 Task: Find connections with filter location Muluppilagadu with filter topic #Entrepreneurshipwith filter profile language German with filter current company CNBC-TV18 with filter school Ramrao Adik Institute of Technology with filter industry Industrial Machinery Manufacturing with filter service category User Experience Writing with filter keywords title Data Analyst
Action: Mouse moved to (615, 71)
Screenshot: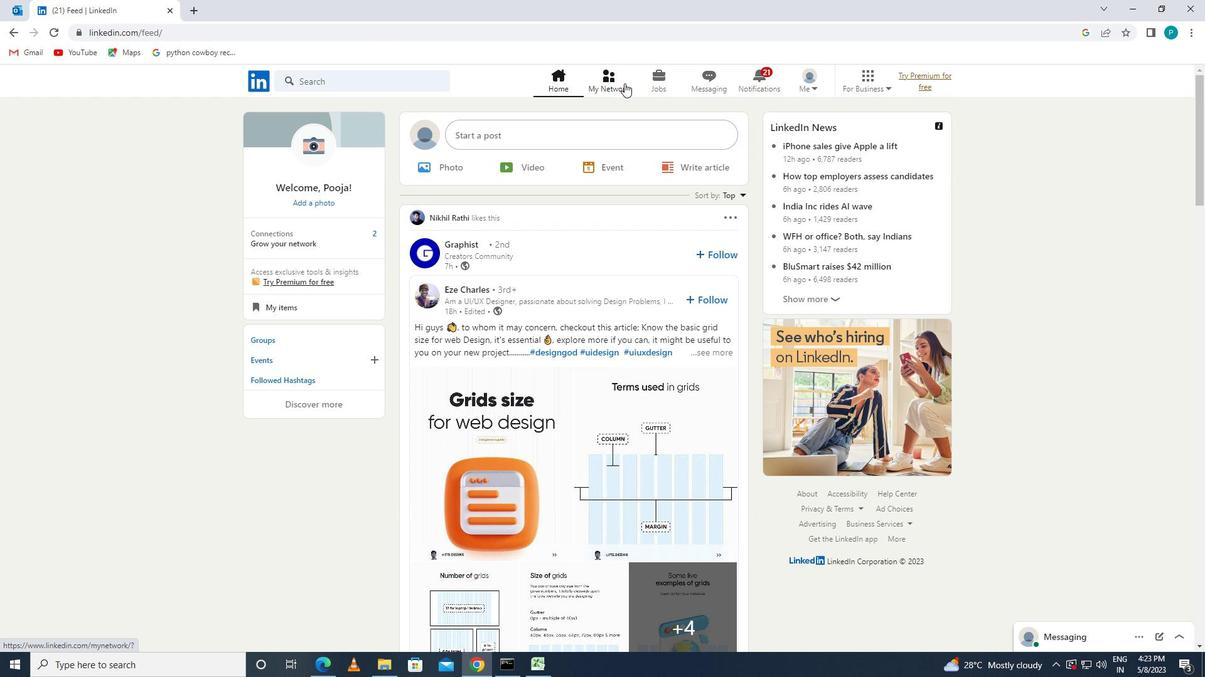 
Action: Mouse pressed left at (615, 71)
Screenshot: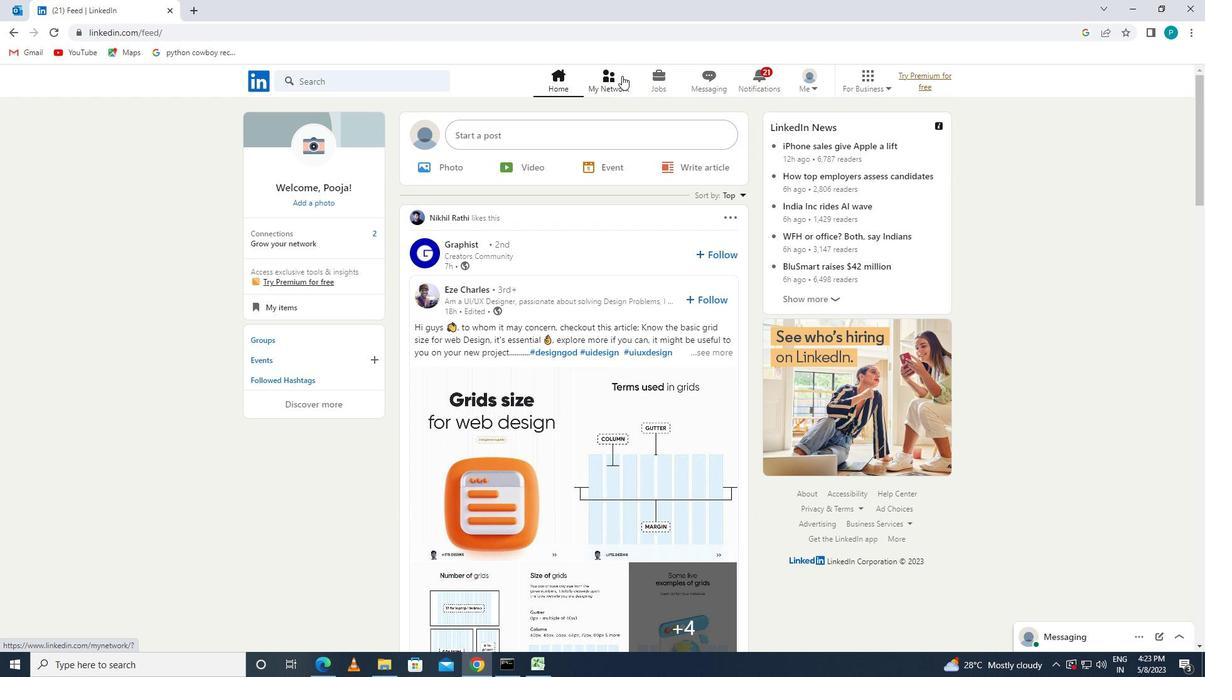 
Action: Mouse moved to (322, 155)
Screenshot: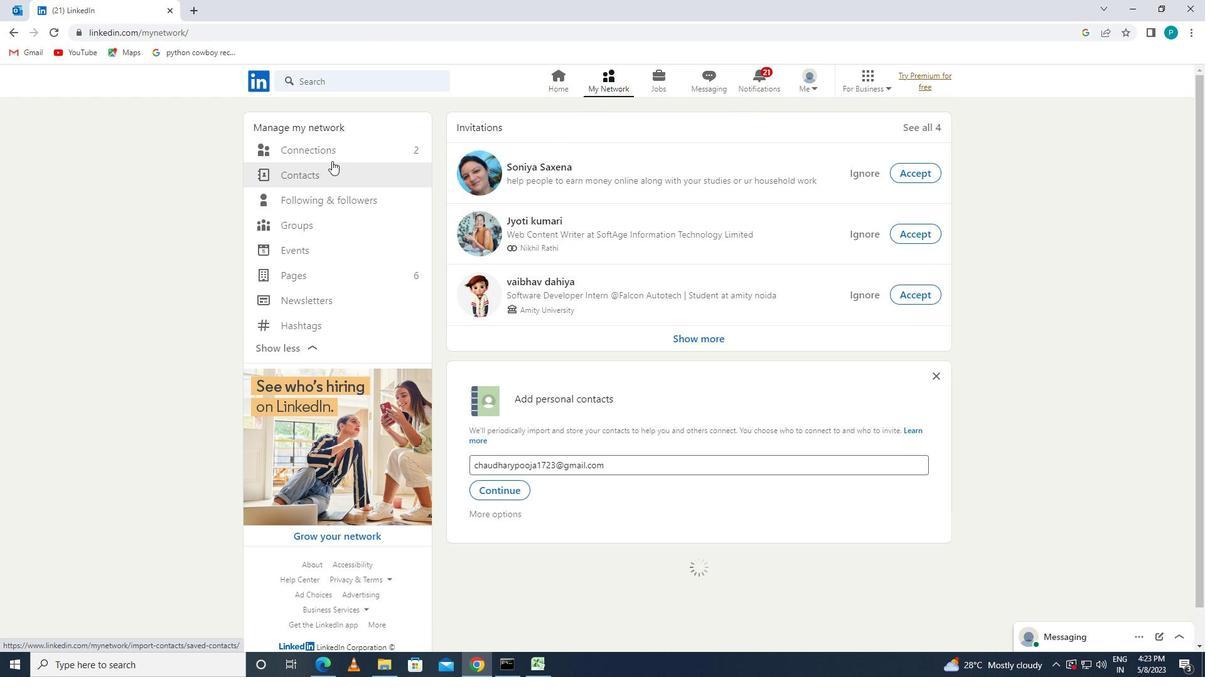 
Action: Mouse pressed left at (322, 155)
Screenshot: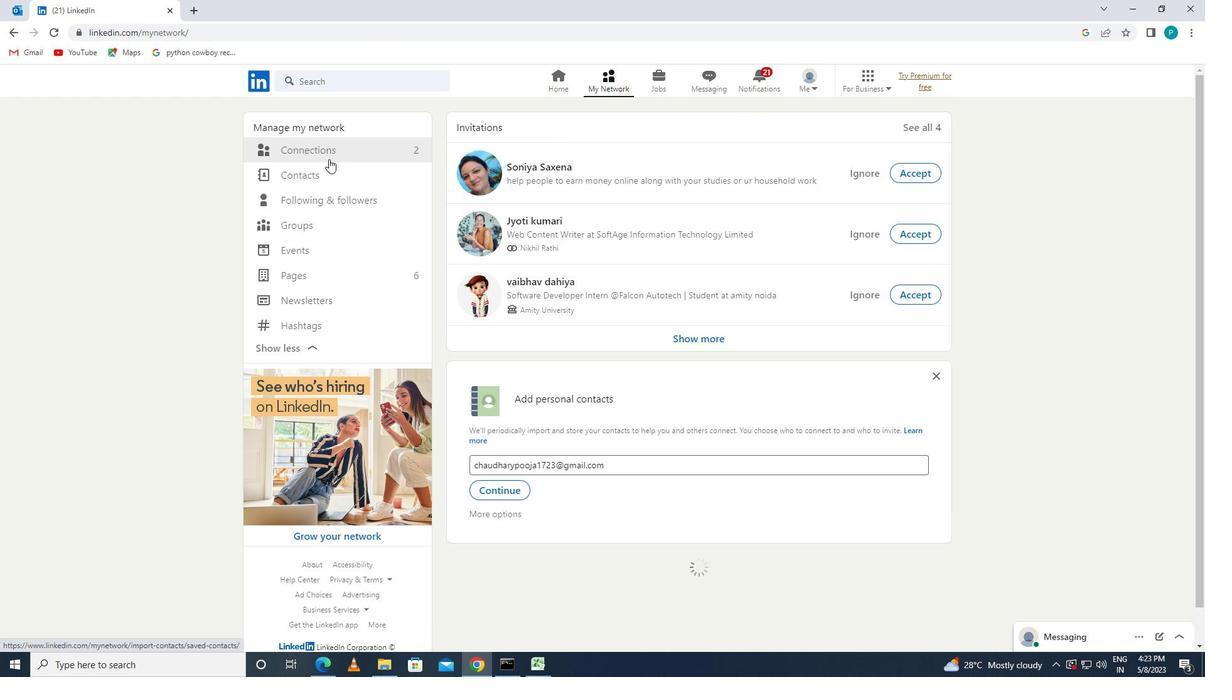 
Action: Mouse moved to (672, 153)
Screenshot: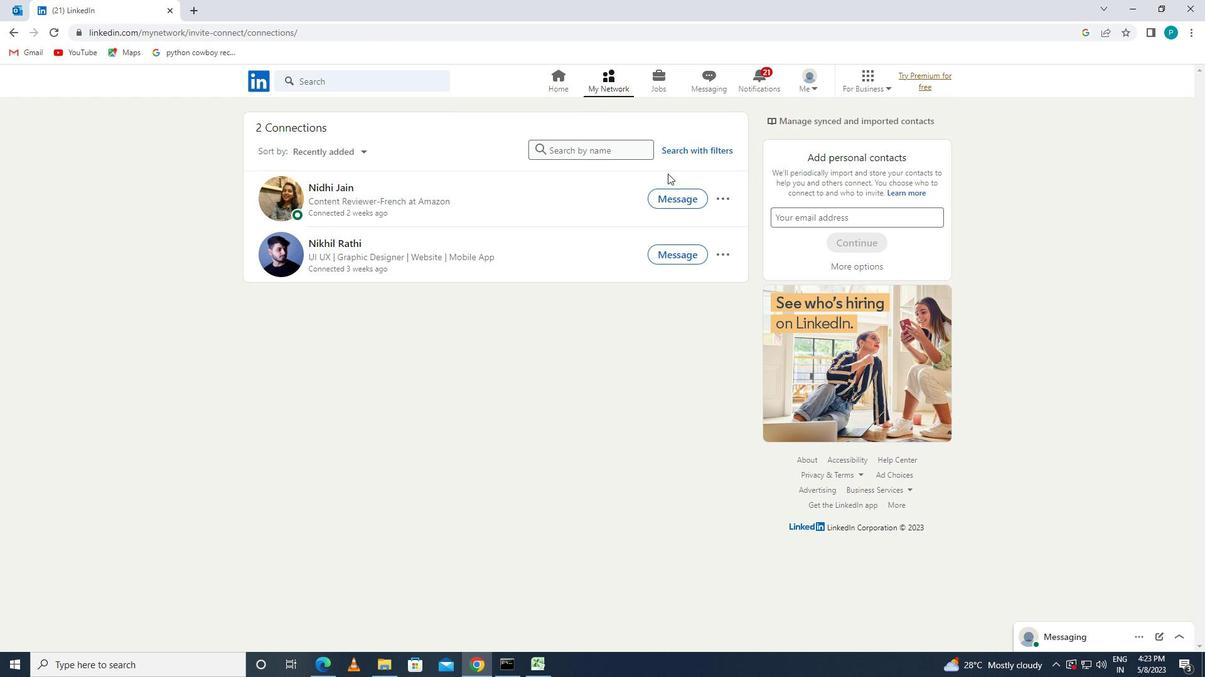 
Action: Mouse pressed left at (672, 153)
Screenshot: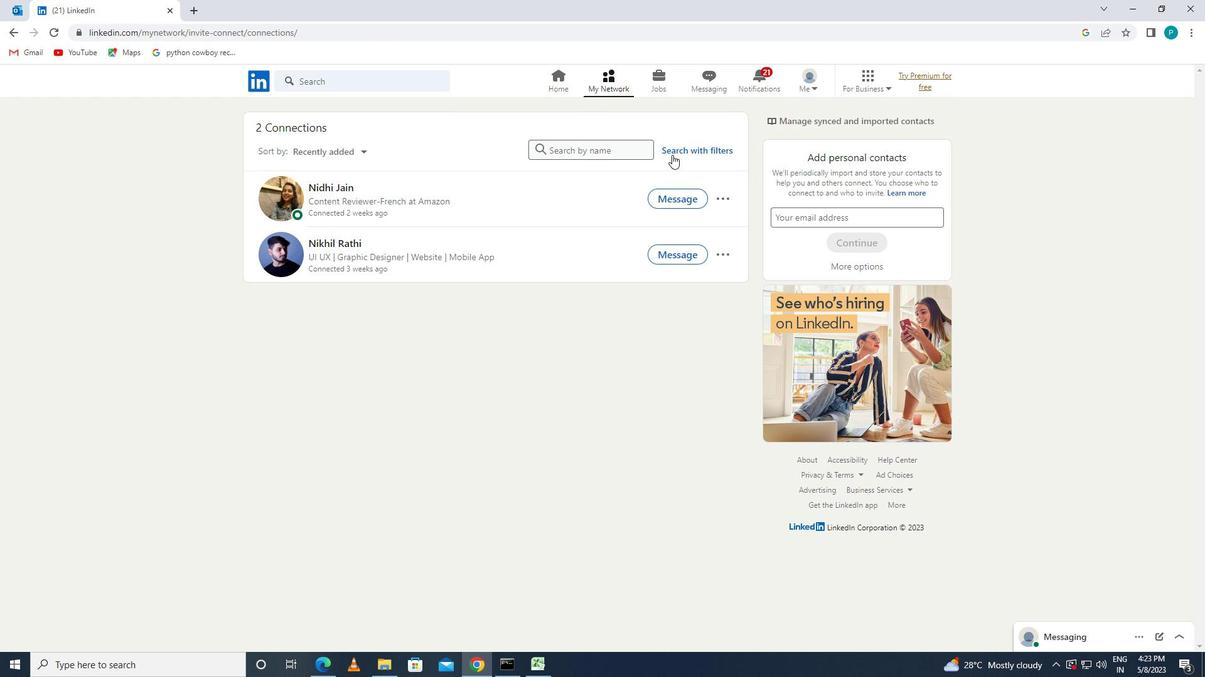 
Action: Mouse moved to (642, 115)
Screenshot: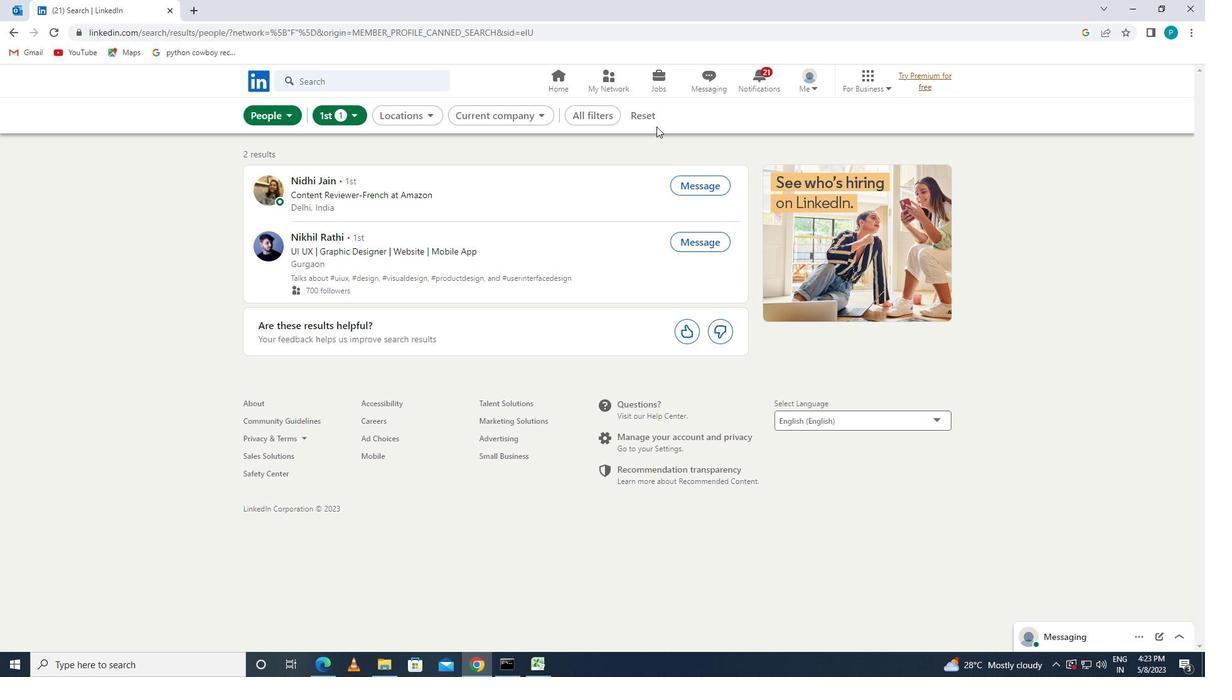 
Action: Mouse pressed left at (642, 115)
Screenshot: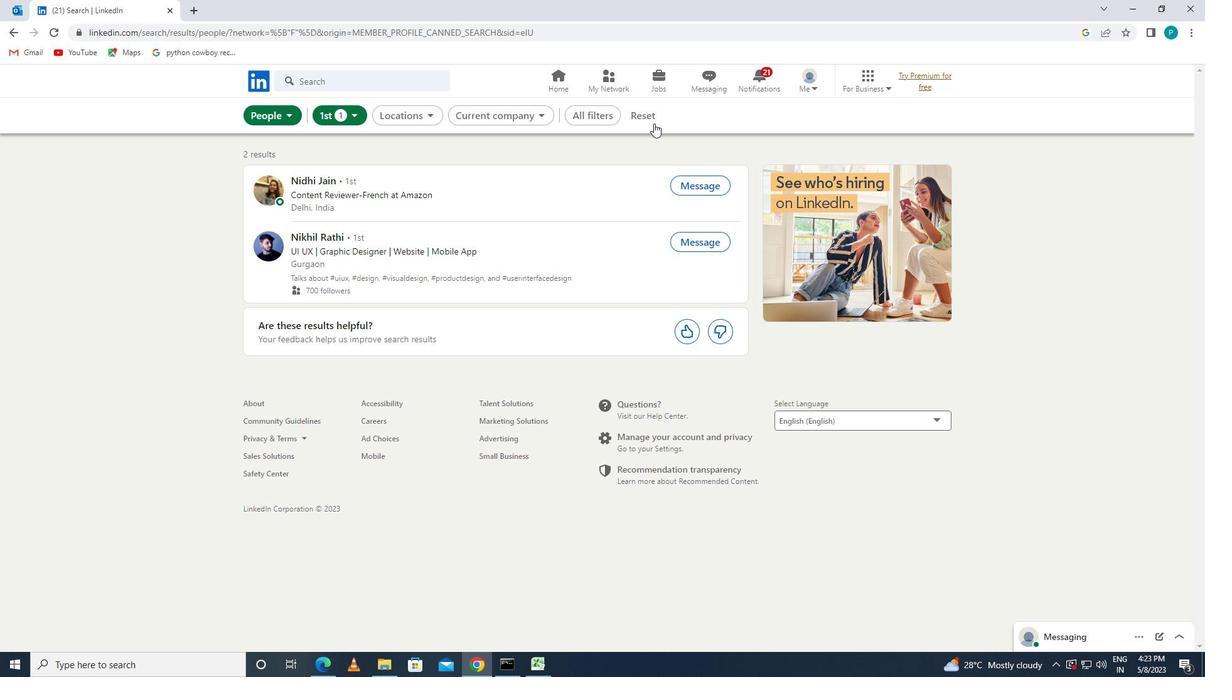 
Action: Mouse moved to (632, 115)
Screenshot: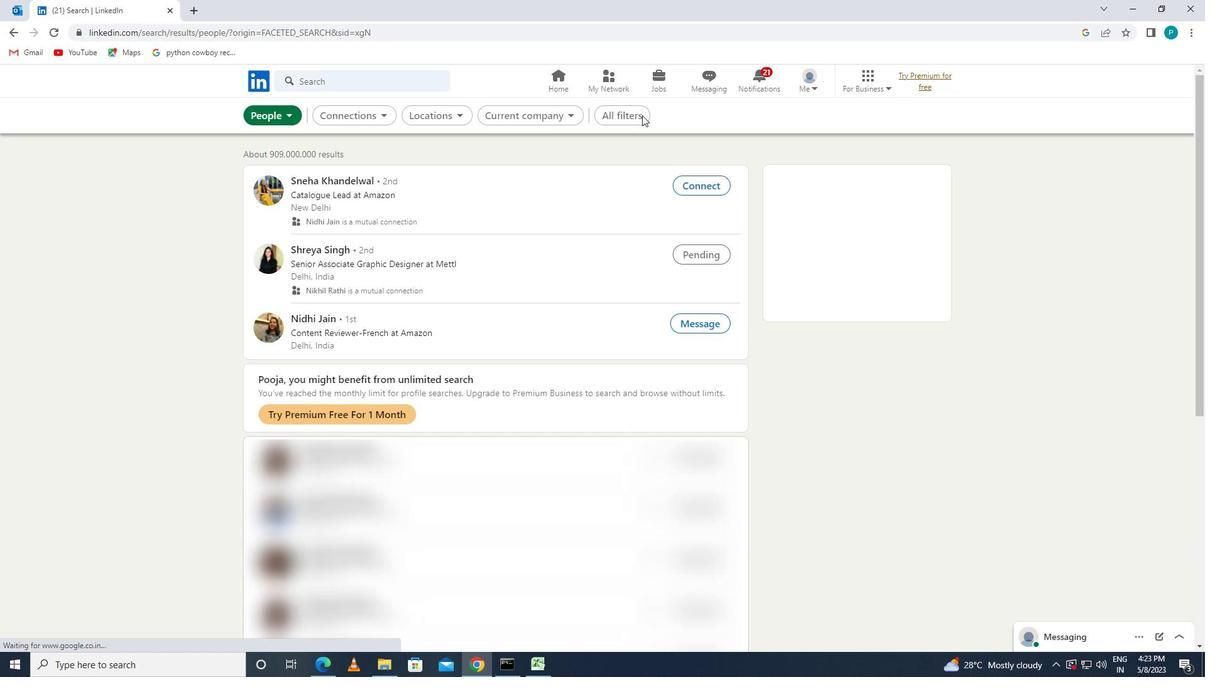 
Action: Mouse pressed left at (632, 115)
Screenshot: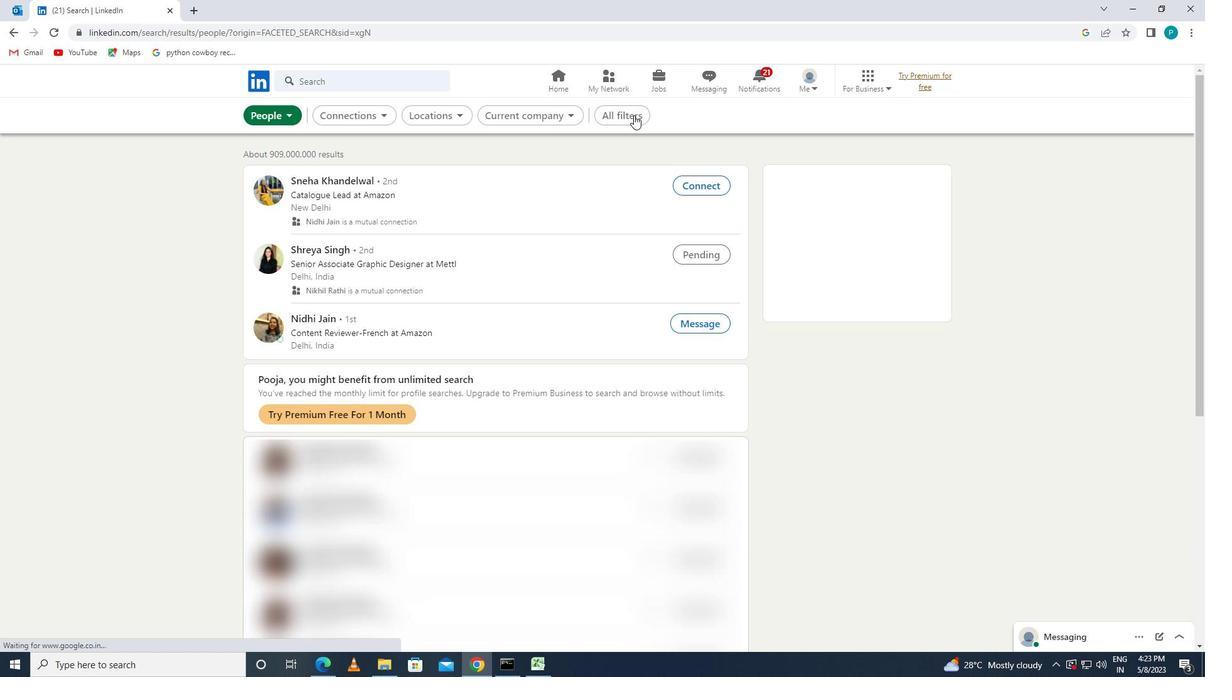
Action: Mouse moved to (1204, 456)
Screenshot: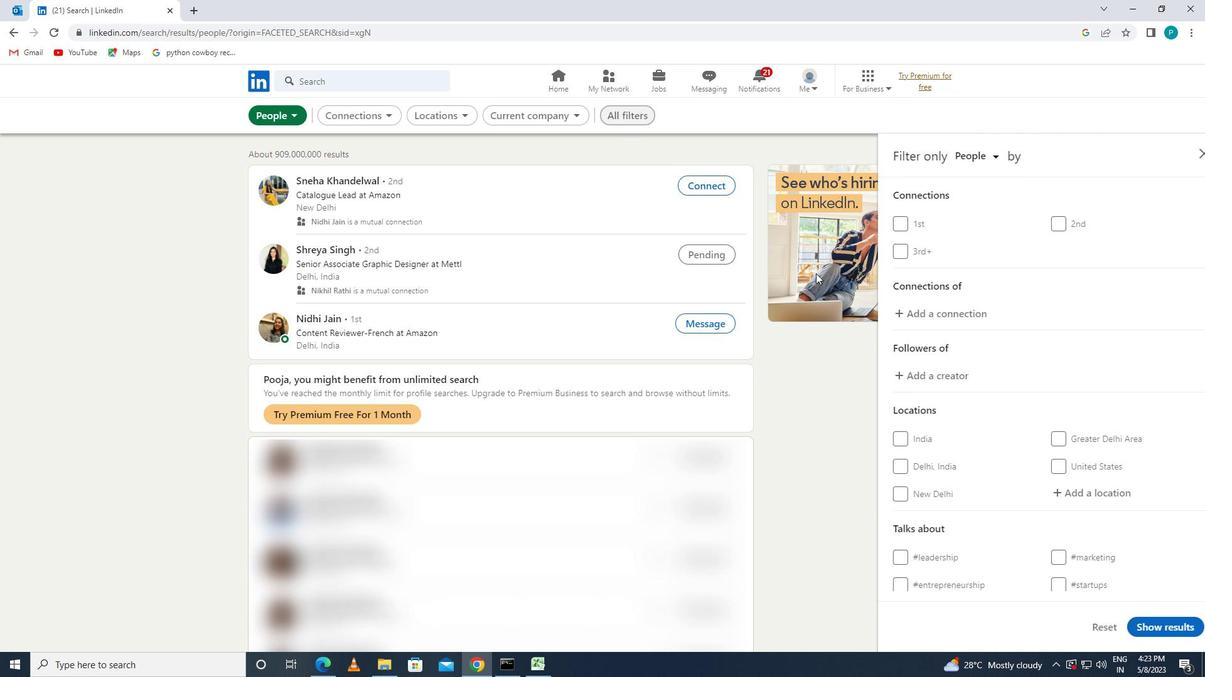 
Action: Mouse scrolled (1204, 455) with delta (0, 0)
Screenshot: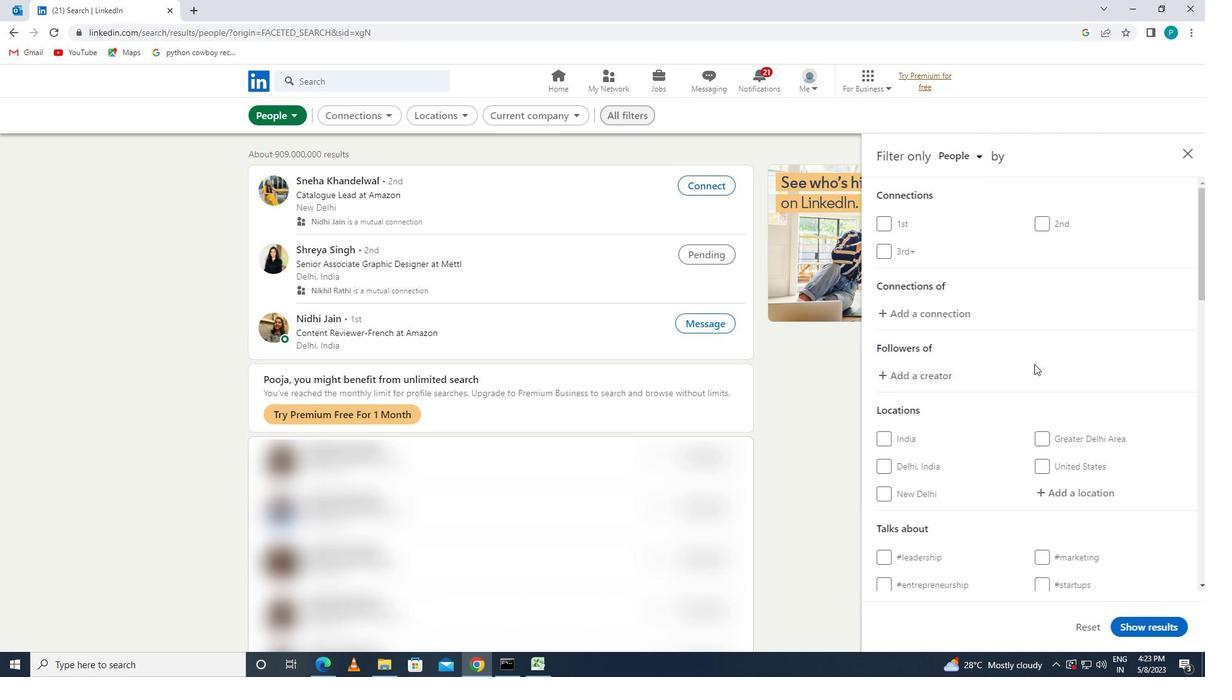 
Action: Mouse scrolled (1204, 455) with delta (0, 0)
Screenshot: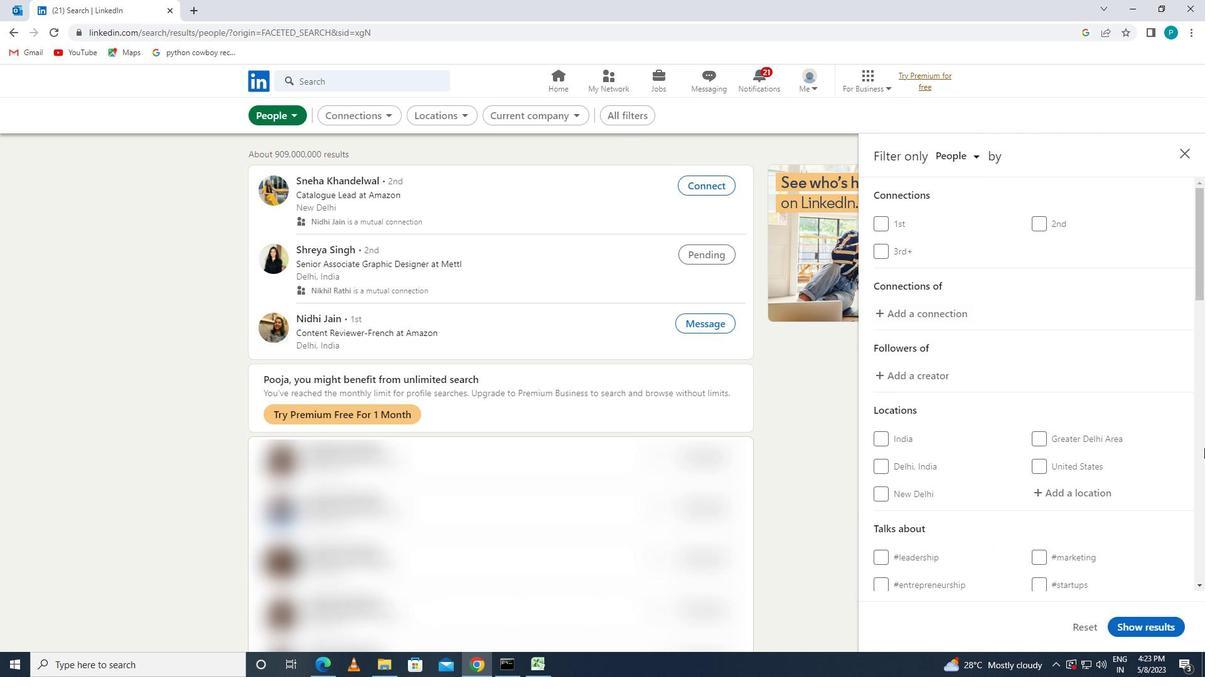 
Action: Mouse moved to (1204, 456)
Screenshot: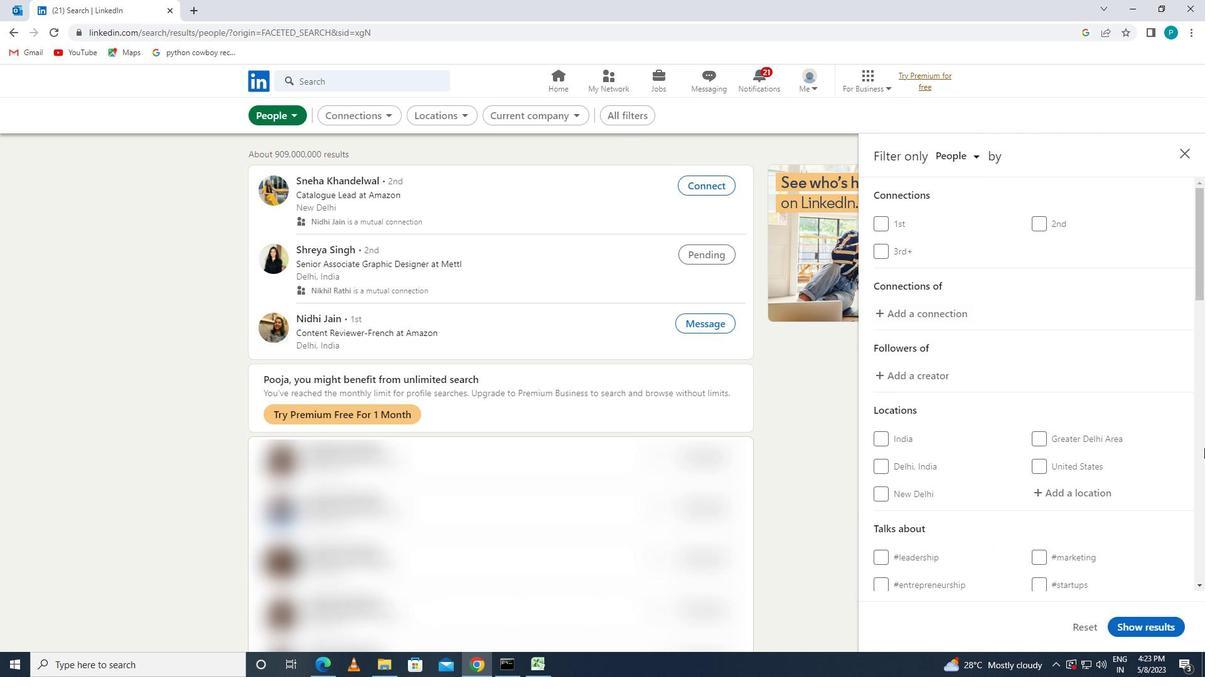
Action: Mouse scrolled (1204, 456) with delta (0, 0)
Screenshot: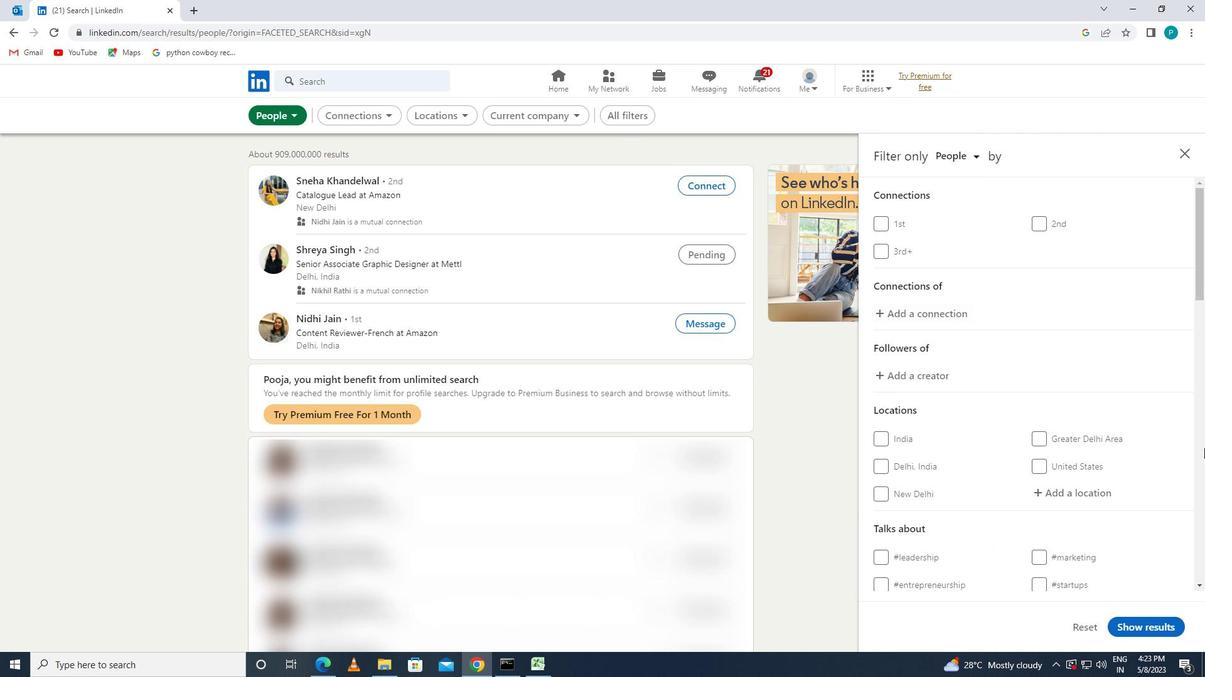 
Action: Mouse moved to (1036, 311)
Screenshot: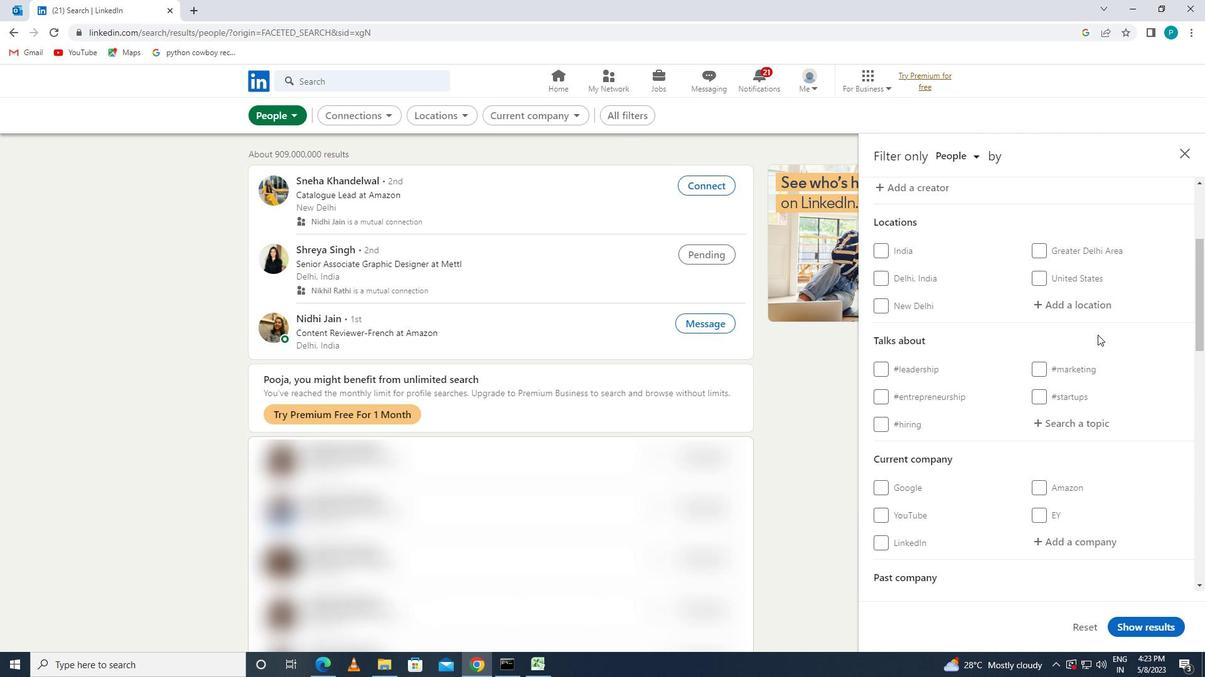 
Action: Mouse pressed left at (1036, 311)
Screenshot: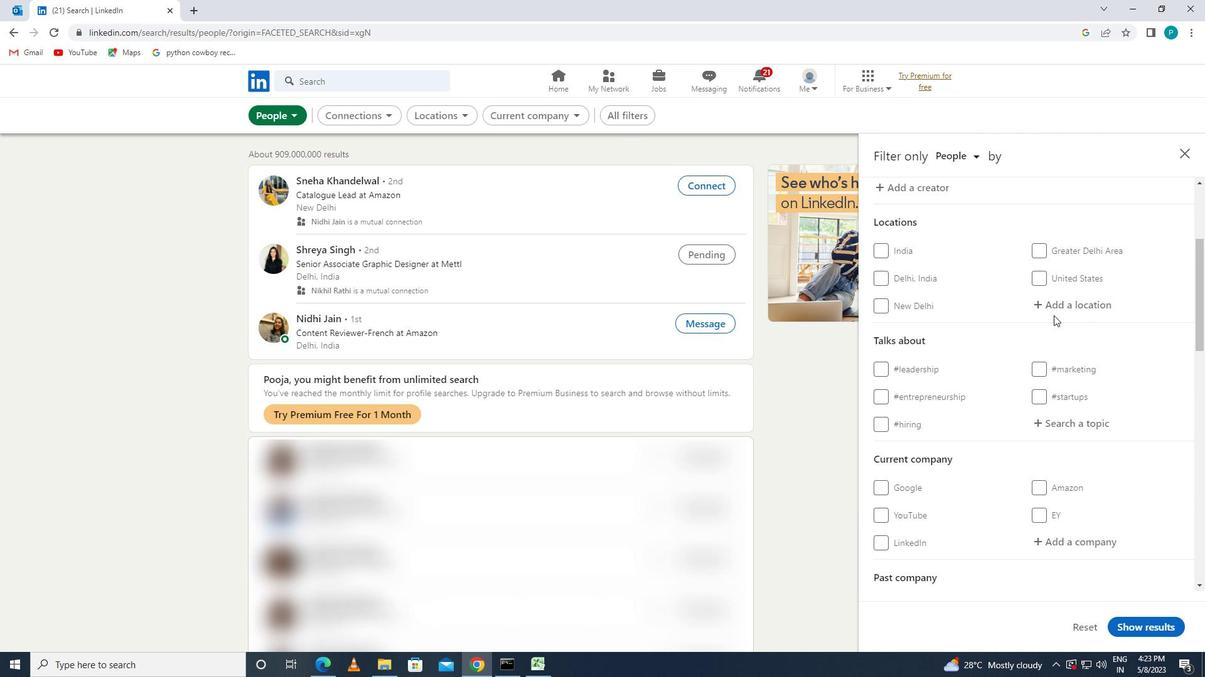 
Action: Key pressed <Key.caps_lock>m<Key.caps_lock>uluppilagadu
Screenshot: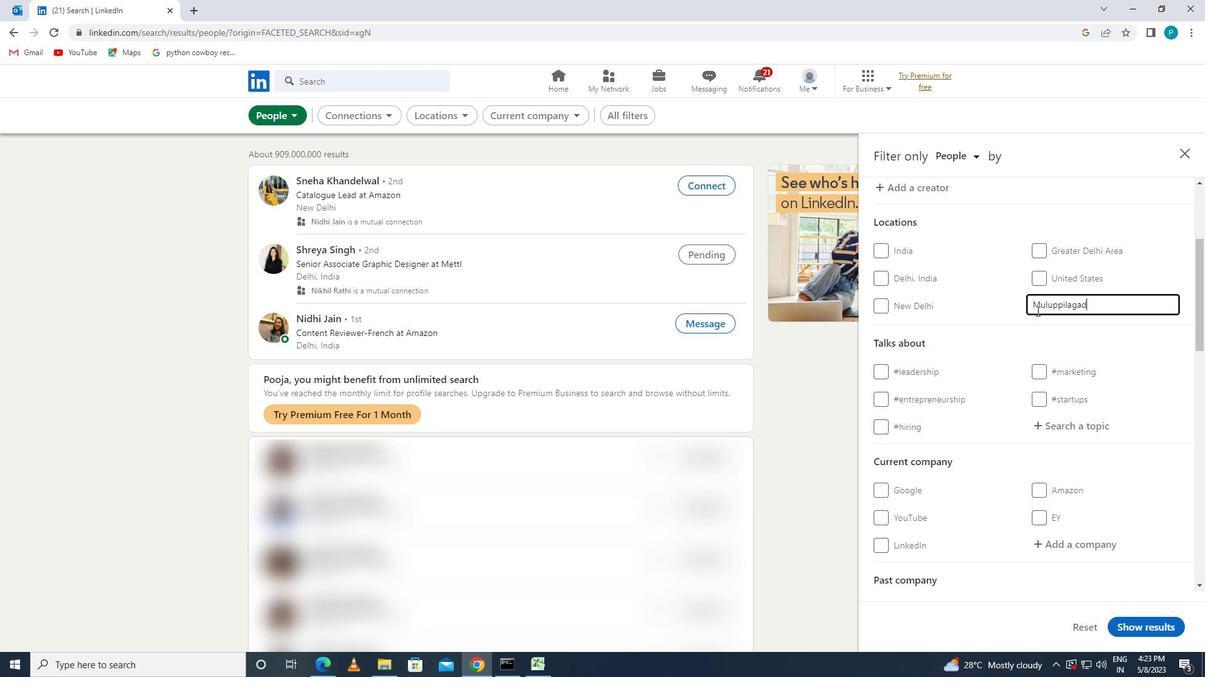 
Action: Mouse moved to (1104, 382)
Screenshot: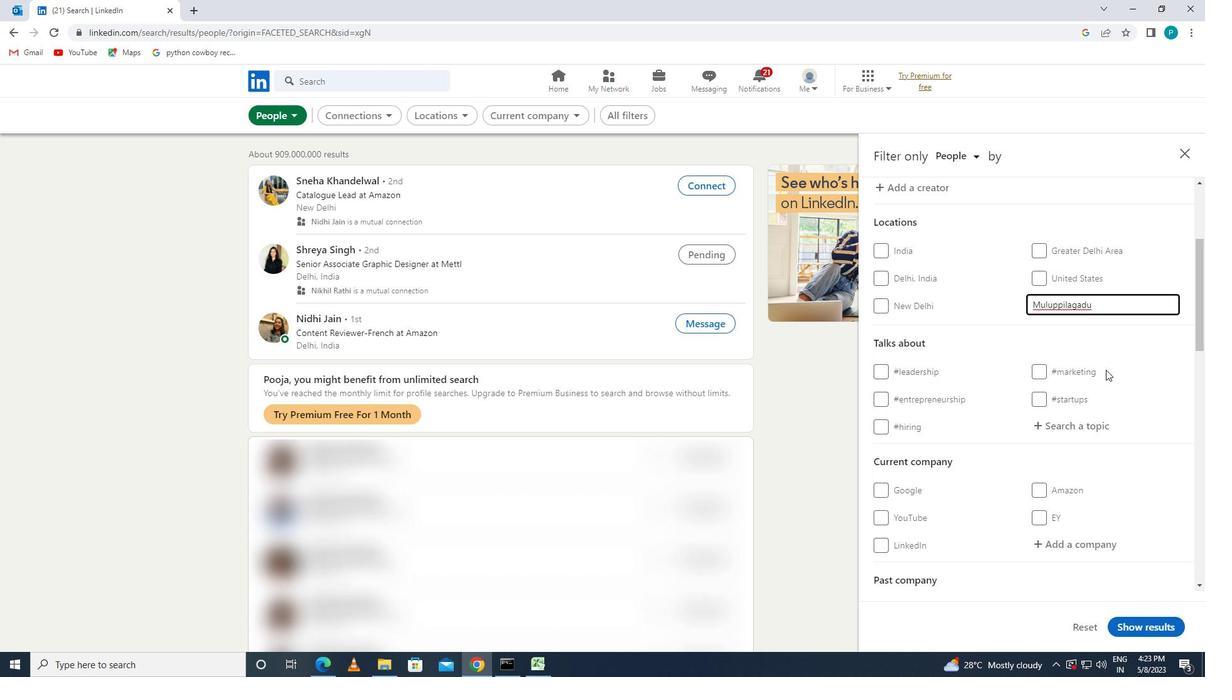 
Action: Mouse scrolled (1104, 381) with delta (0, 0)
Screenshot: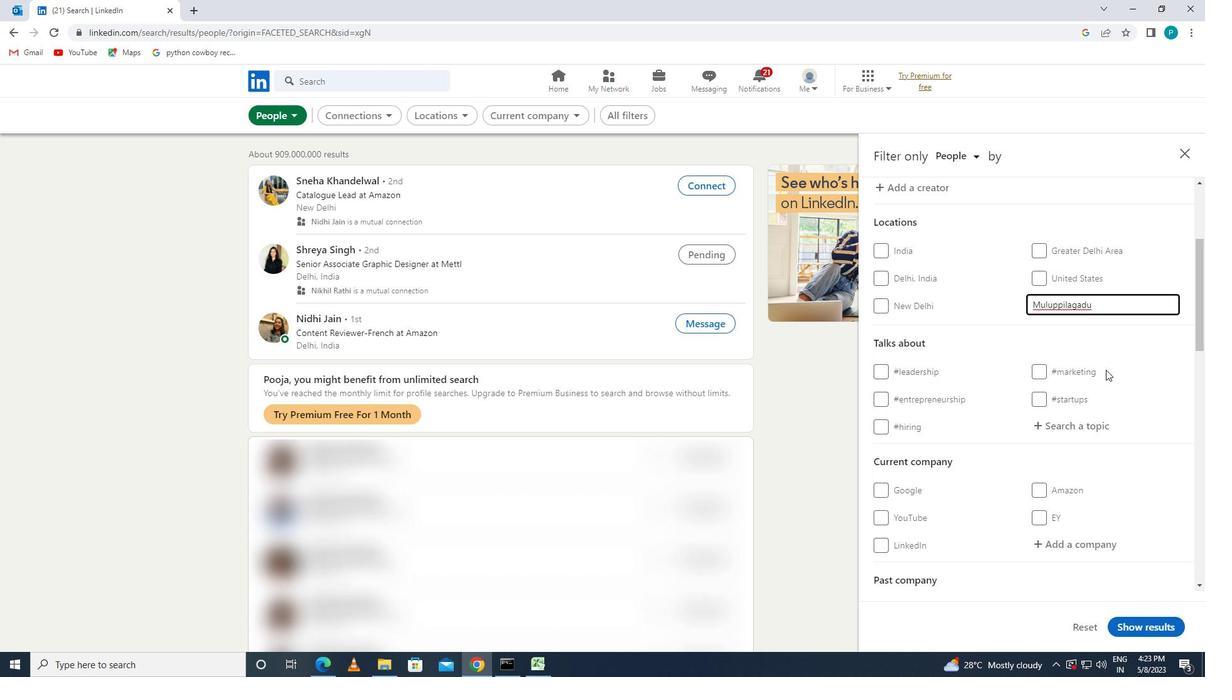 
Action: Mouse moved to (1084, 360)
Screenshot: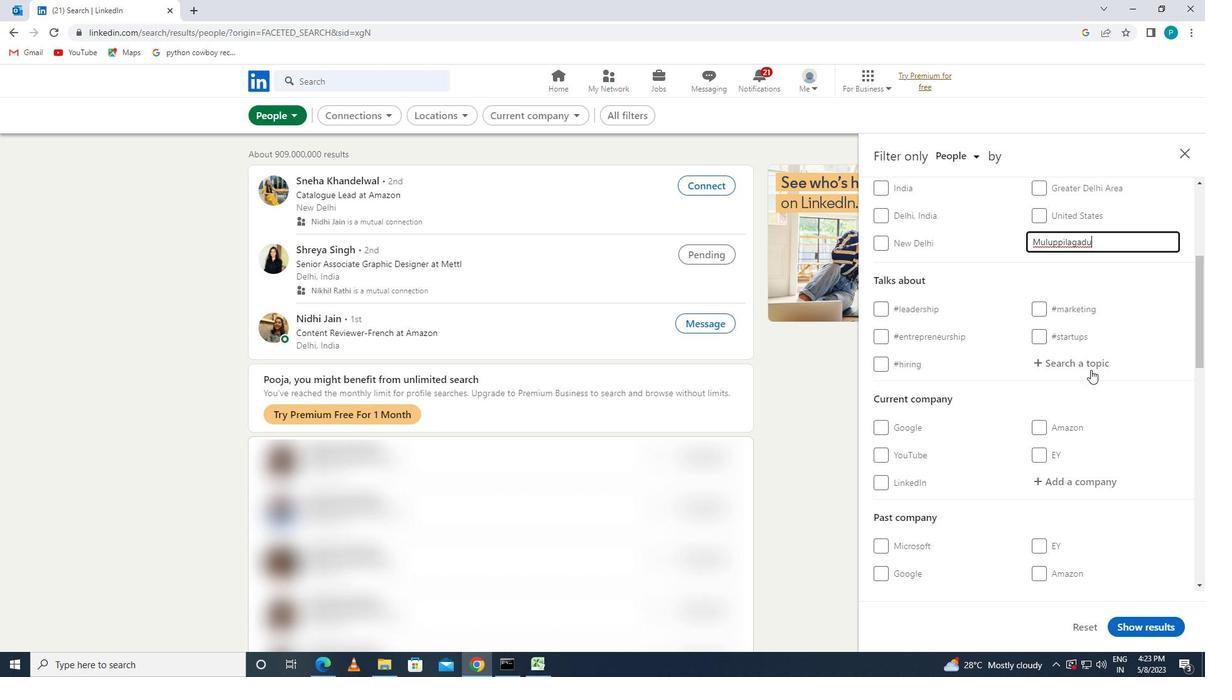 
Action: Mouse pressed left at (1084, 360)
Screenshot: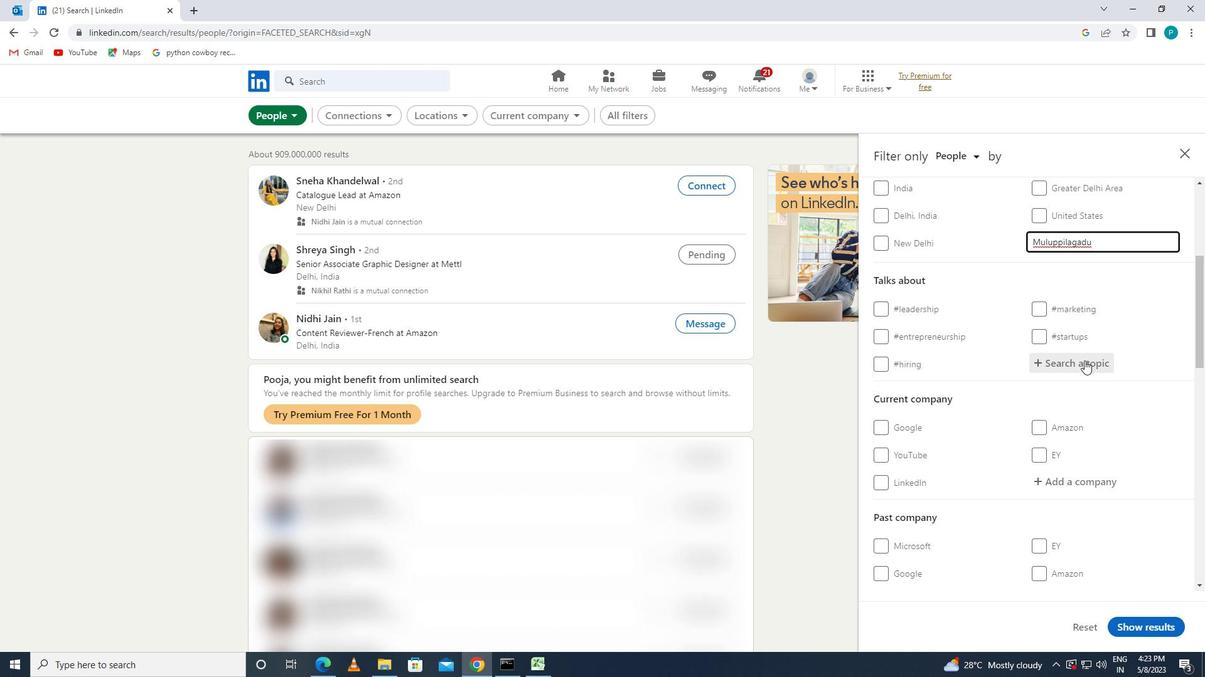 
Action: Key pressed <Key.shift>#<Key.caps_lock>E<Key.caps_lock>NTREPRENEURSHIP
Screenshot: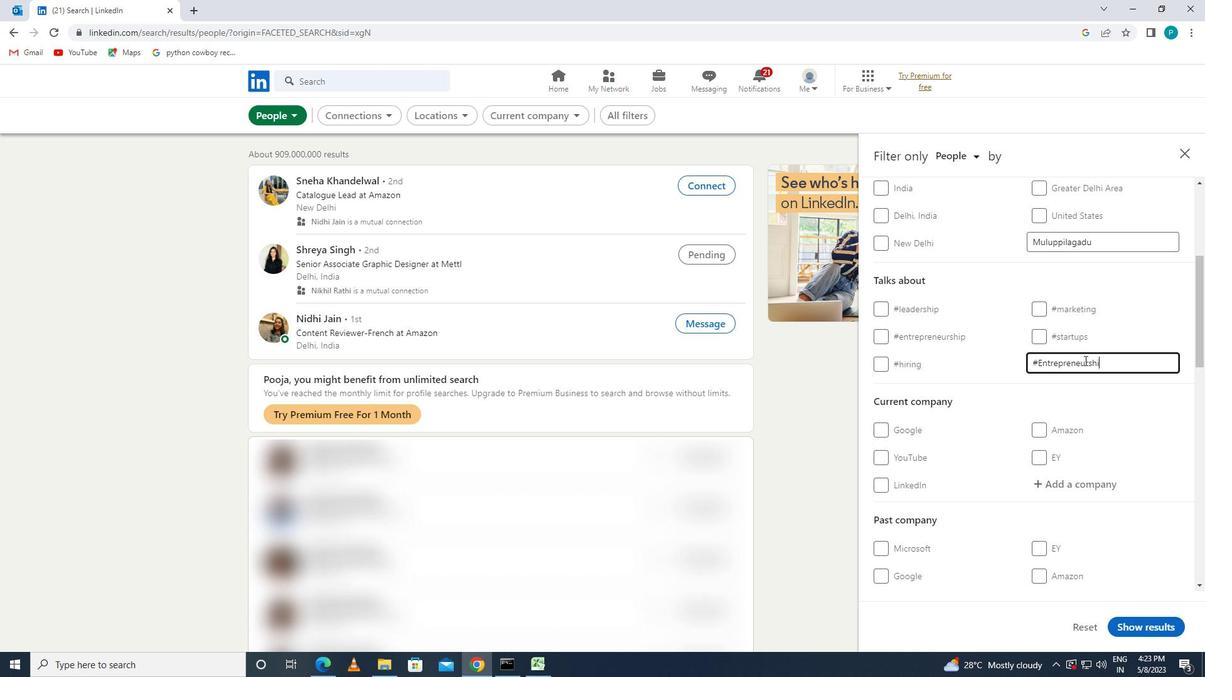 
Action: Mouse moved to (1083, 360)
Screenshot: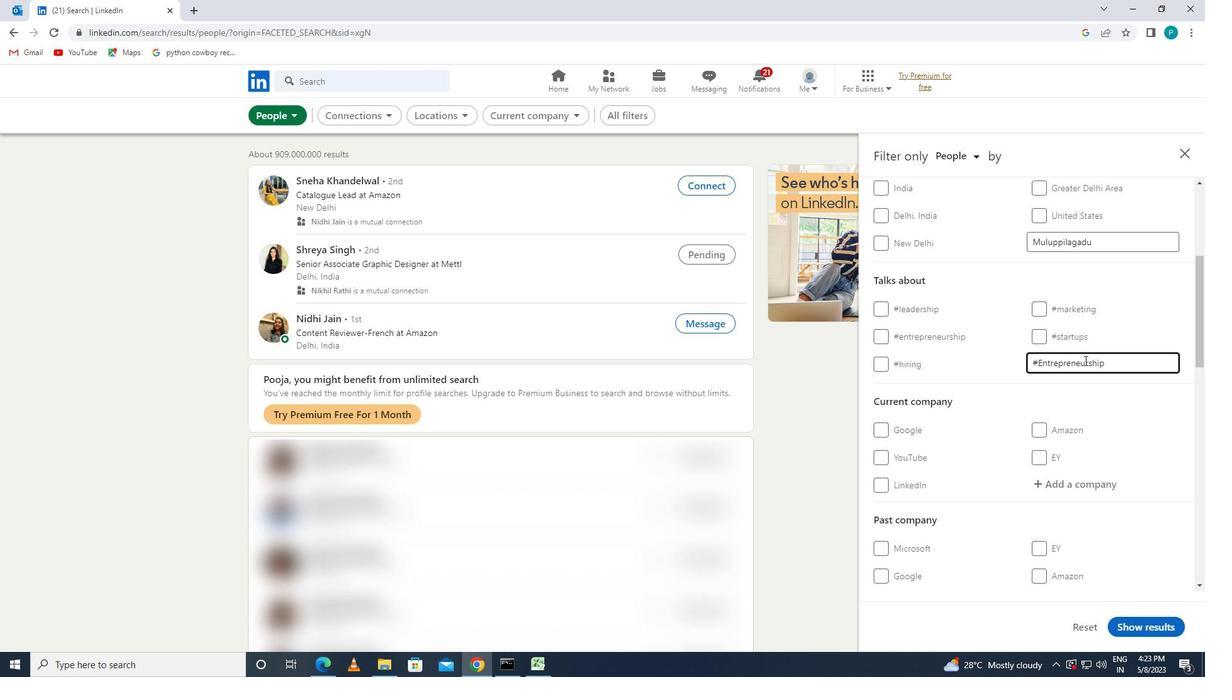 
Action: Mouse scrolled (1083, 359) with delta (0, 0)
Screenshot: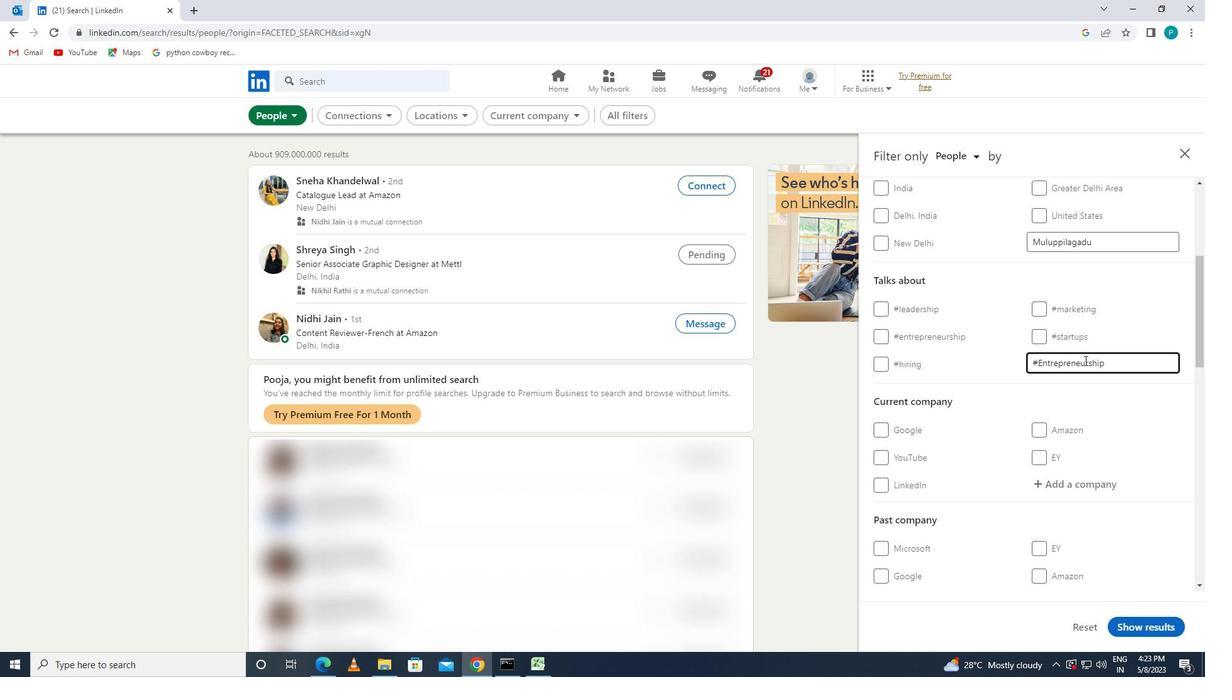 
Action: Mouse moved to (1083, 362)
Screenshot: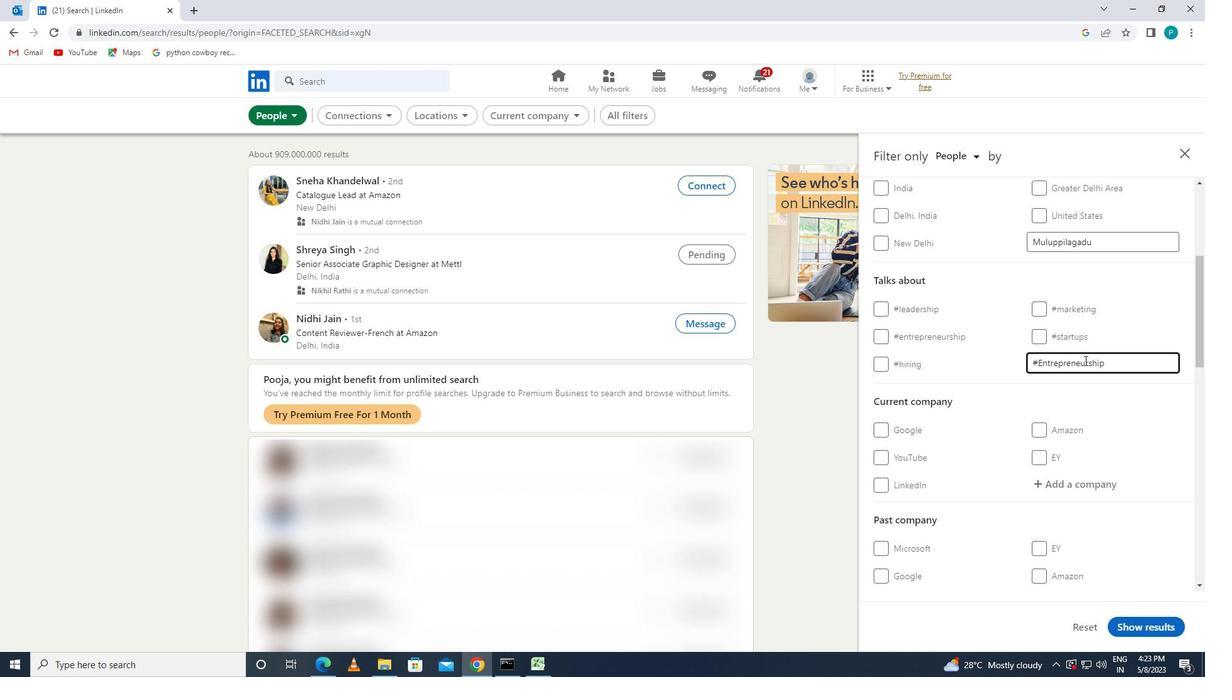 
Action: Mouse scrolled (1083, 362) with delta (0, 0)
Screenshot: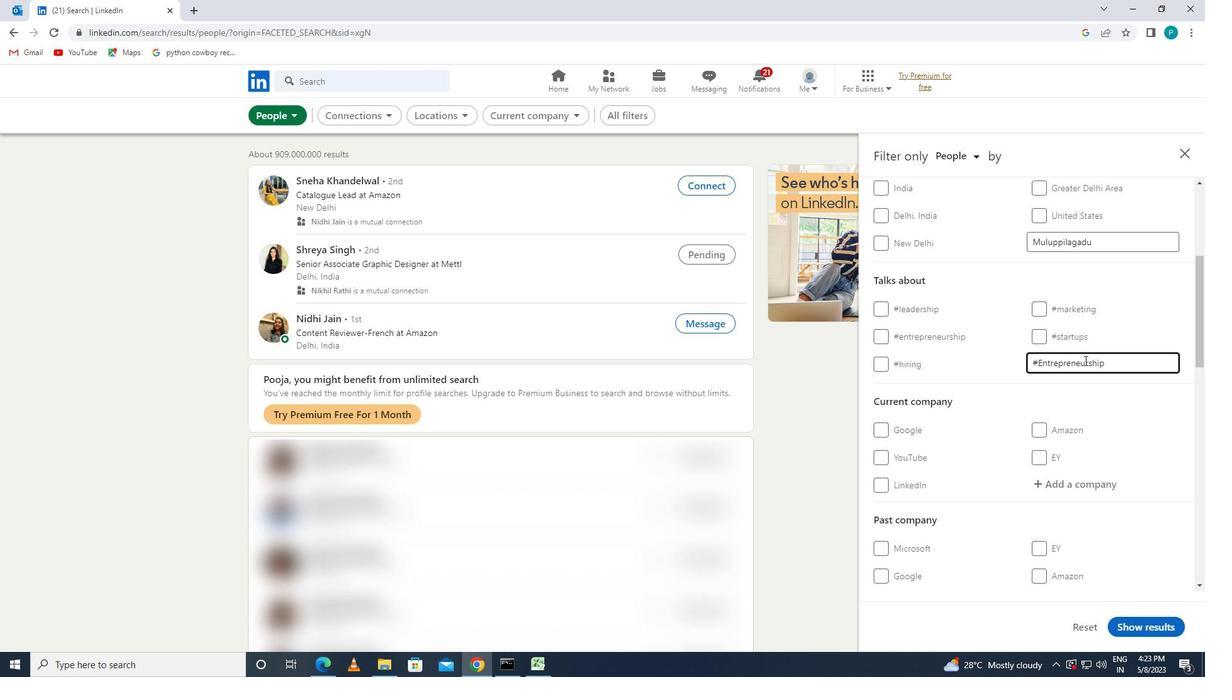 
Action: Mouse moved to (1083, 362)
Screenshot: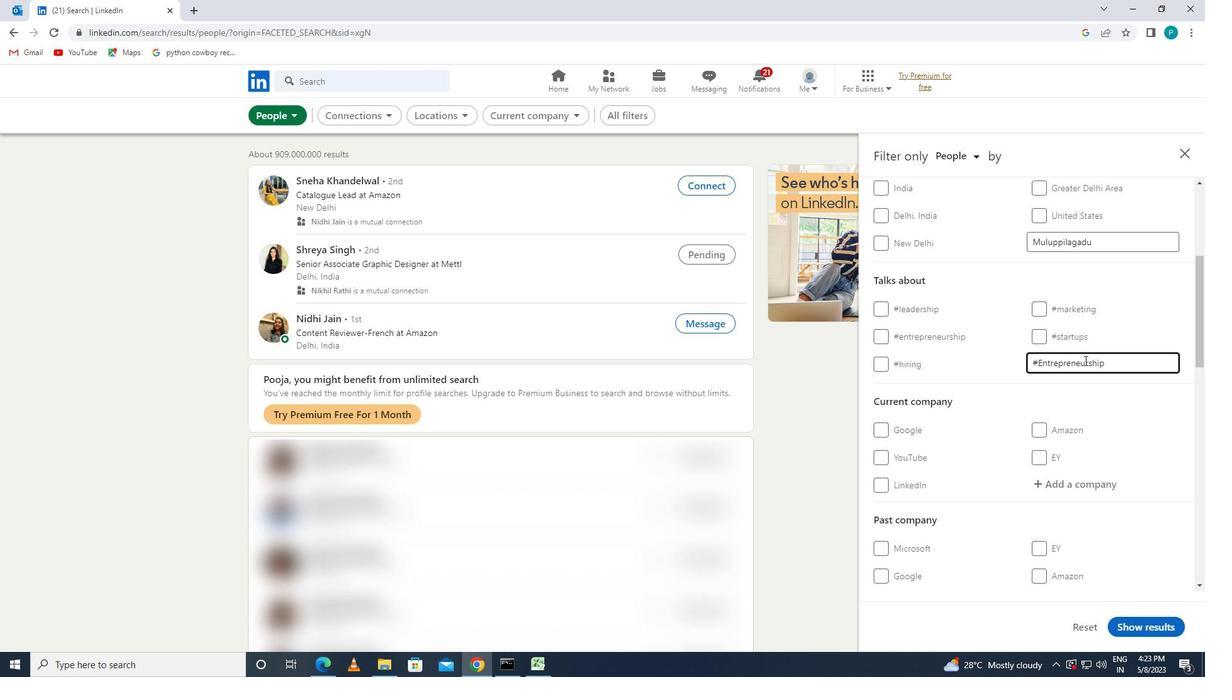 
Action: Mouse scrolled (1083, 362) with delta (0, 0)
Screenshot: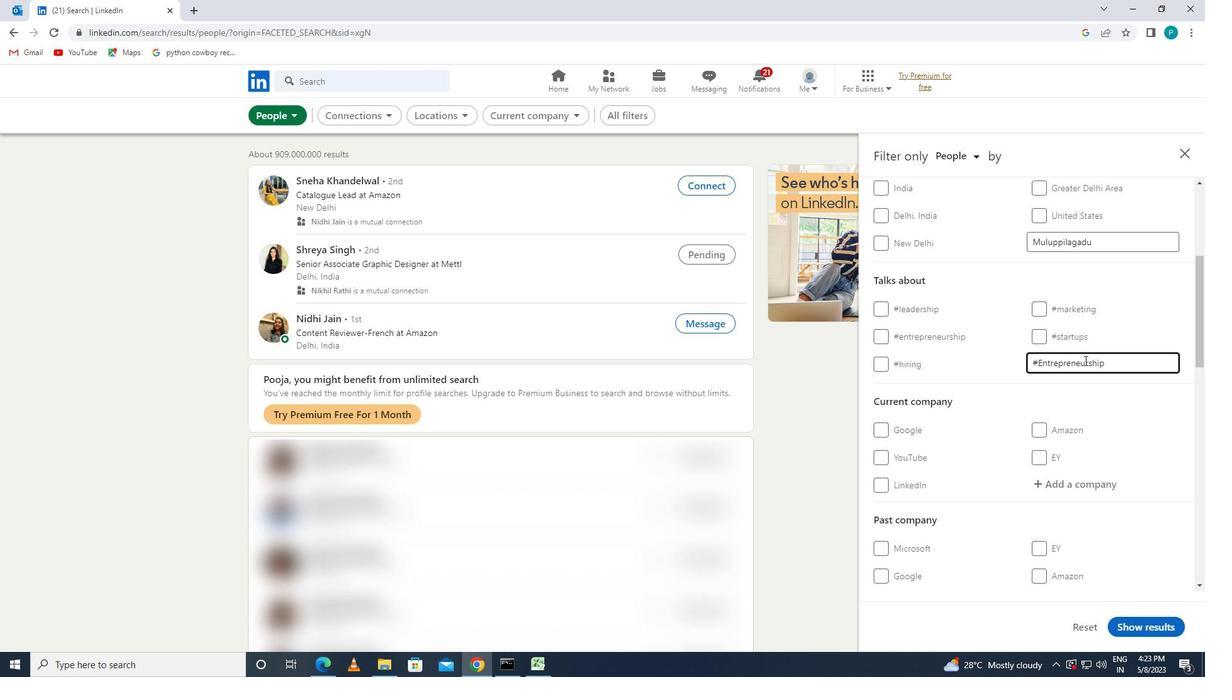 
Action: Mouse scrolled (1083, 362) with delta (0, 0)
Screenshot: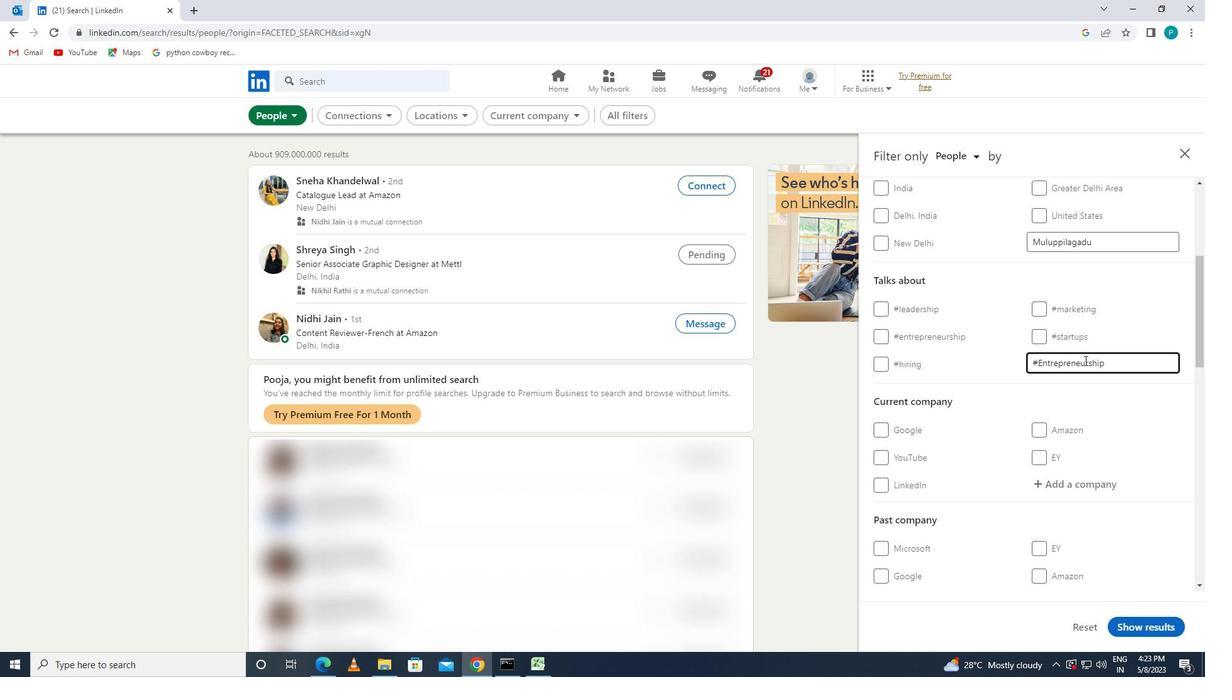 
Action: Mouse moved to (1054, 362)
Screenshot: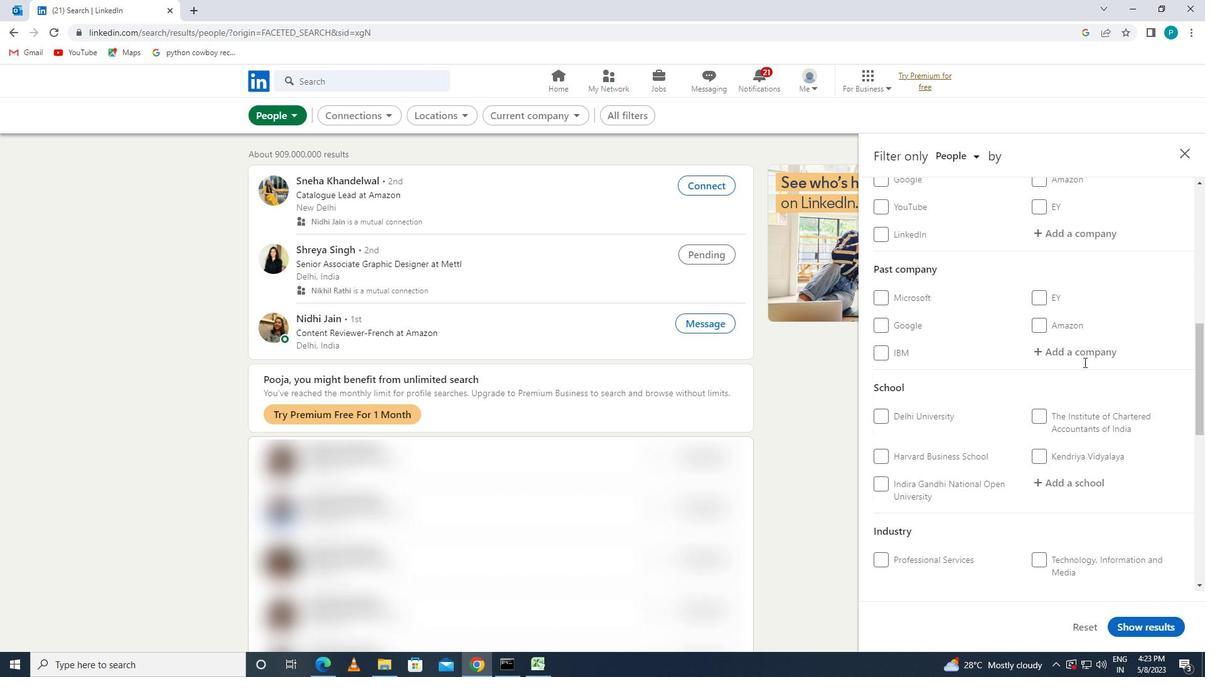 
Action: Mouse scrolled (1054, 361) with delta (0, 0)
Screenshot: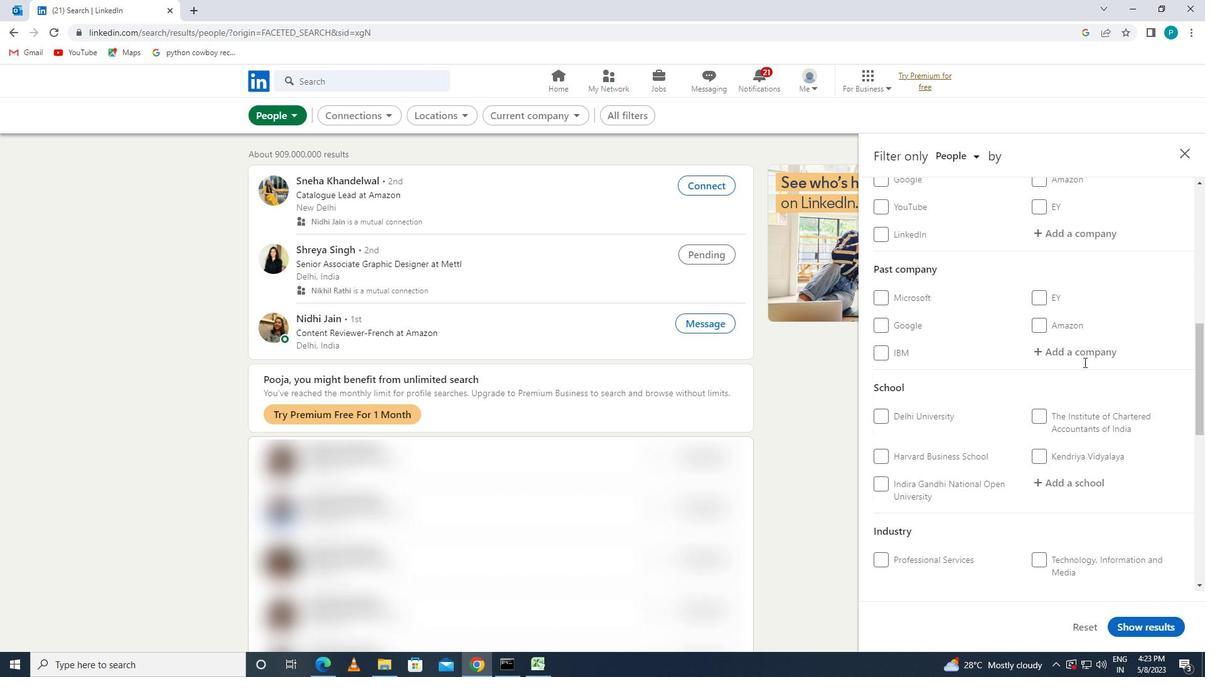 
Action: Mouse moved to (1040, 360)
Screenshot: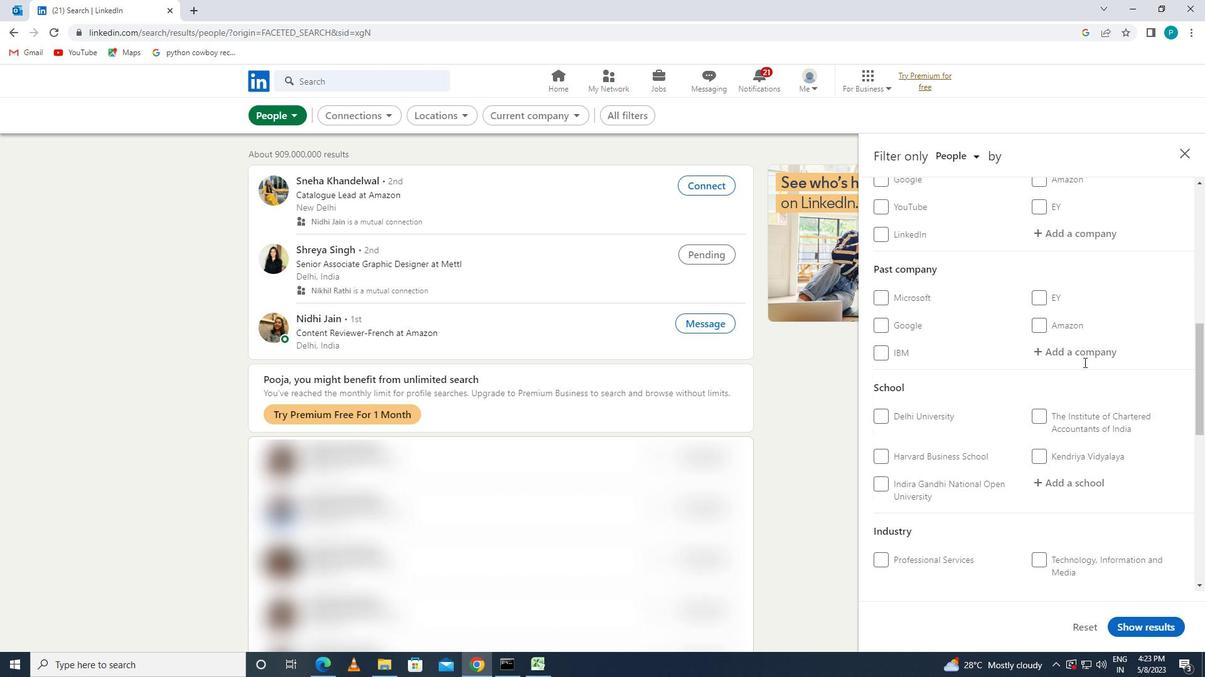 
Action: Mouse scrolled (1040, 359) with delta (0, 0)
Screenshot: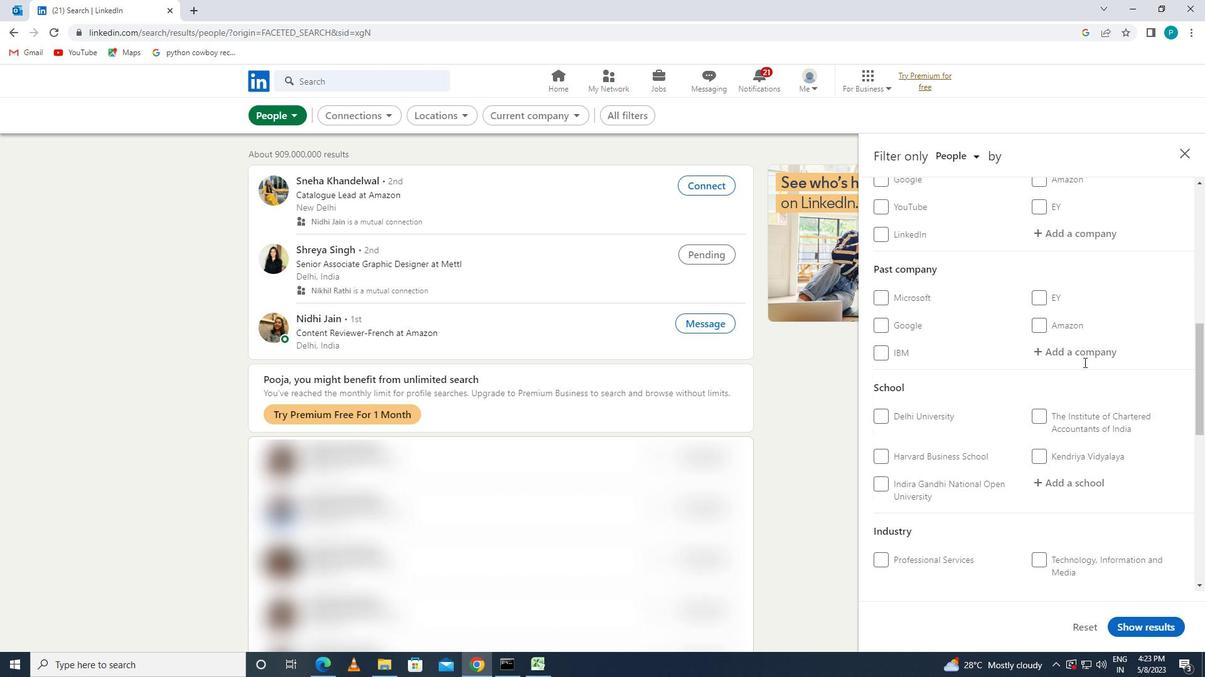 
Action: Mouse moved to (1024, 360)
Screenshot: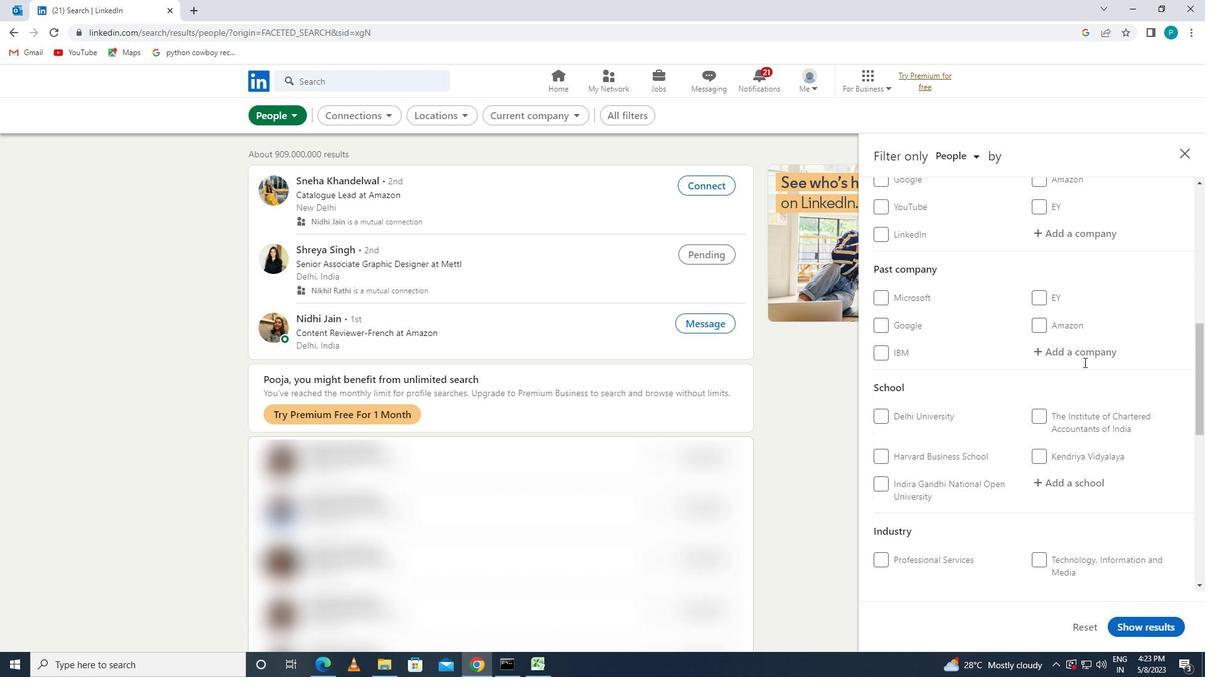 
Action: Mouse scrolled (1024, 359) with delta (0, 0)
Screenshot: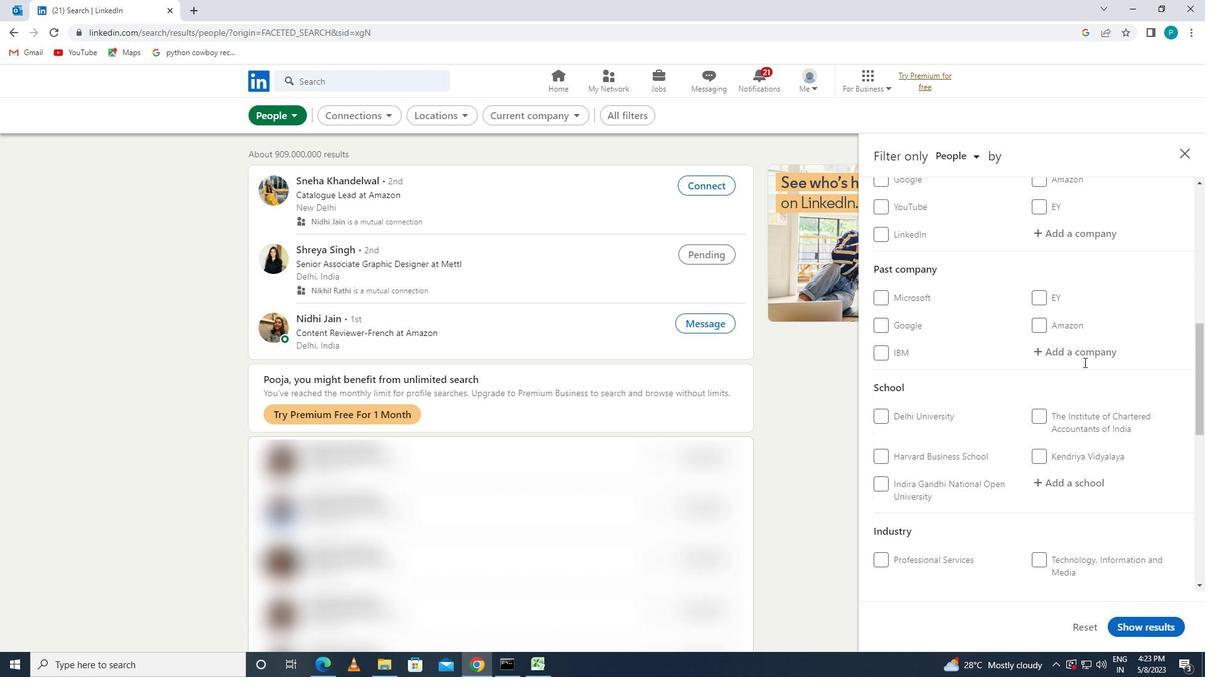 
Action: Mouse moved to (959, 426)
Screenshot: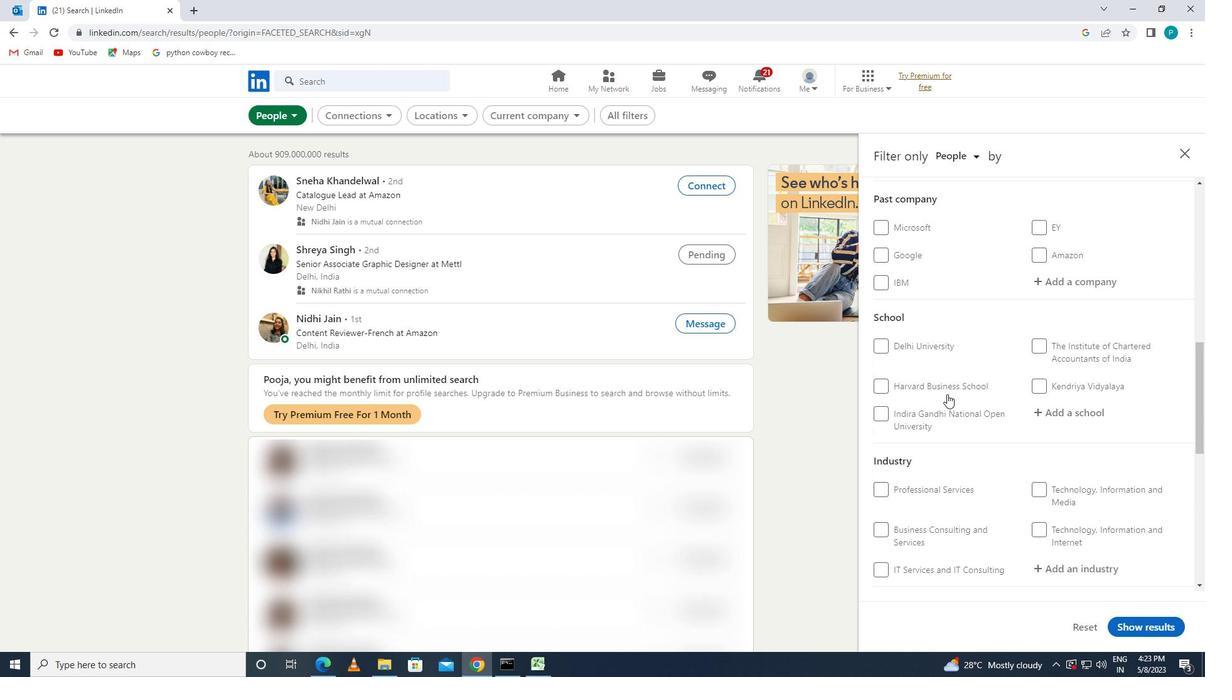 
Action: Mouse scrolled (959, 425) with delta (0, 0)
Screenshot: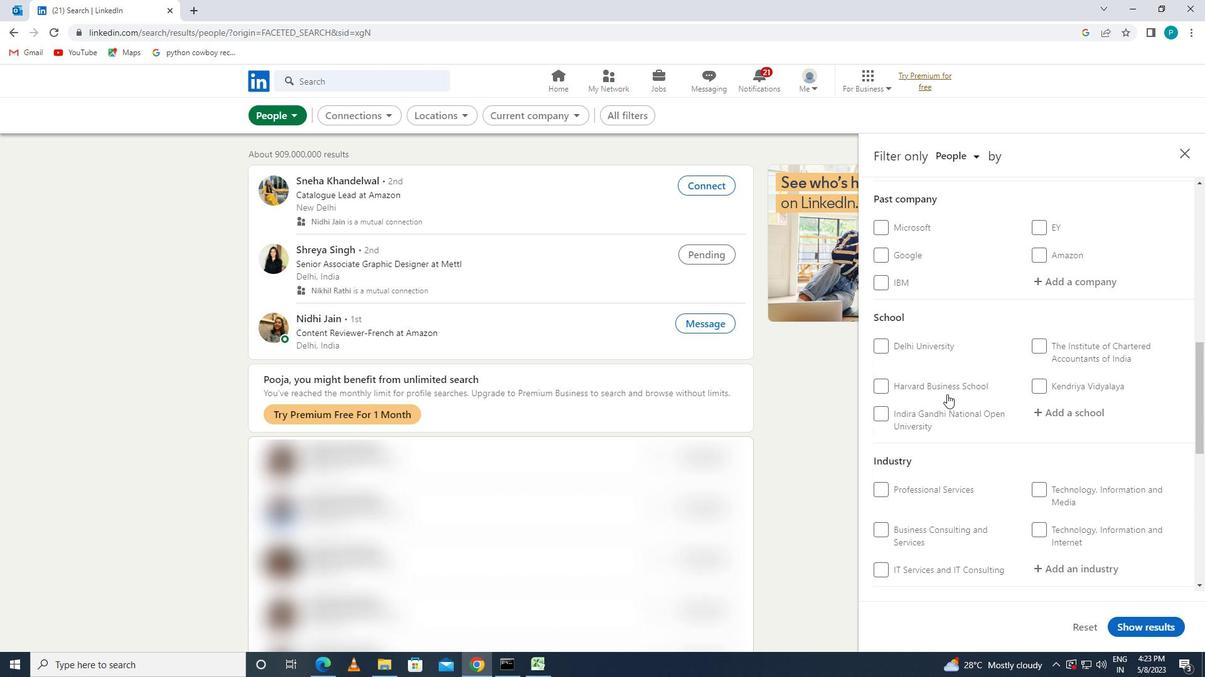 
Action: Mouse scrolled (959, 425) with delta (0, 0)
Screenshot: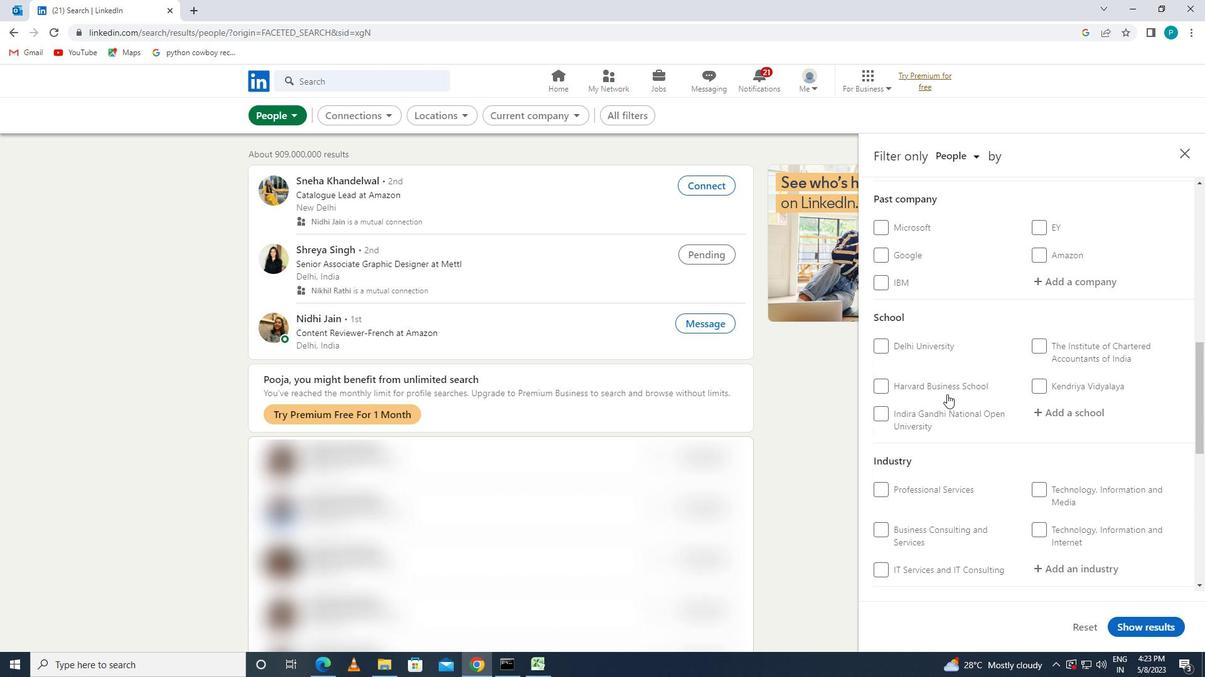 
Action: Mouse scrolled (959, 425) with delta (0, 0)
Screenshot: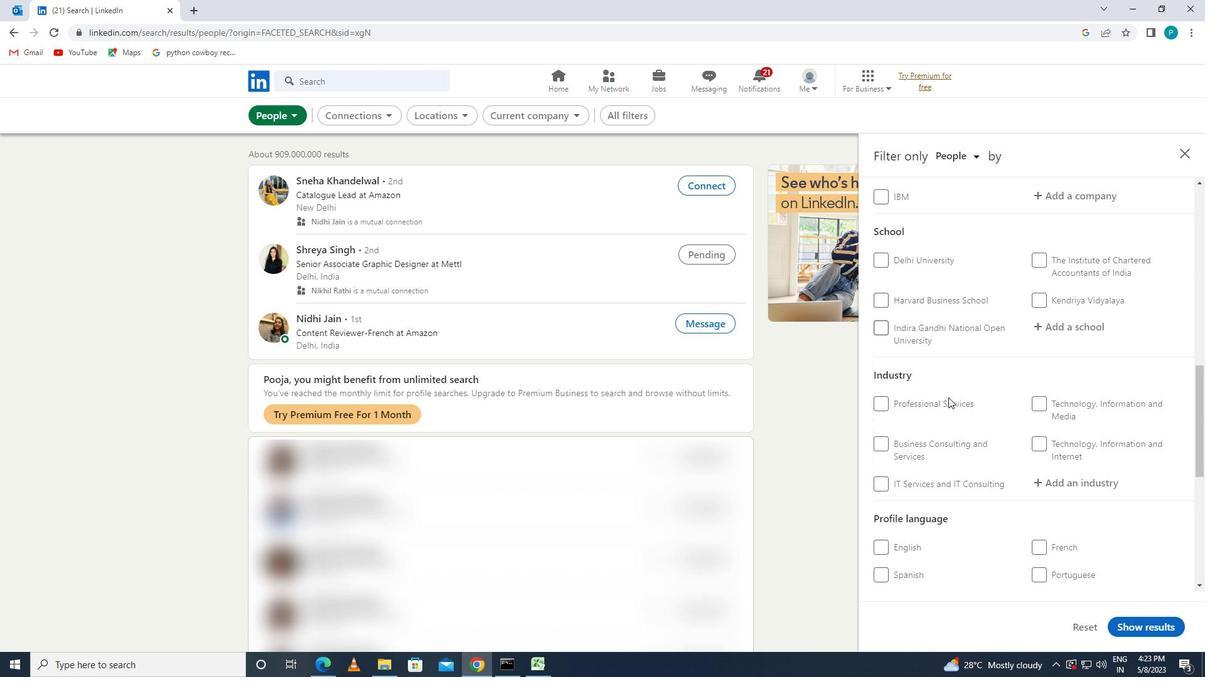 
Action: Mouse moved to (901, 377)
Screenshot: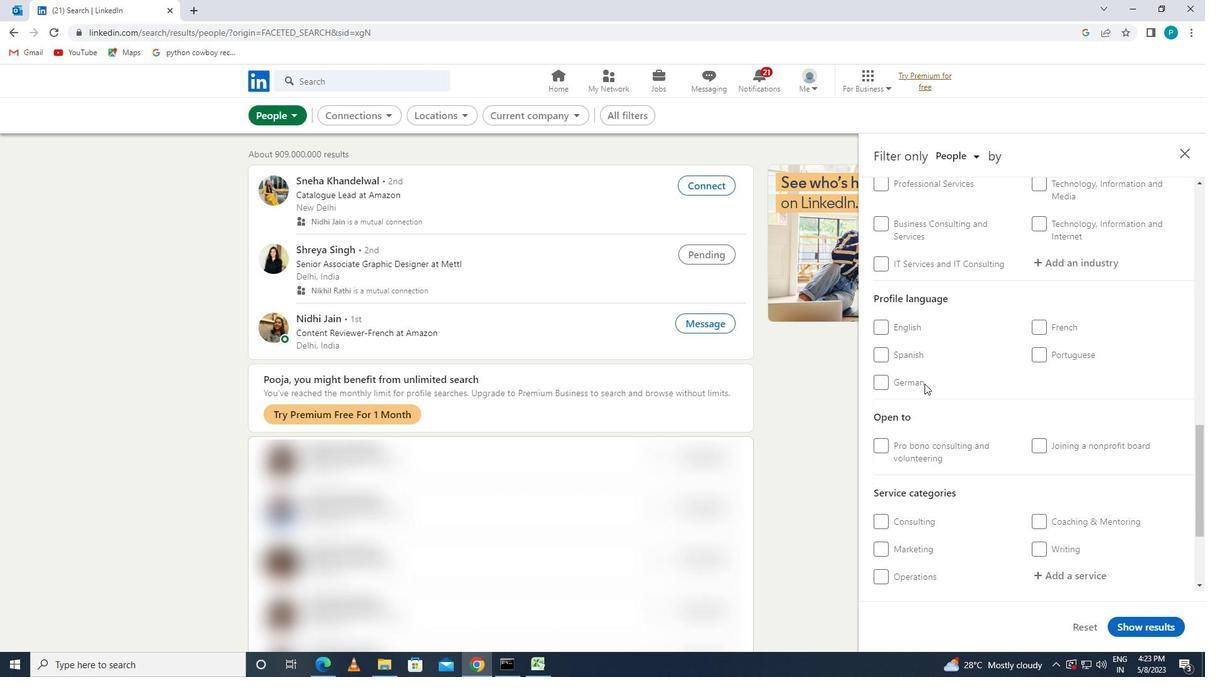 
Action: Mouse pressed left at (901, 377)
Screenshot: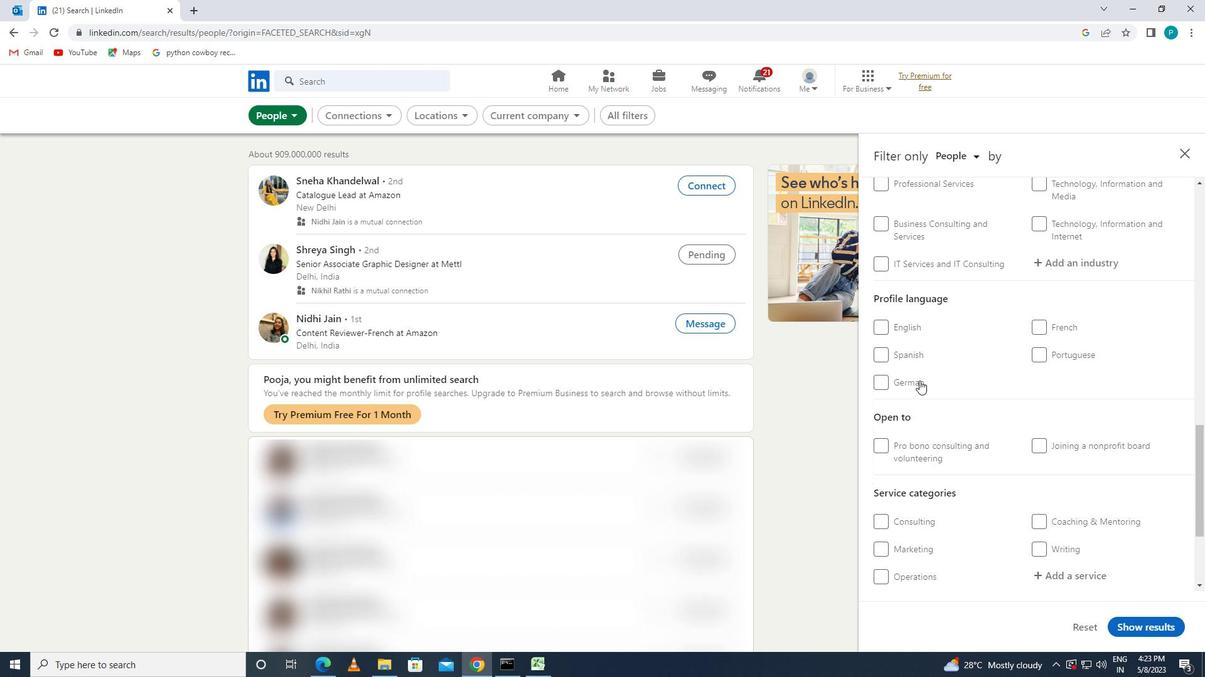 
Action: Mouse moved to (1112, 354)
Screenshot: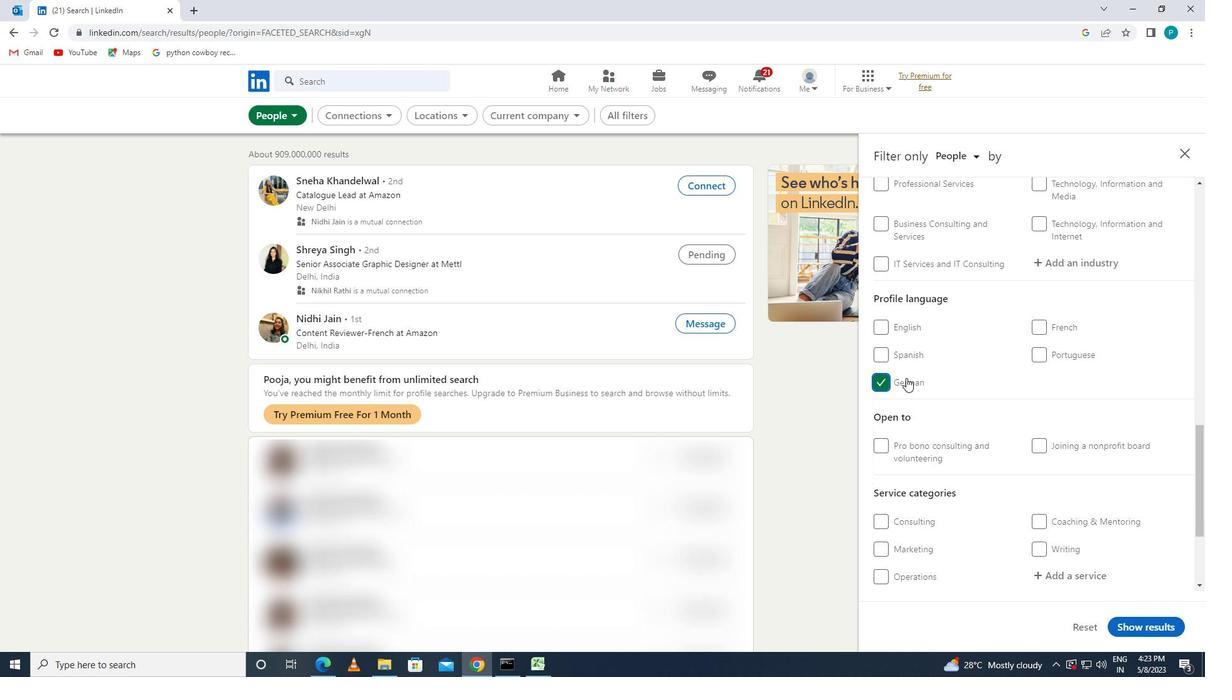 
Action: Mouse scrolled (1112, 354) with delta (0, 0)
Screenshot: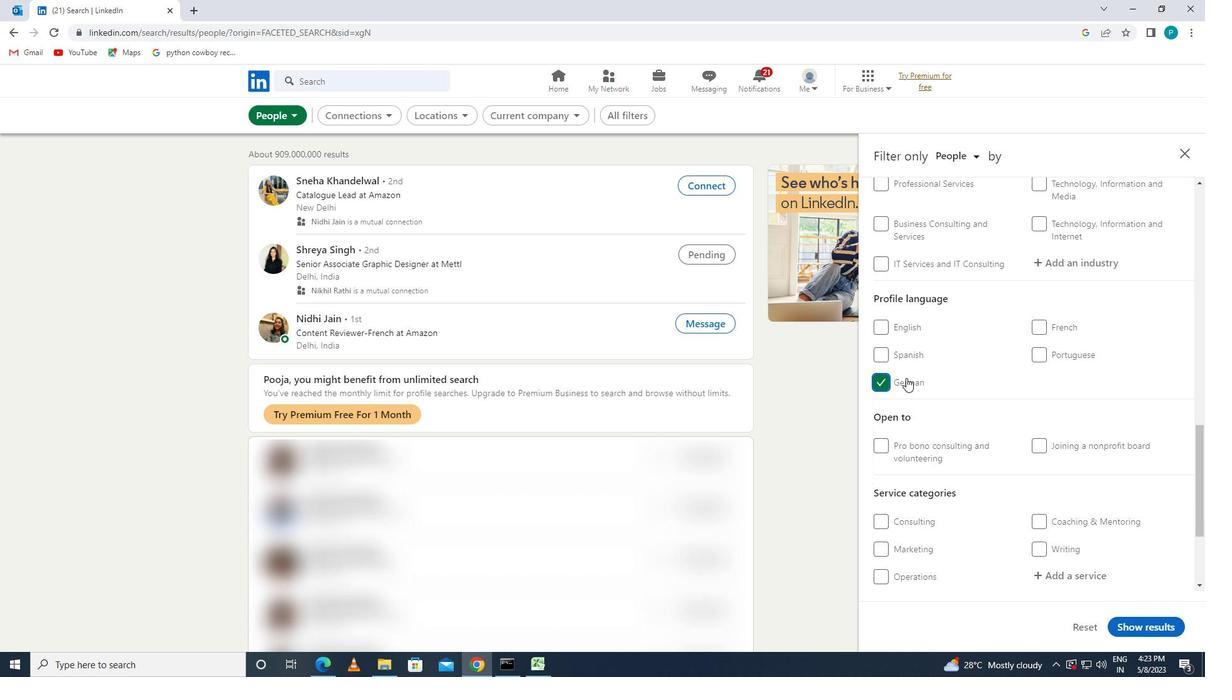 
Action: Mouse moved to (1112, 353)
Screenshot: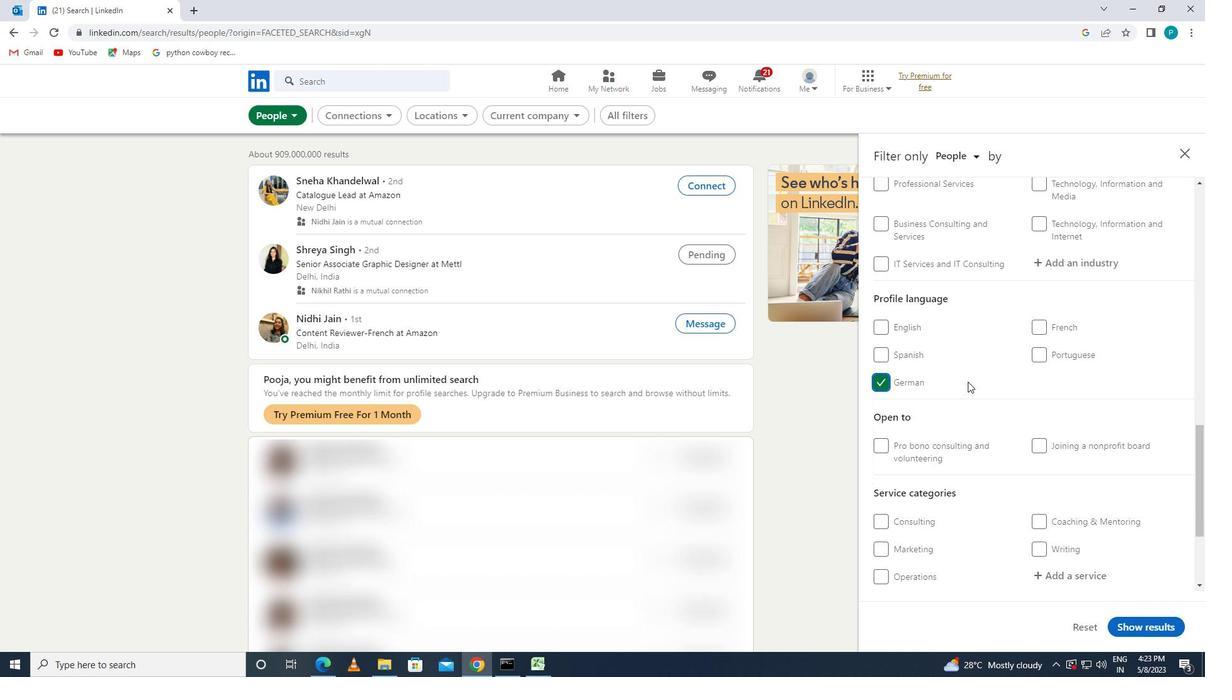 
Action: Mouse scrolled (1112, 354) with delta (0, 0)
Screenshot: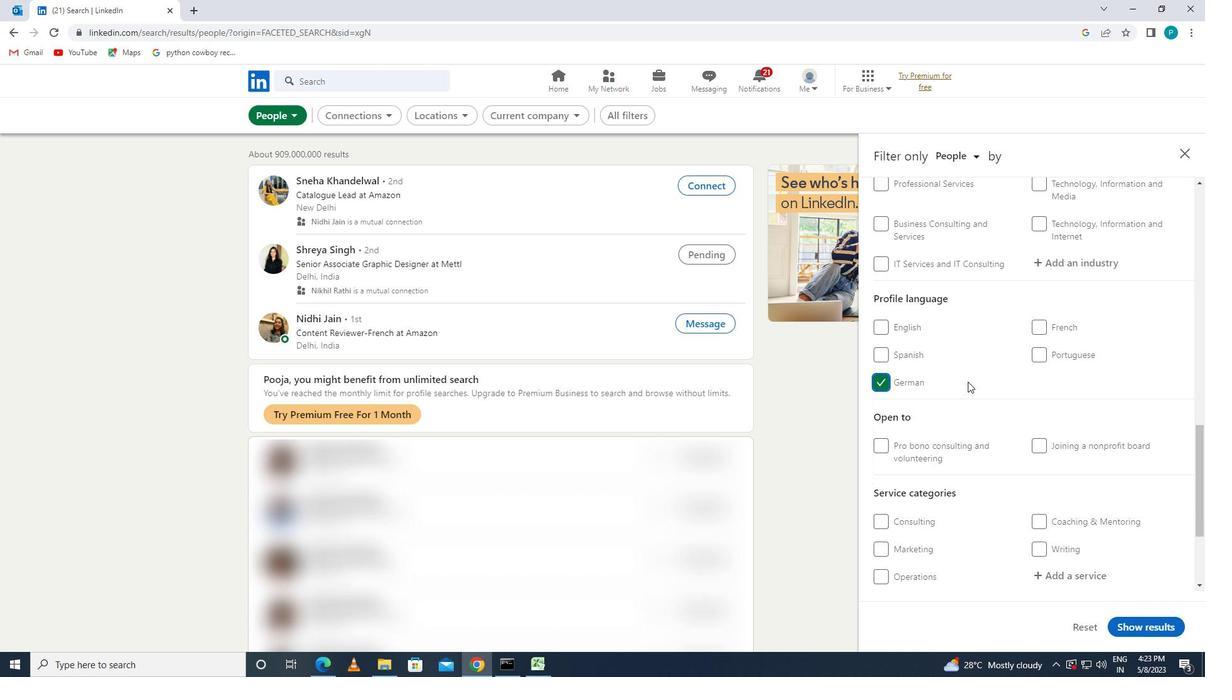 
Action: Mouse scrolled (1112, 354) with delta (0, 0)
Screenshot: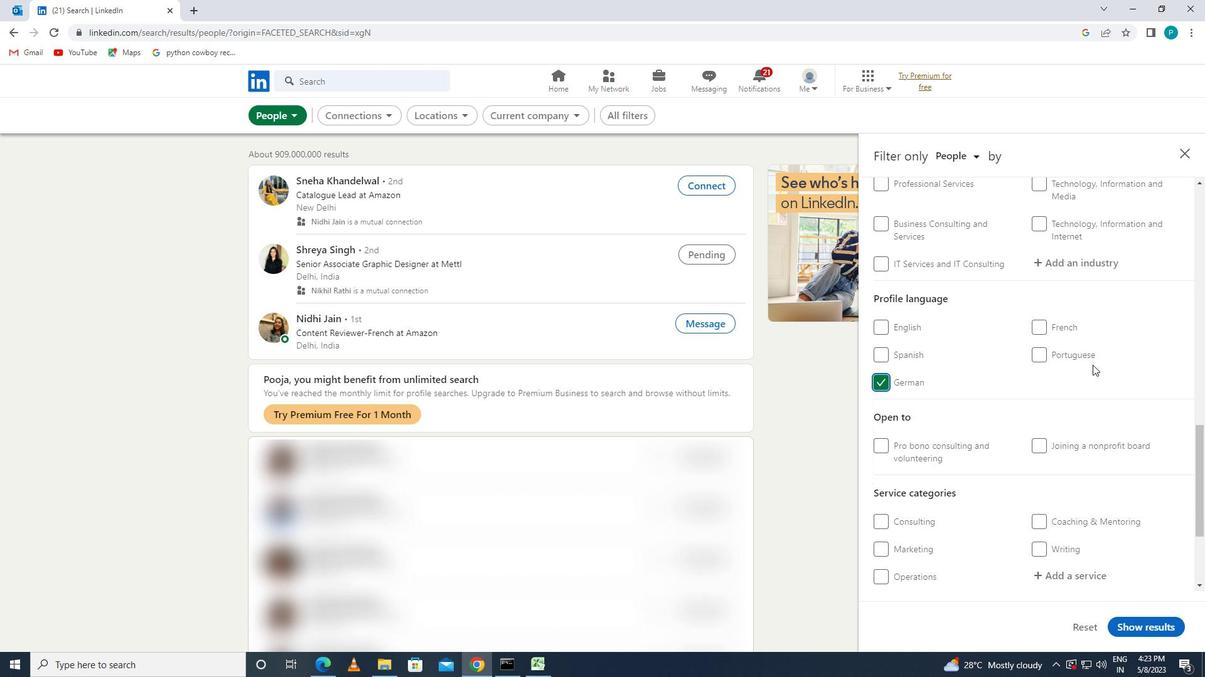 
Action: Mouse scrolled (1112, 354) with delta (0, 0)
Screenshot: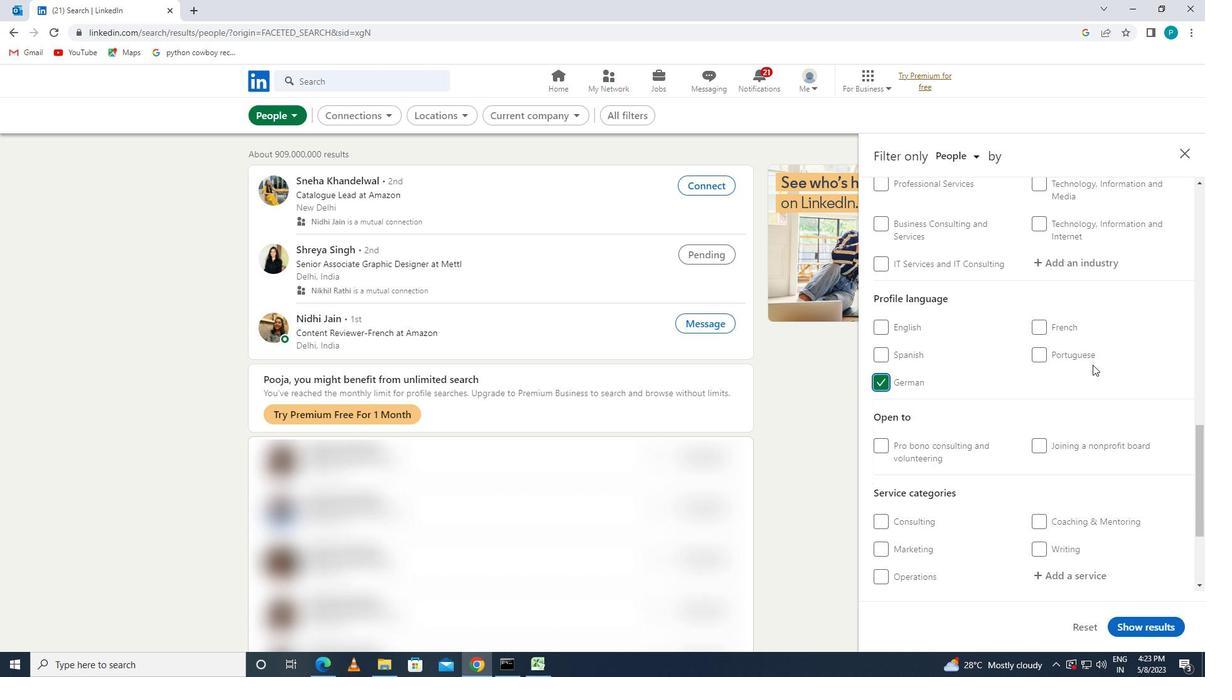 
Action: Mouse moved to (1097, 319)
Screenshot: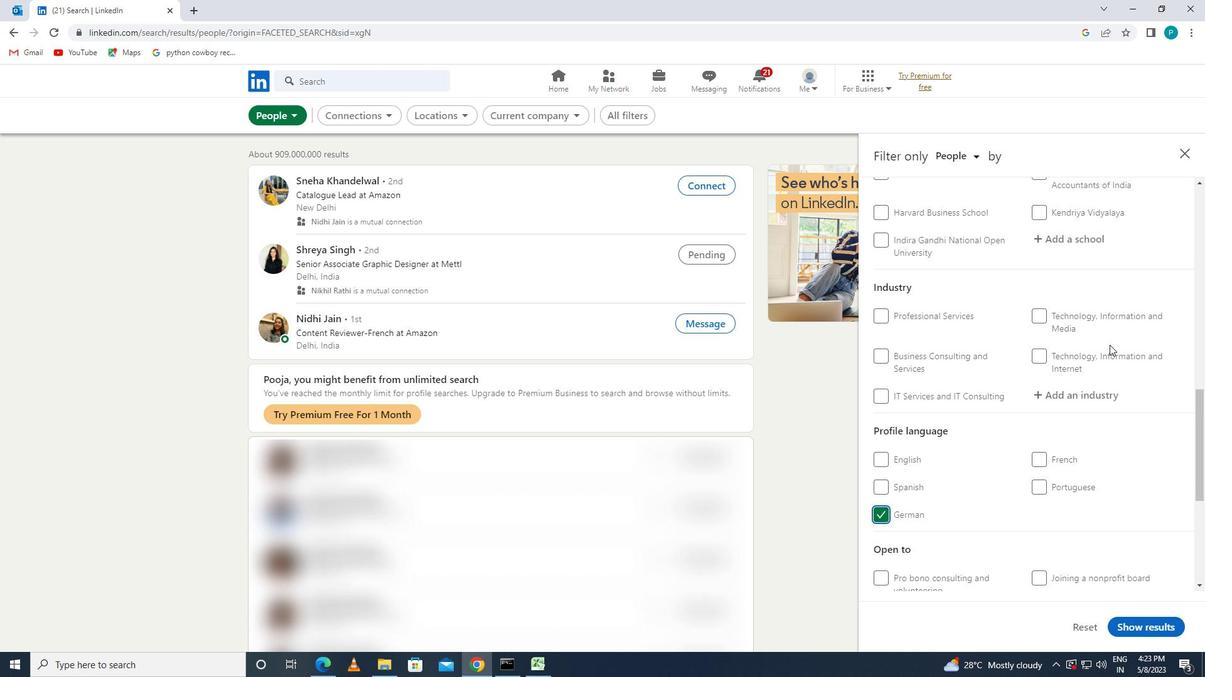 
Action: Mouse scrolled (1097, 320) with delta (0, 0)
Screenshot: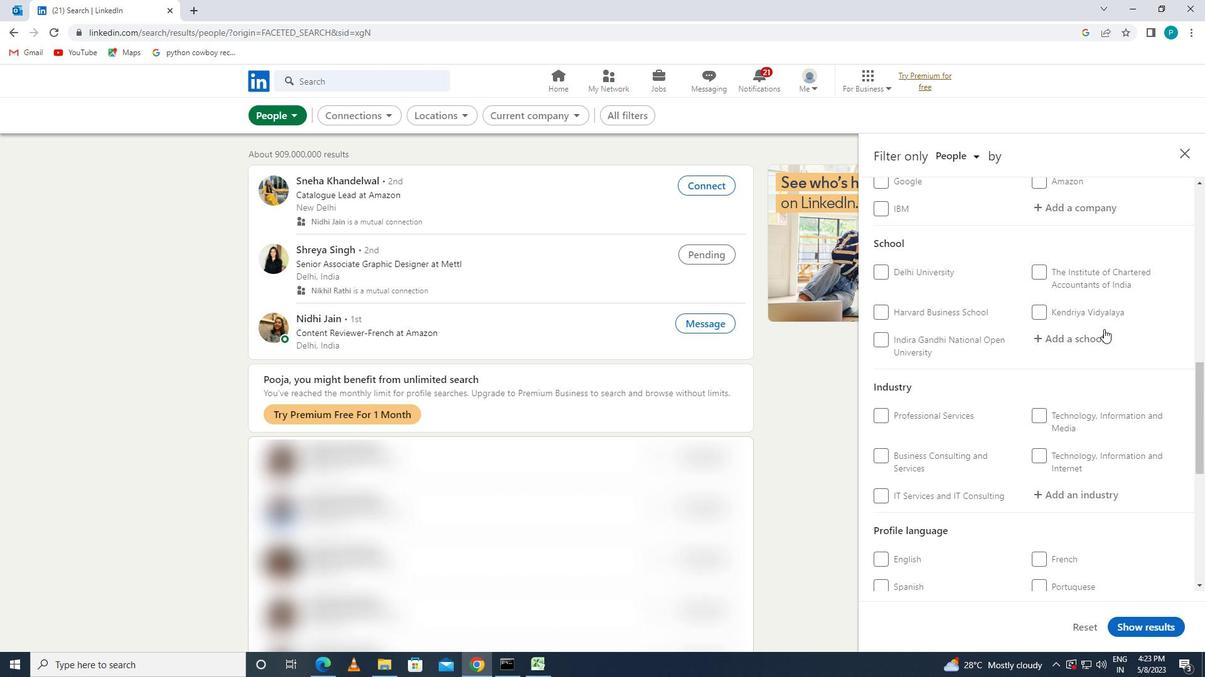 
Action: Mouse moved to (1097, 318)
Screenshot: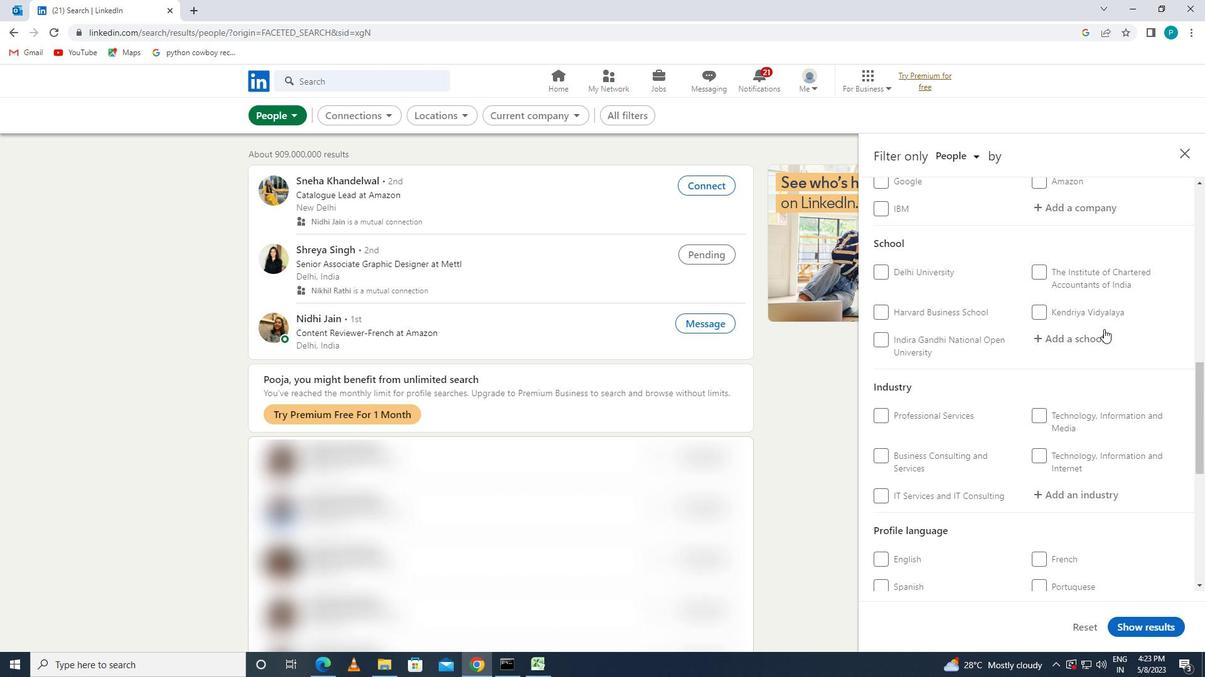 
Action: Mouse scrolled (1097, 319) with delta (0, 0)
Screenshot: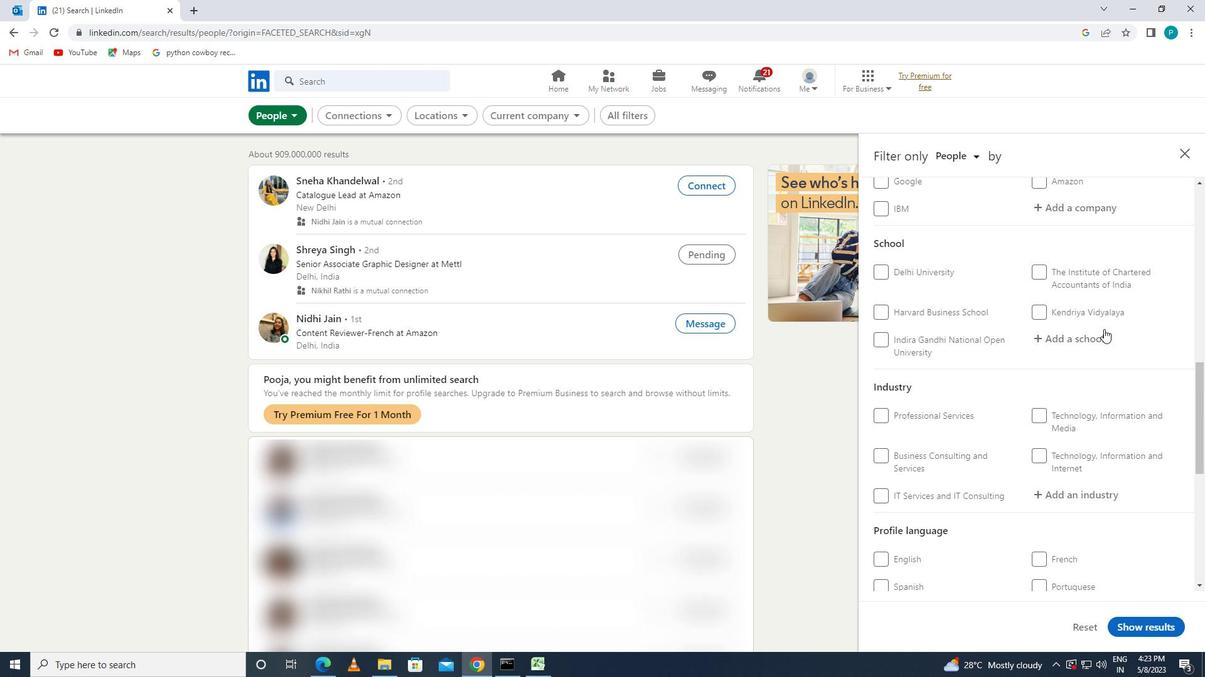 
Action: Mouse scrolled (1097, 319) with delta (0, 0)
Screenshot: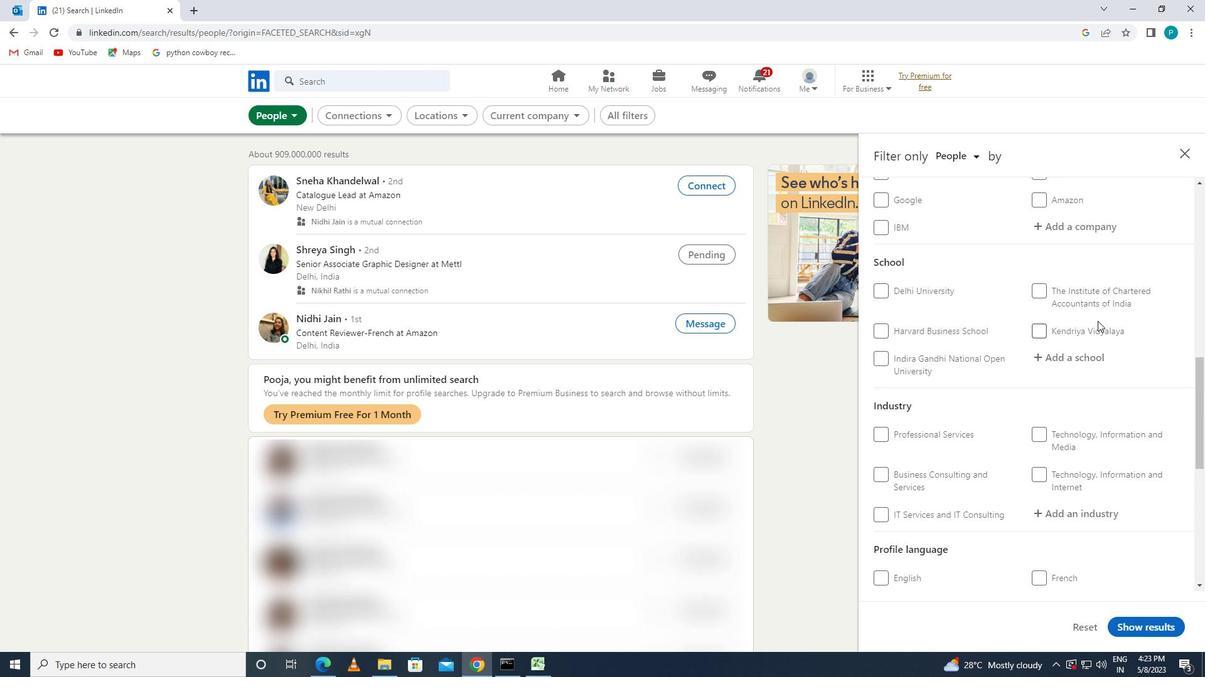 
Action: Mouse moved to (1060, 298)
Screenshot: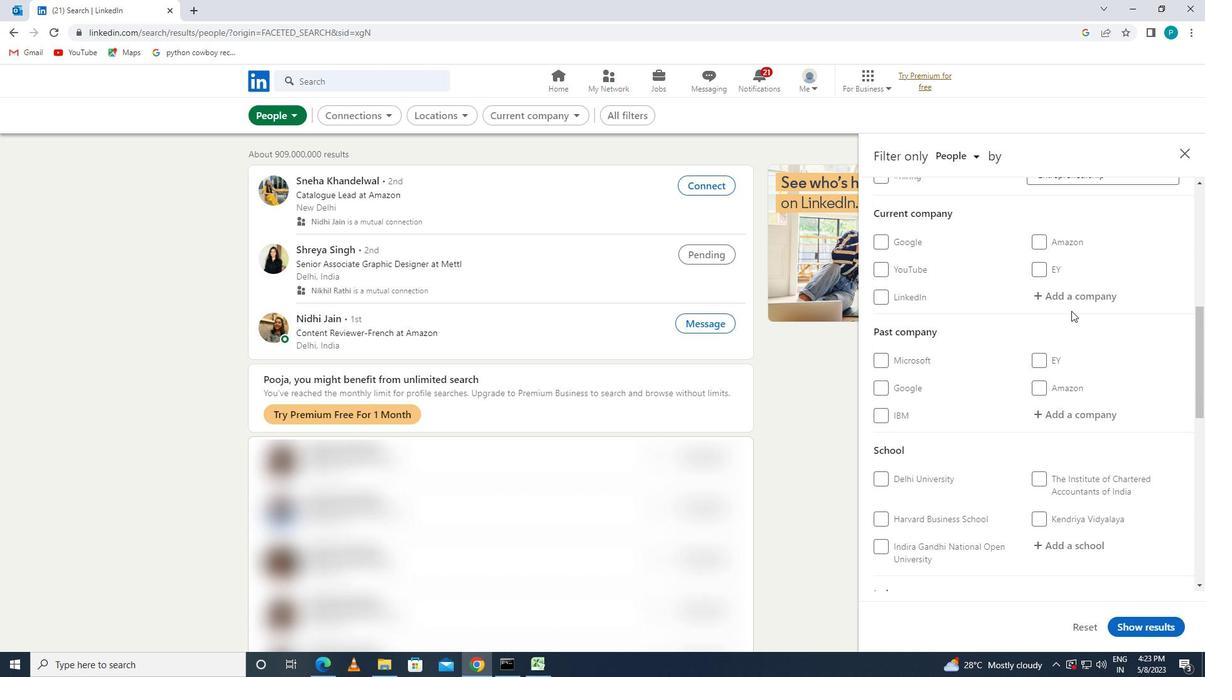 
Action: Mouse pressed left at (1060, 298)
Screenshot: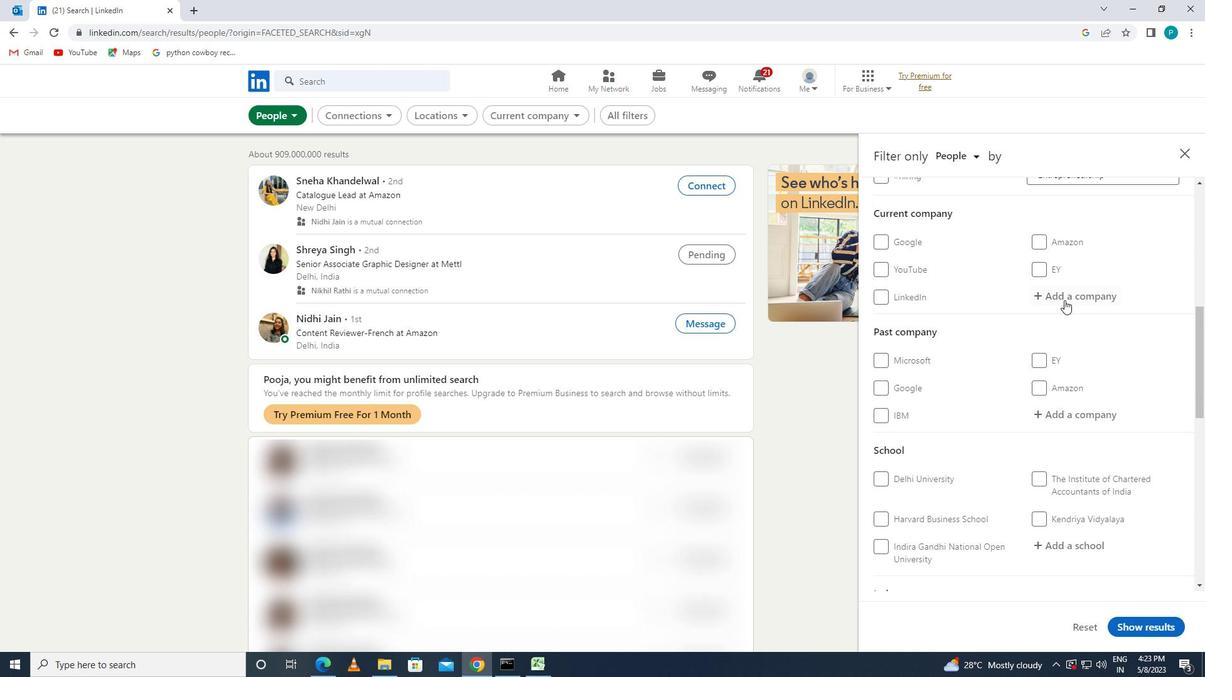 
Action: Key pressed <Key.caps_lock>CNBC-
Screenshot: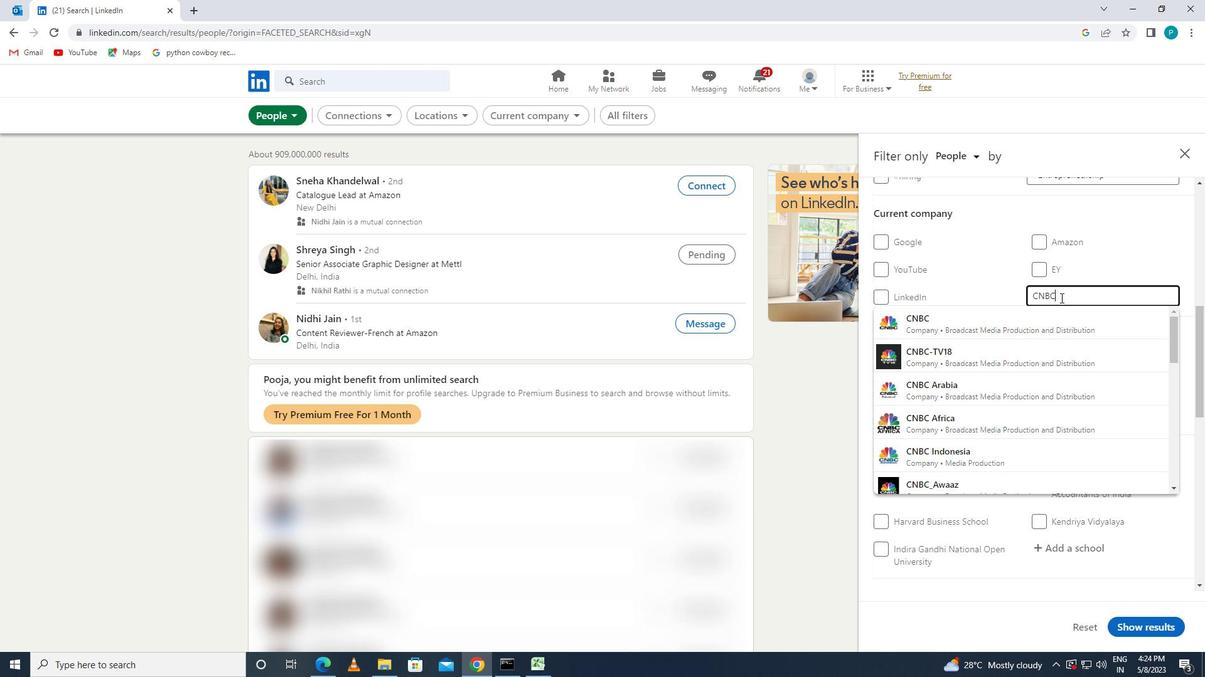 
Action: Mouse moved to (1033, 352)
Screenshot: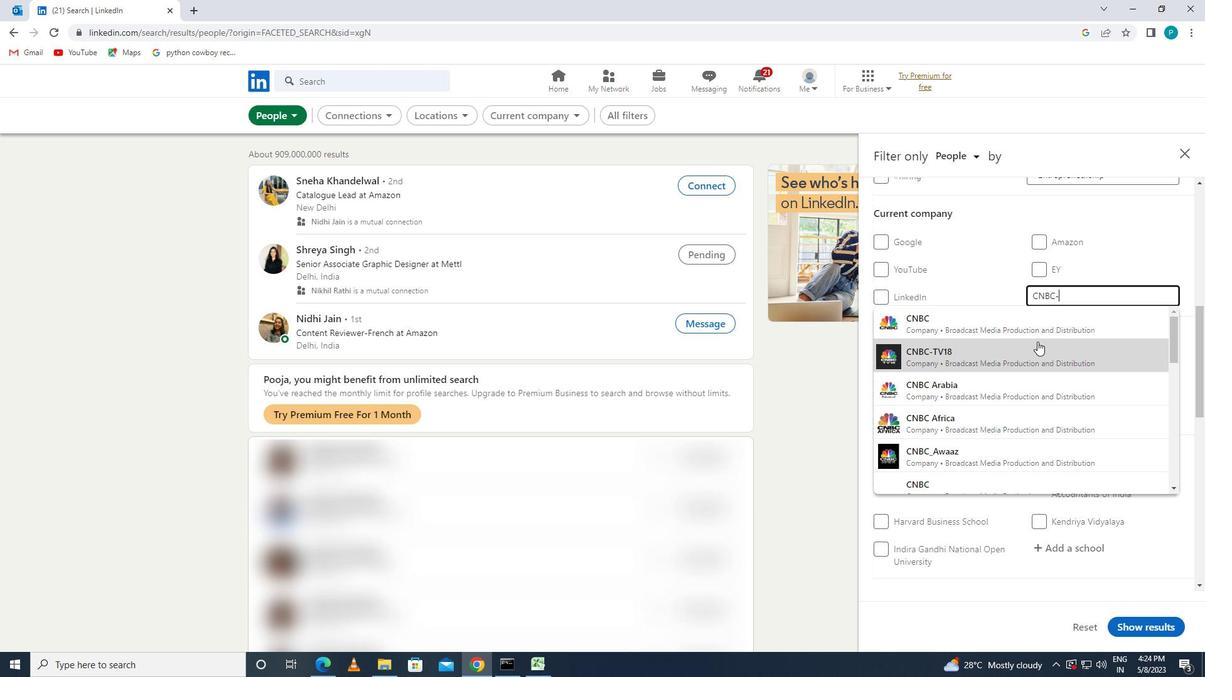 
Action: Mouse pressed left at (1033, 352)
Screenshot: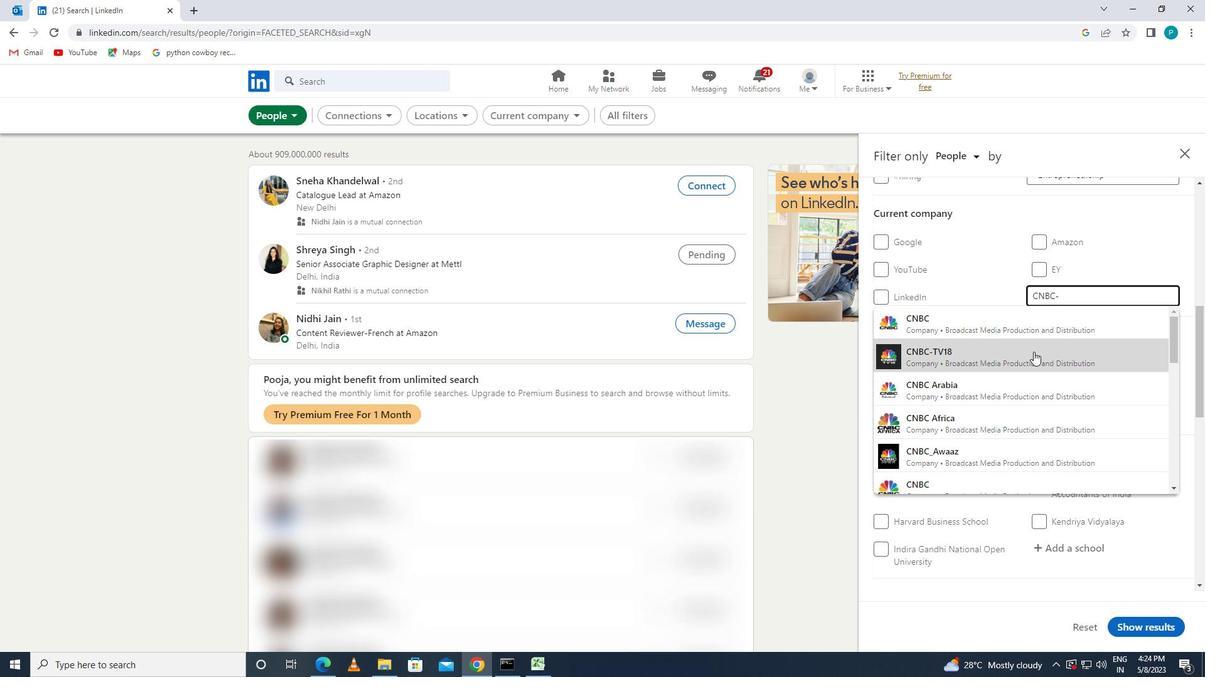 
Action: Mouse moved to (1045, 364)
Screenshot: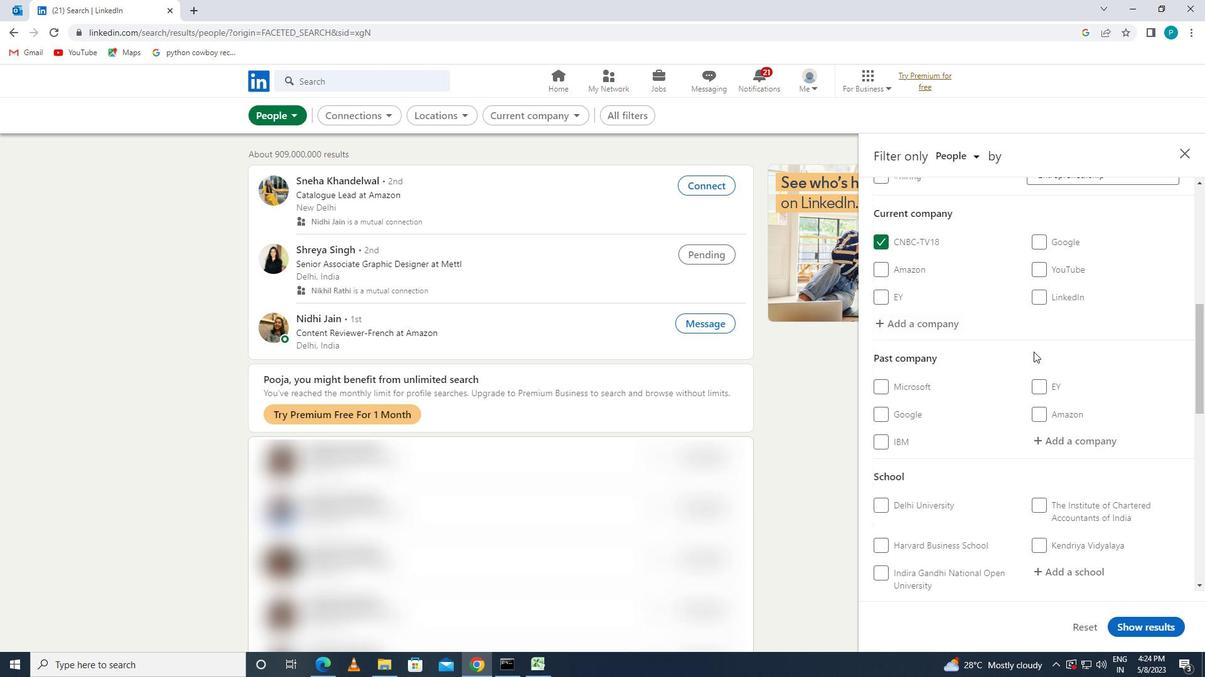 
Action: Mouse scrolled (1045, 364) with delta (0, 0)
Screenshot: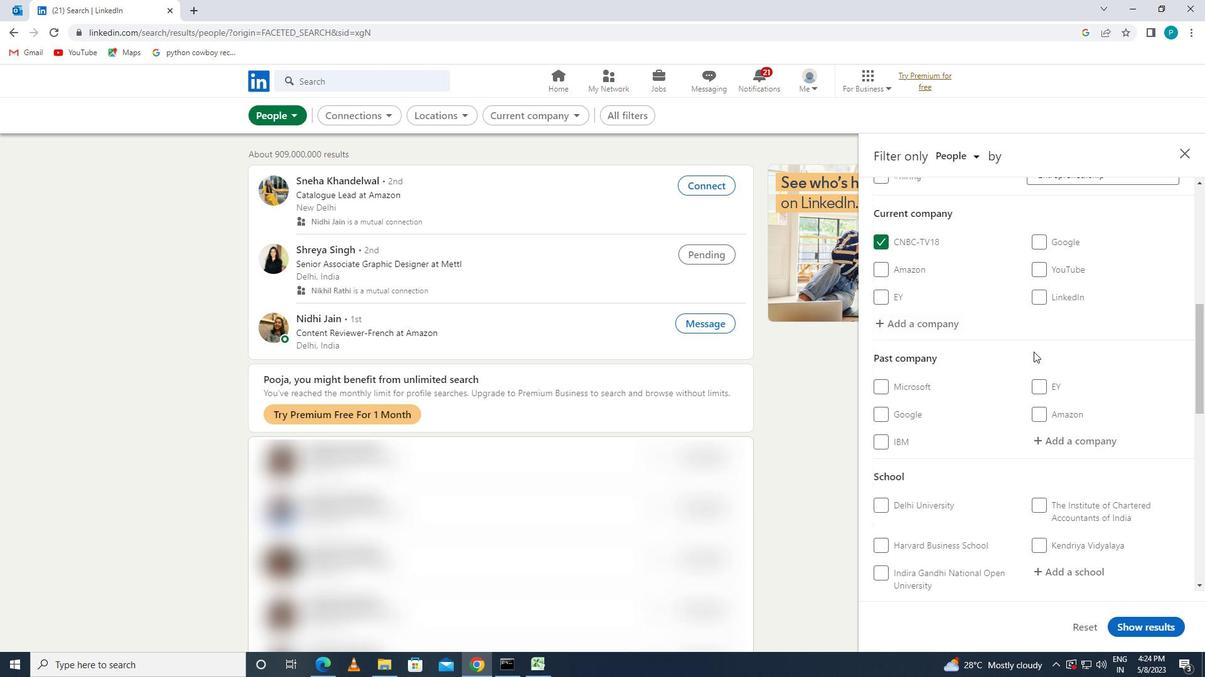 
Action: Mouse moved to (1046, 366)
Screenshot: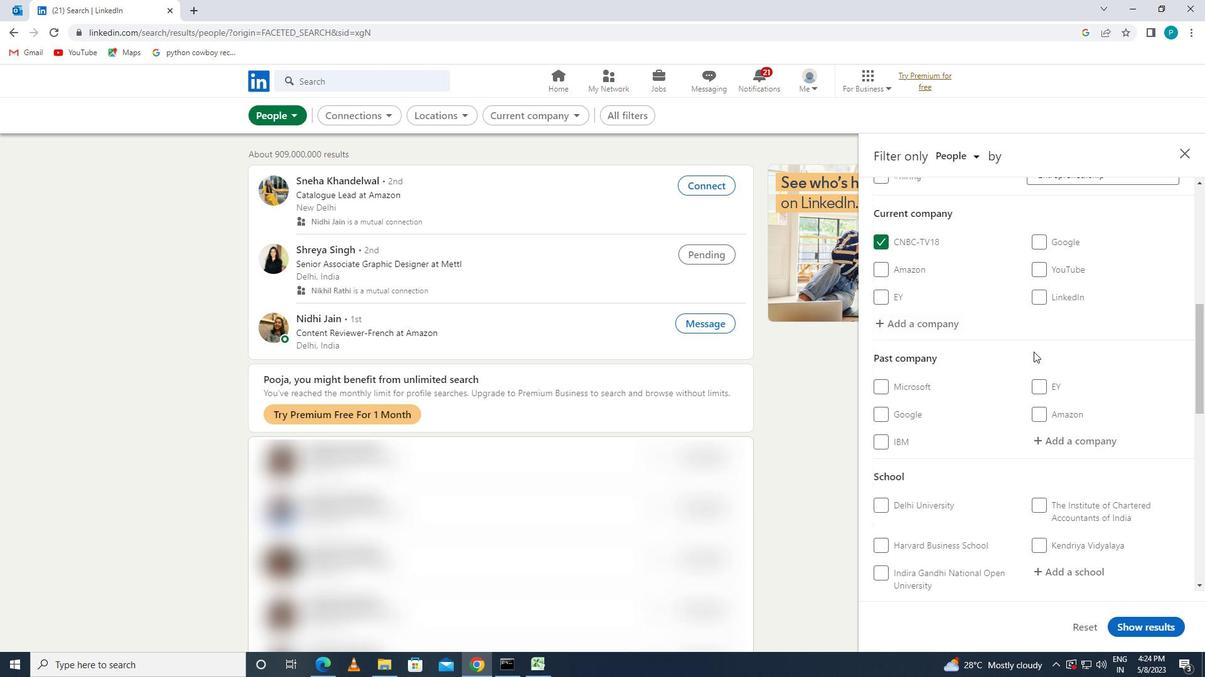 
Action: Mouse scrolled (1046, 365) with delta (0, 0)
Screenshot: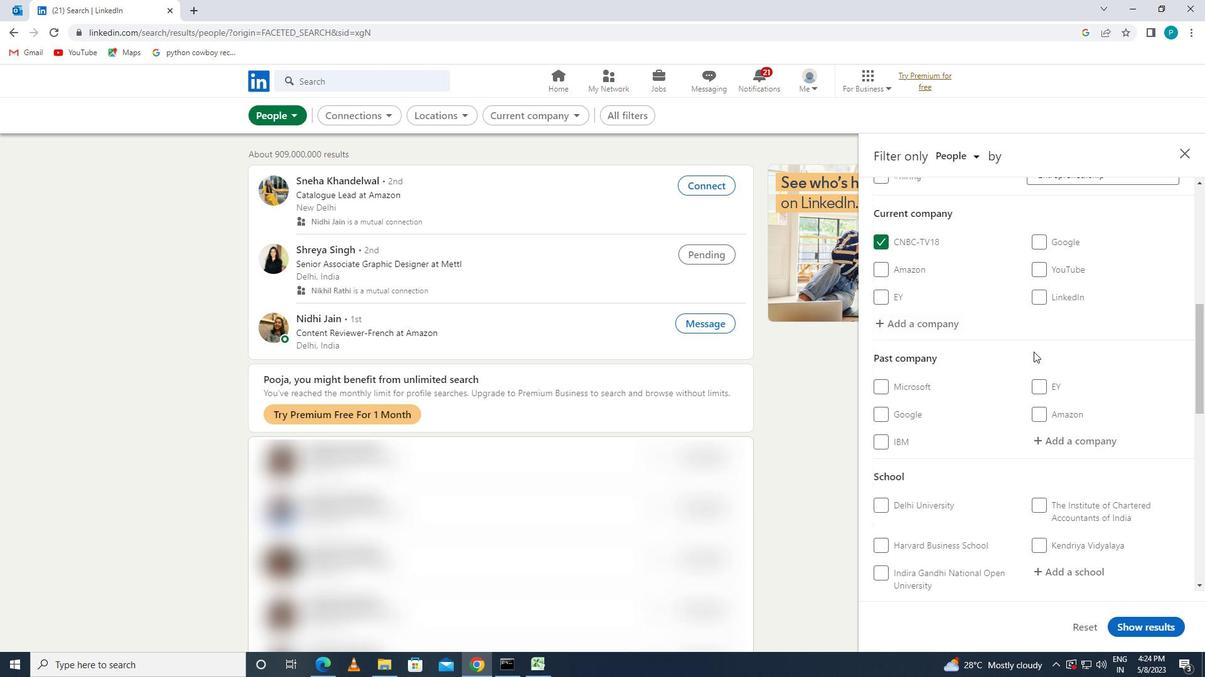 
Action: Mouse moved to (1046, 367)
Screenshot: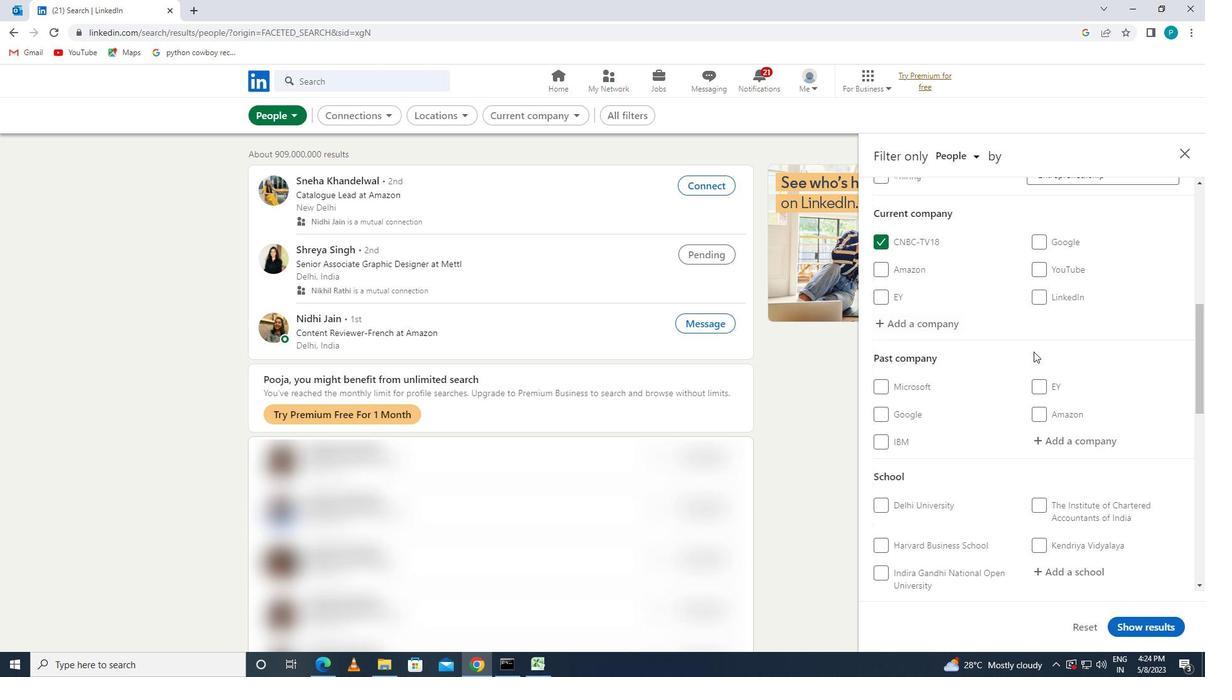 
Action: Mouse scrolled (1046, 366) with delta (0, 0)
Screenshot: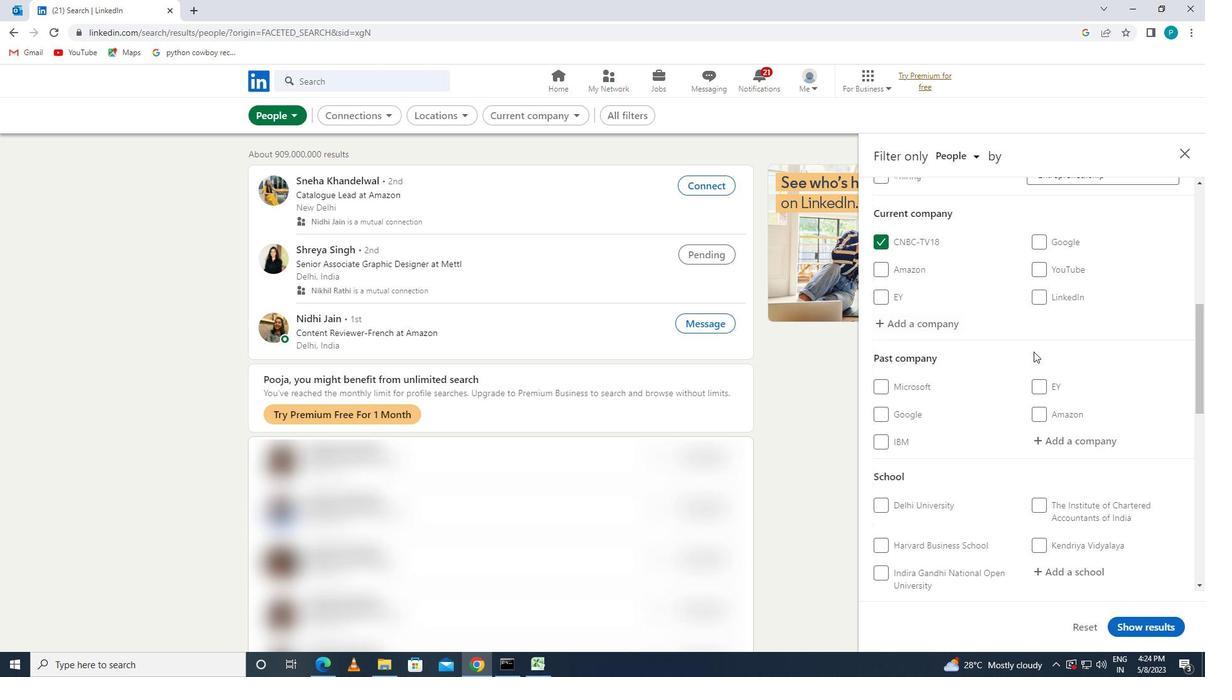 
Action: Mouse moved to (1047, 369)
Screenshot: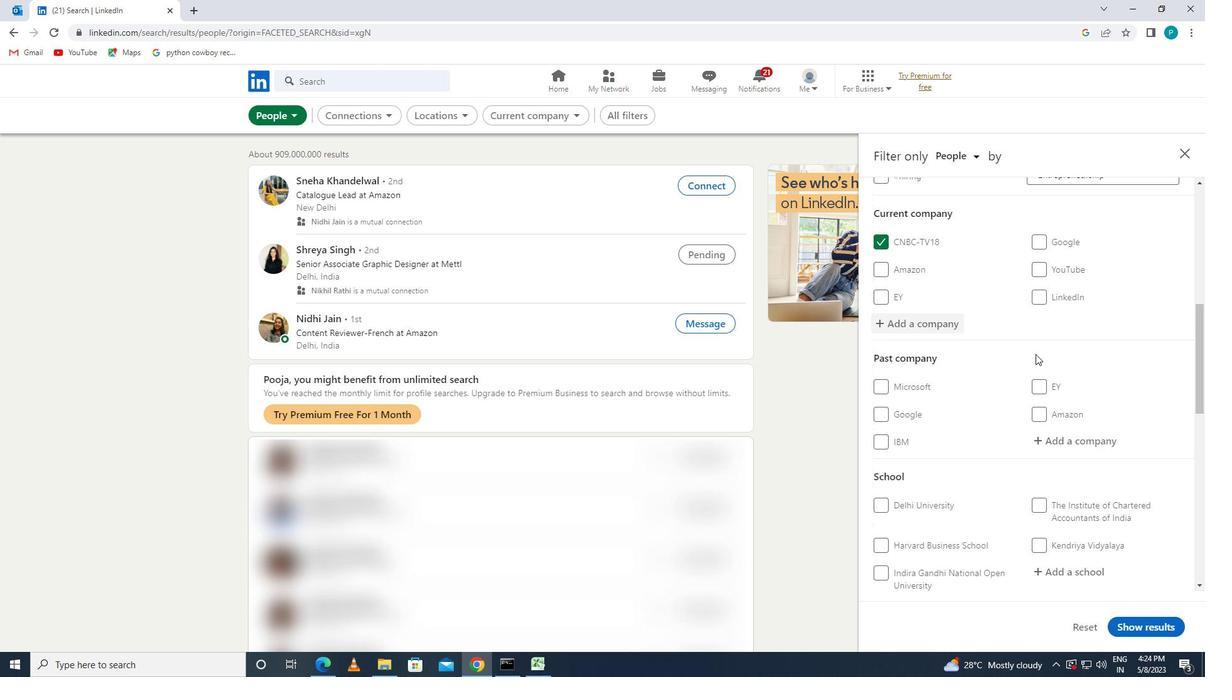
Action: Mouse scrolled (1047, 368) with delta (0, 0)
Screenshot: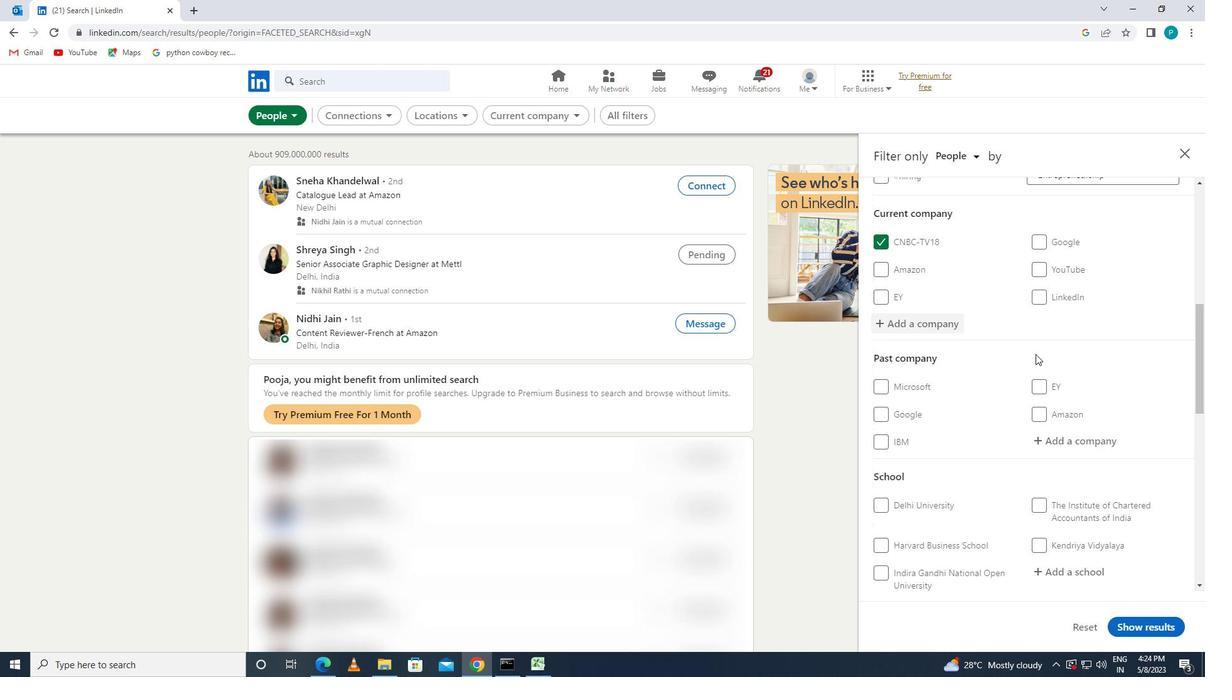 
Action: Mouse moved to (1049, 322)
Screenshot: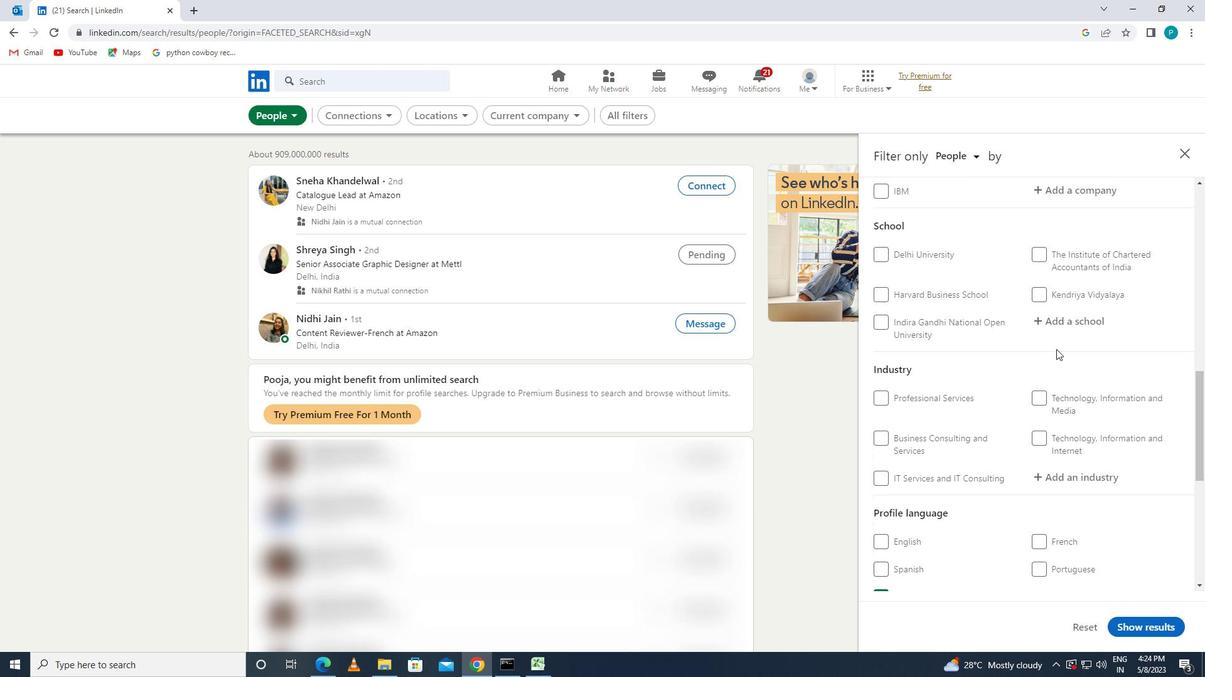 
Action: Mouse pressed left at (1049, 322)
Screenshot: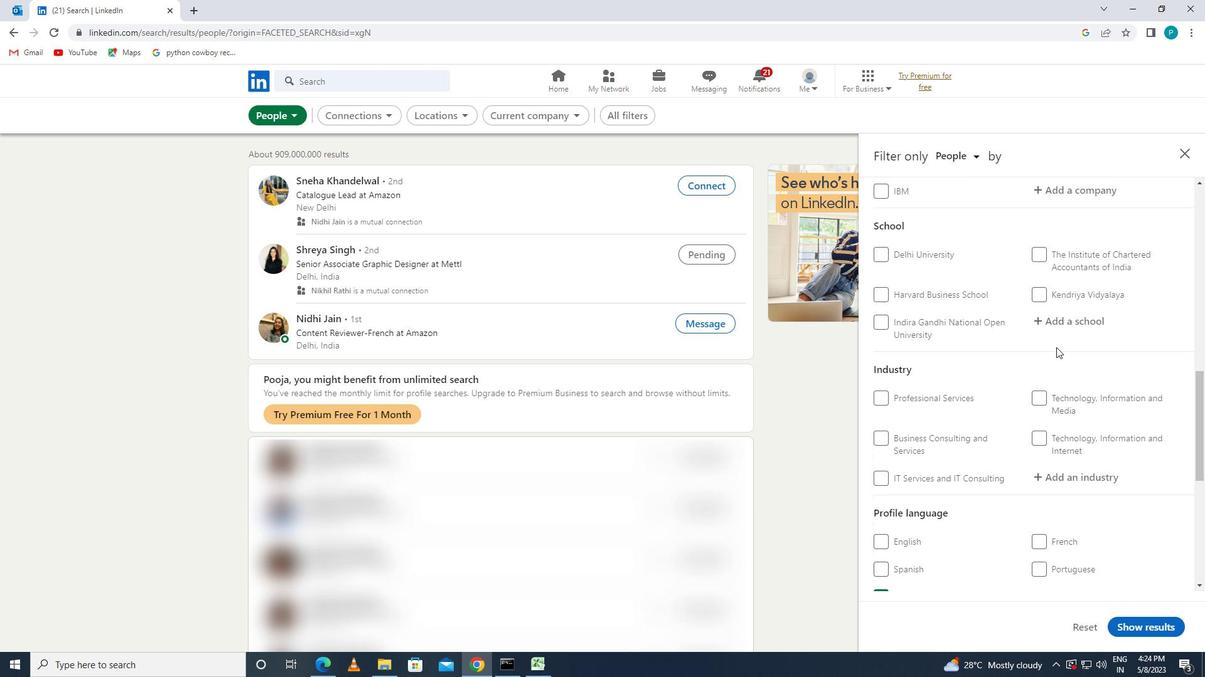 
Action: Key pressed R<Key.caps_lock>AMRAO
Screenshot: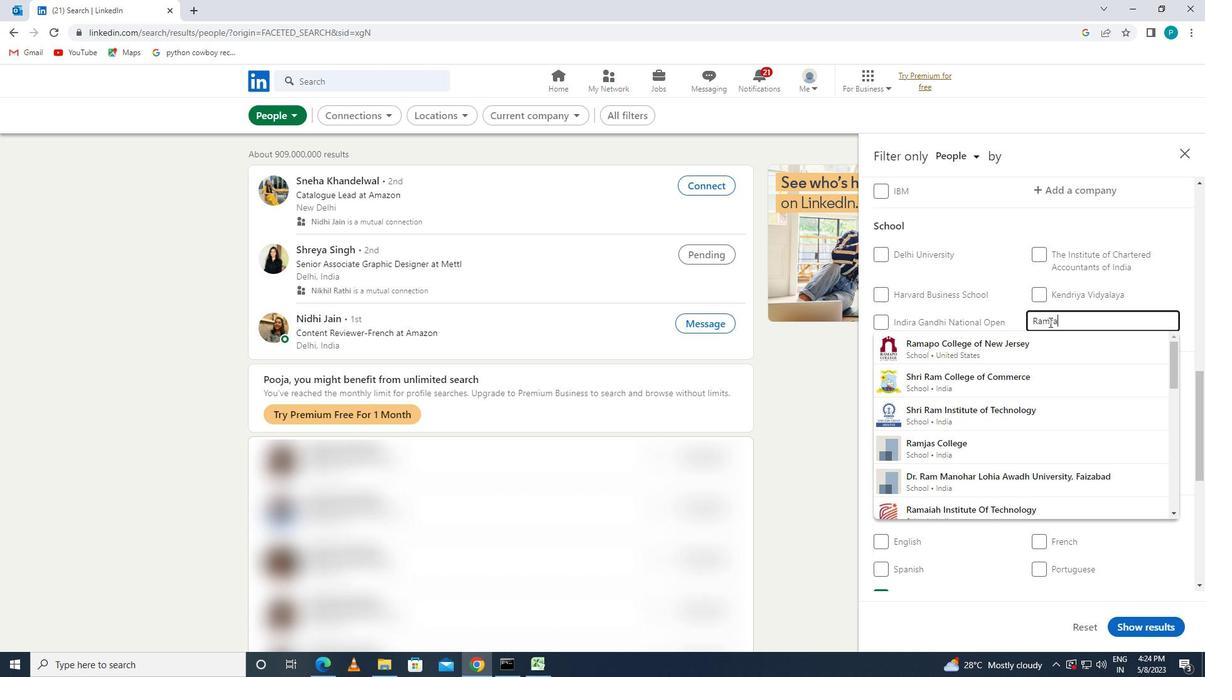 
Action: Mouse moved to (1055, 351)
Screenshot: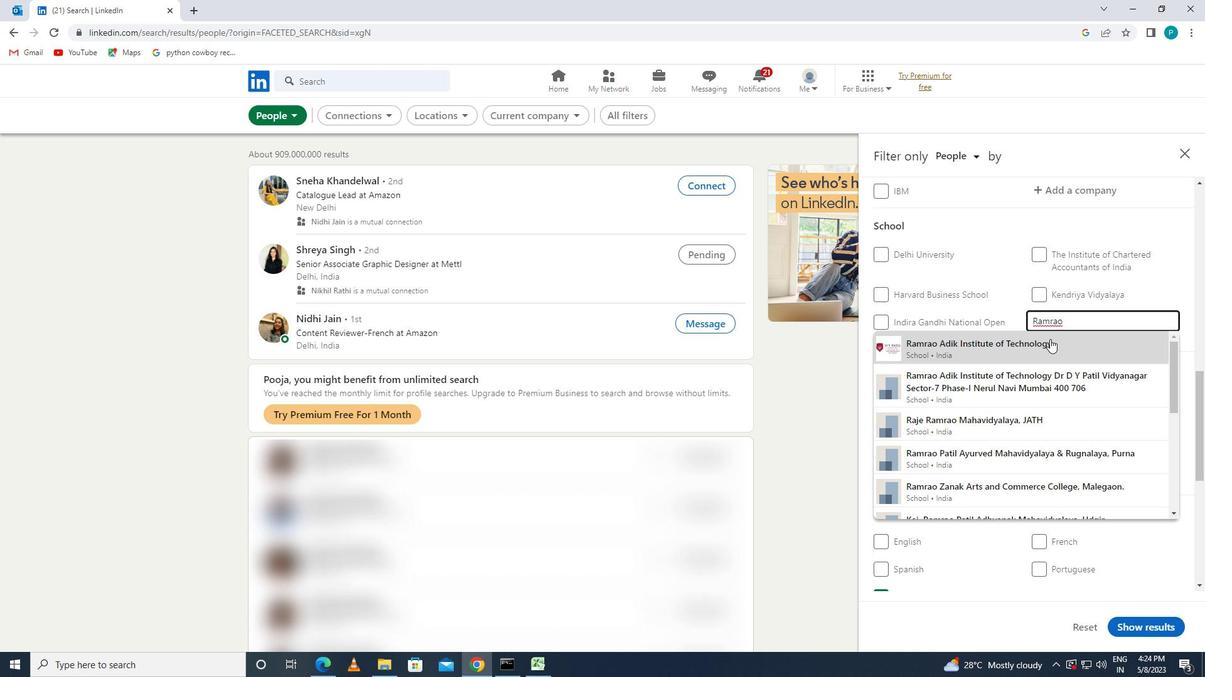 
Action: Mouse pressed left at (1055, 351)
Screenshot: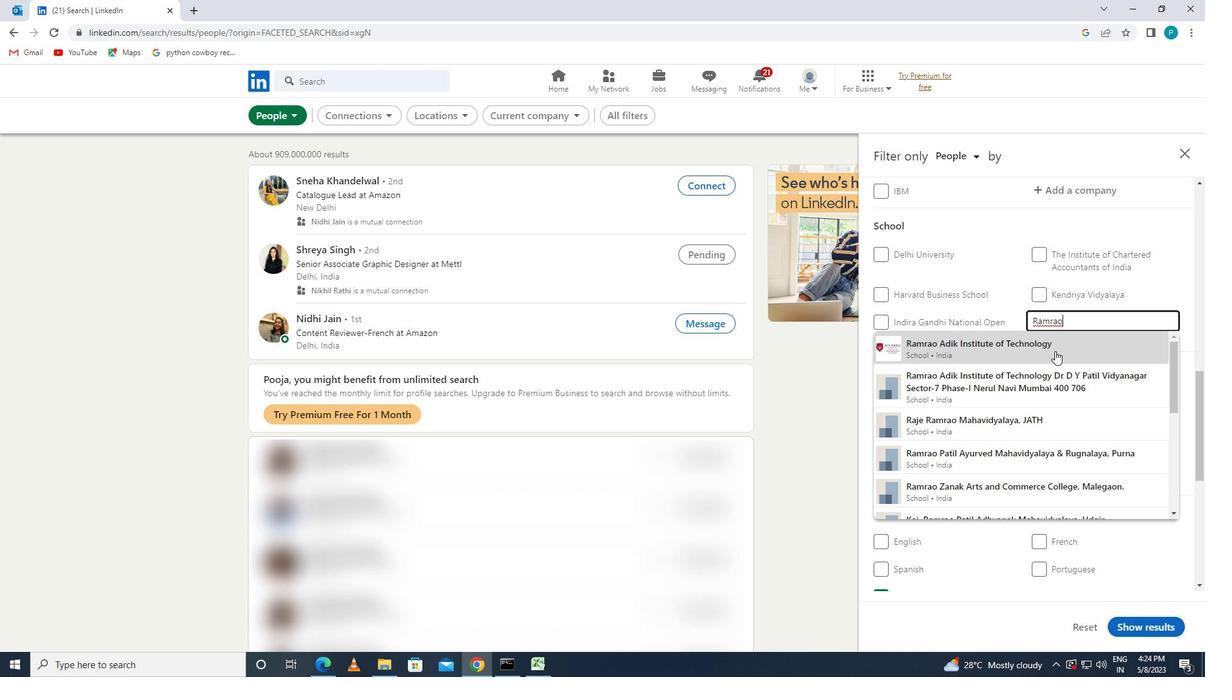 
Action: Mouse moved to (1070, 358)
Screenshot: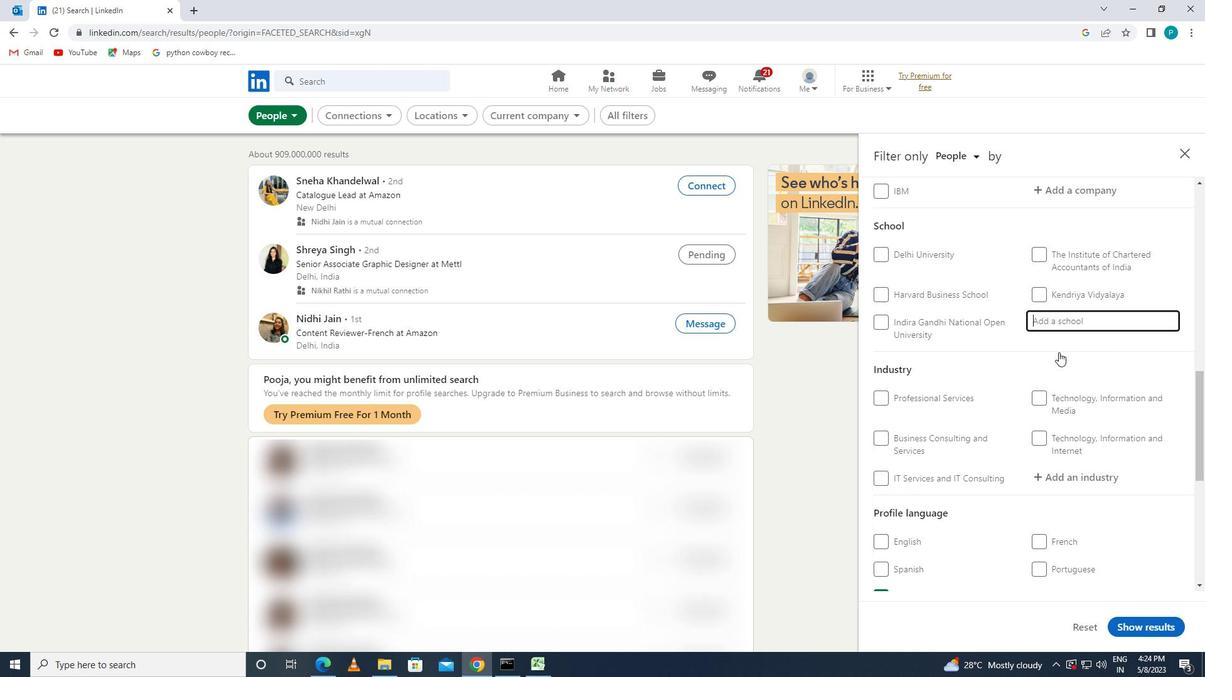 
Action: Mouse scrolled (1070, 357) with delta (0, 0)
Screenshot: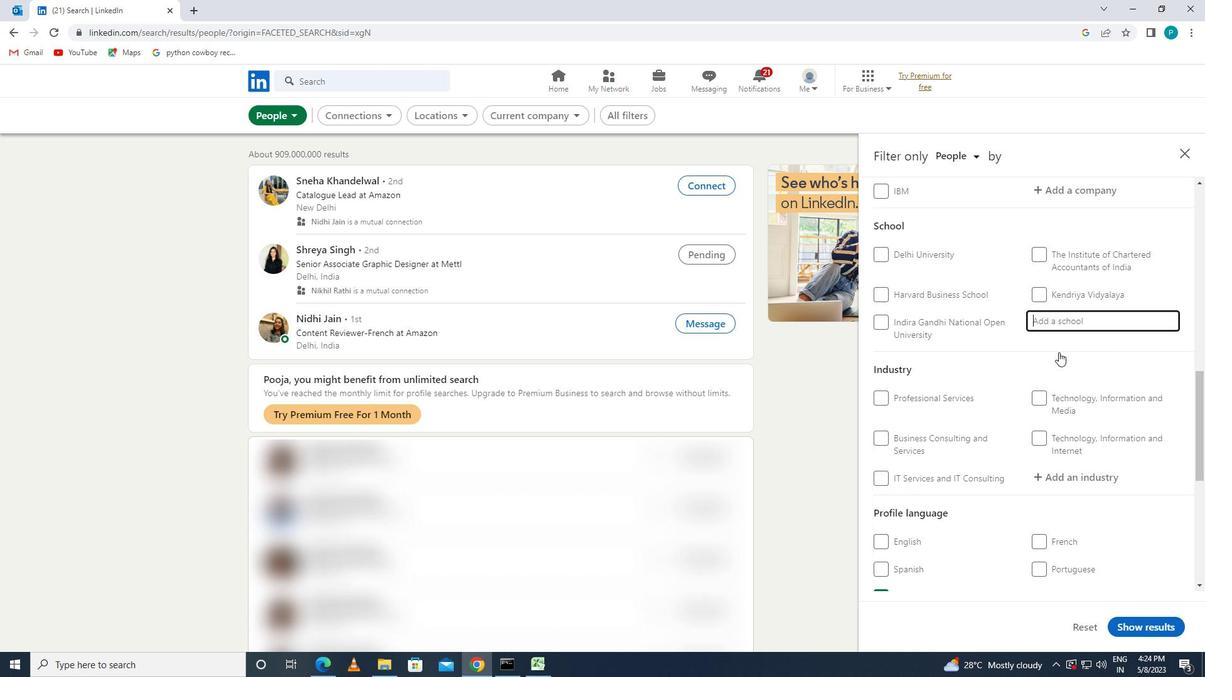 
Action: Mouse scrolled (1070, 357) with delta (0, 0)
Screenshot: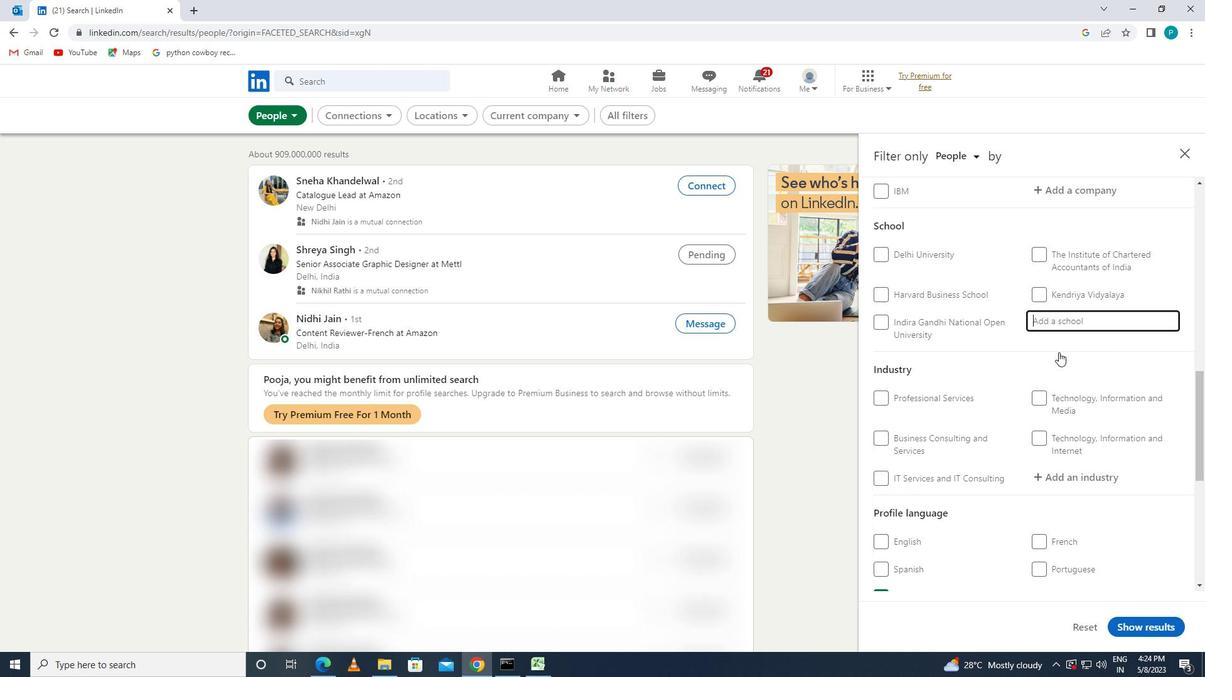 
Action: Mouse scrolled (1070, 357) with delta (0, 0)
Screenshot: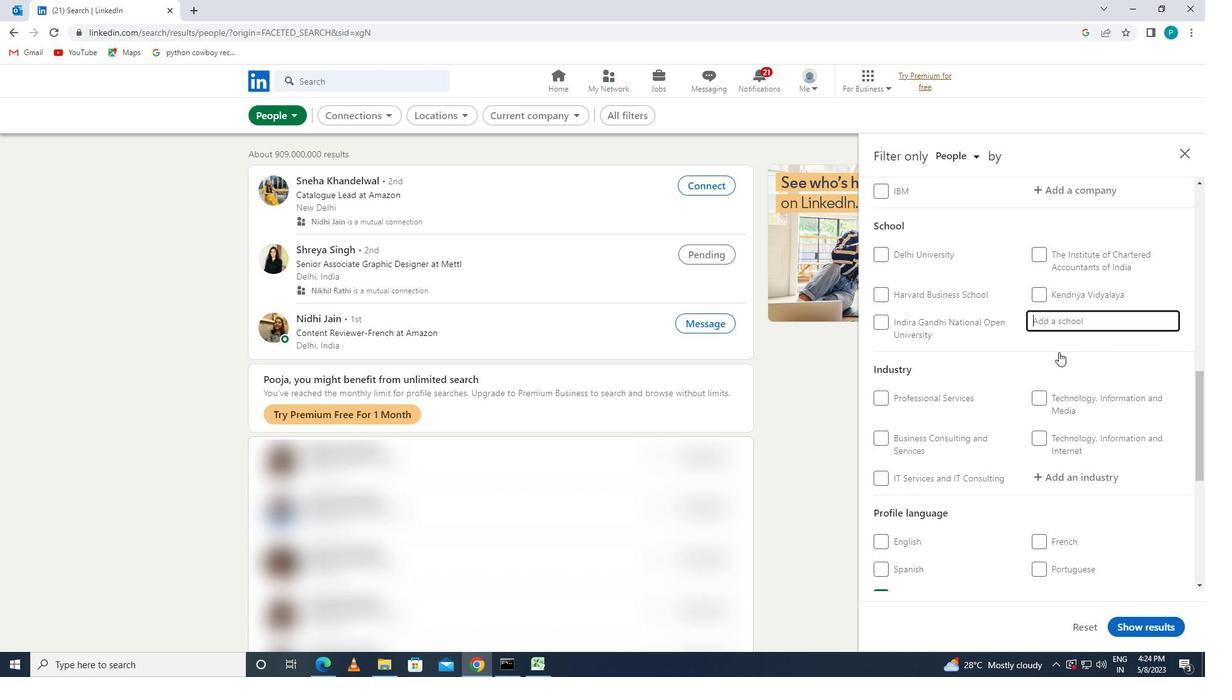 
Action: Mouse moved to (1063, 327)
Screenshot: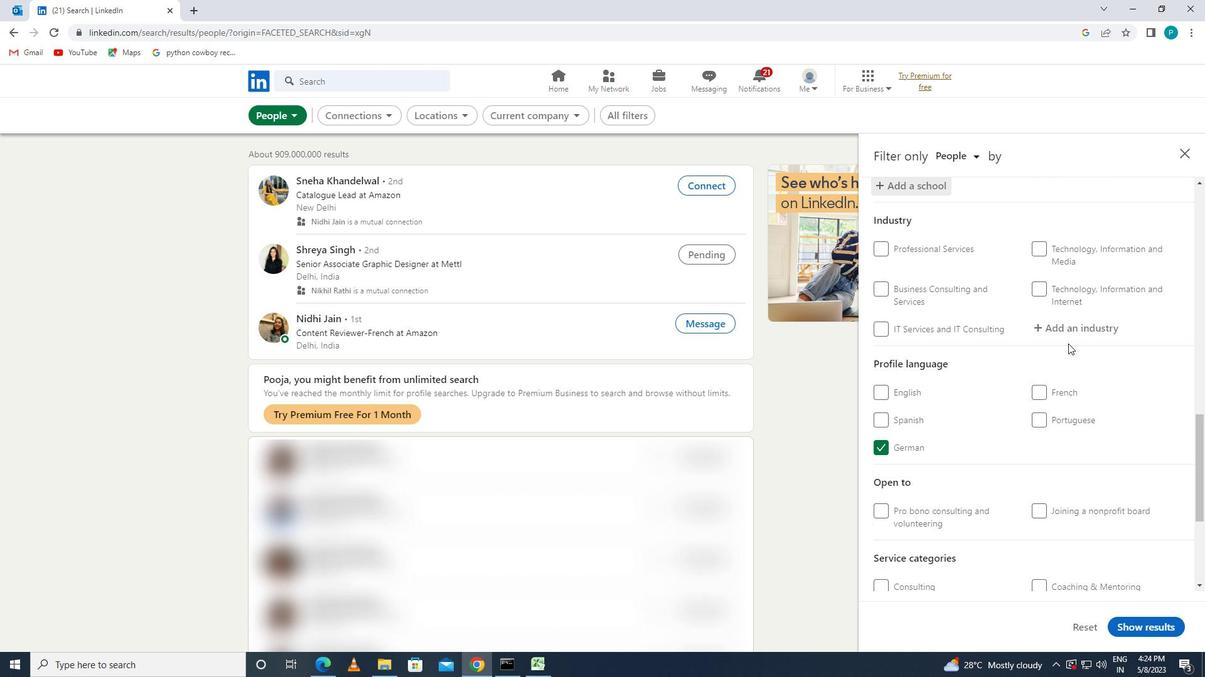 
Action: Mouse pressed left at (1063, 327)
Screenshot: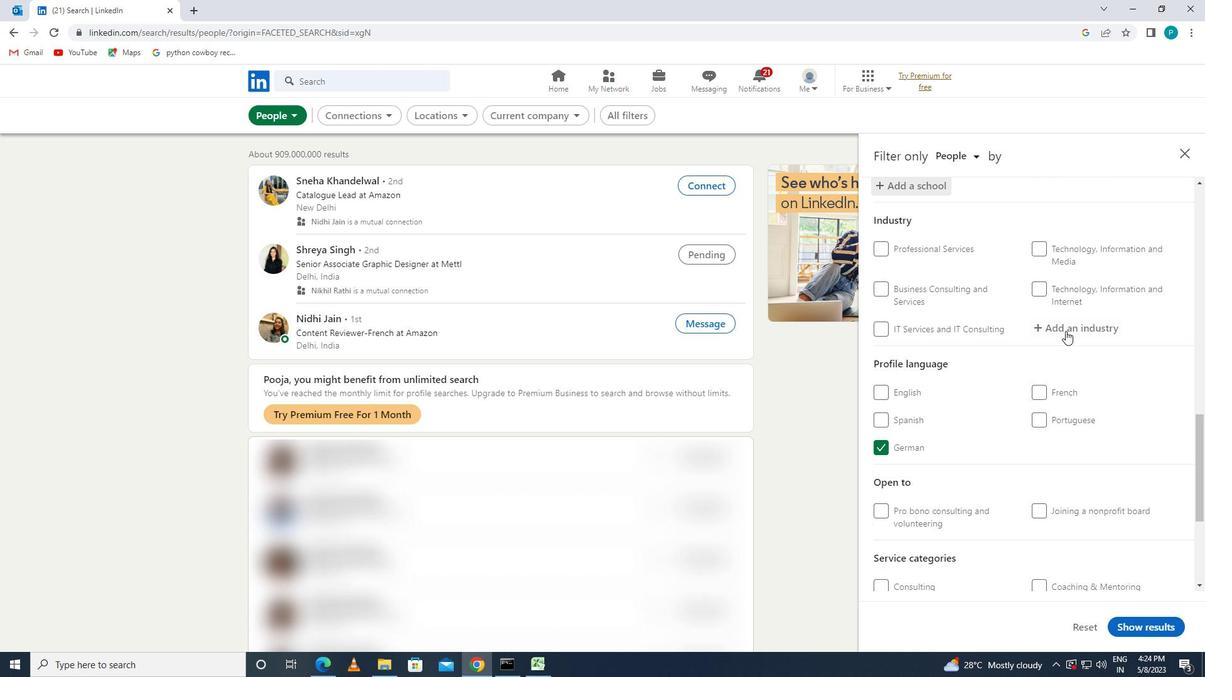 
Action: Mouse moved to (1126, 369)
Screenshot: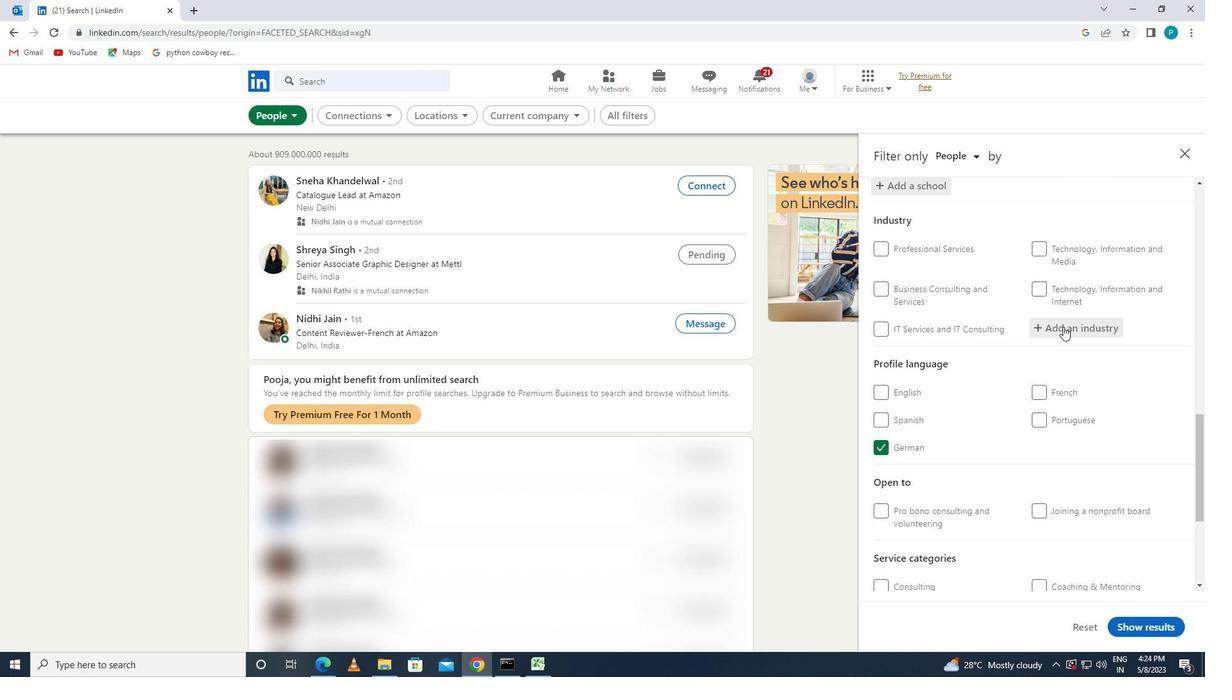 
Action: Key pressed <Key.caps_lock>I<Key.caps_lock>NDUS
Screenshot: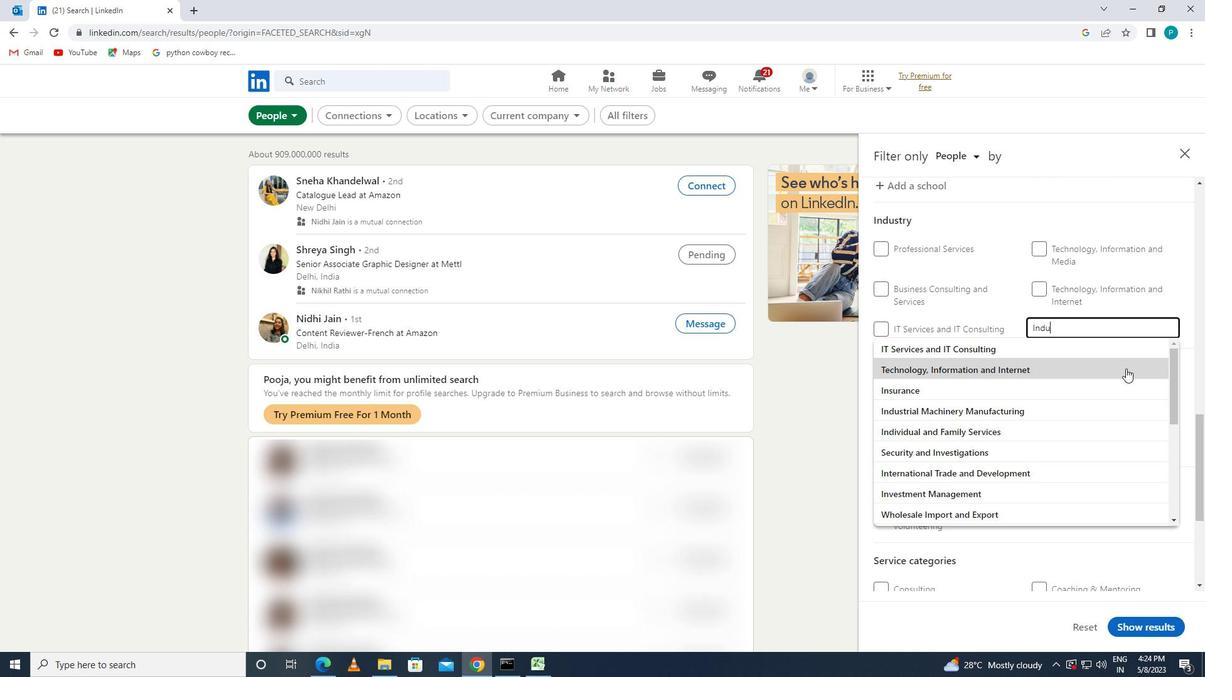 
Action: Mouse moved to (1067, 353)
Screenshot: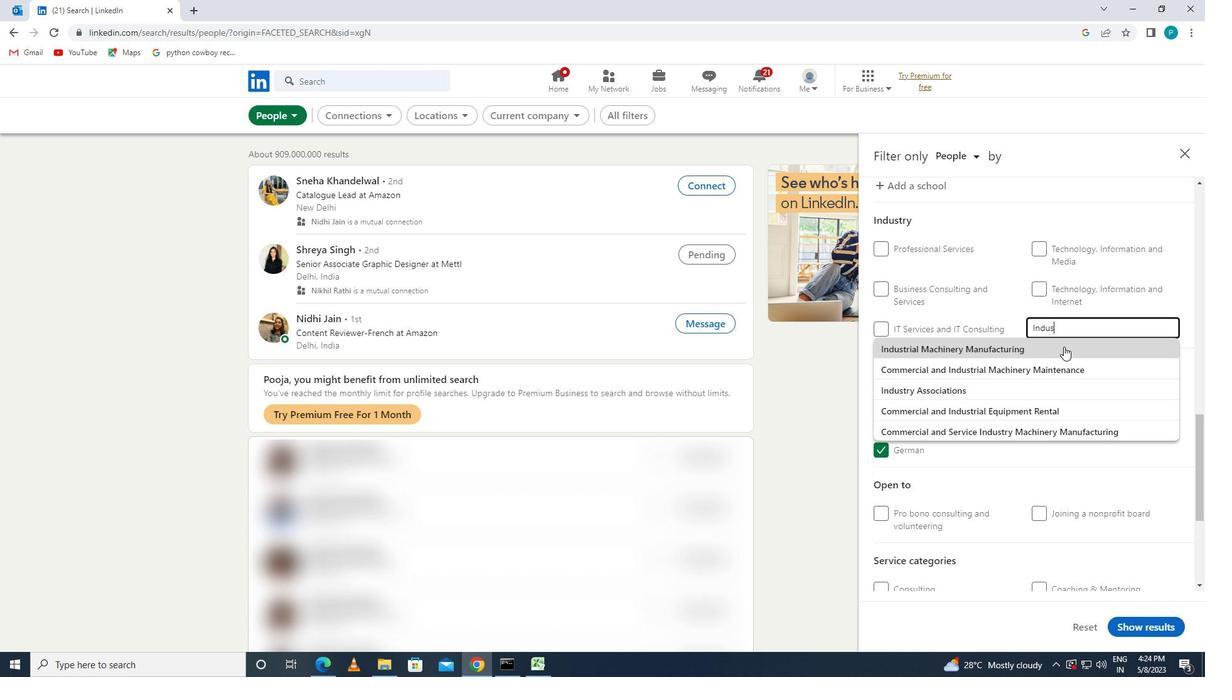 
Action: Mouse pressed left at (1067, 353)
Screenshot: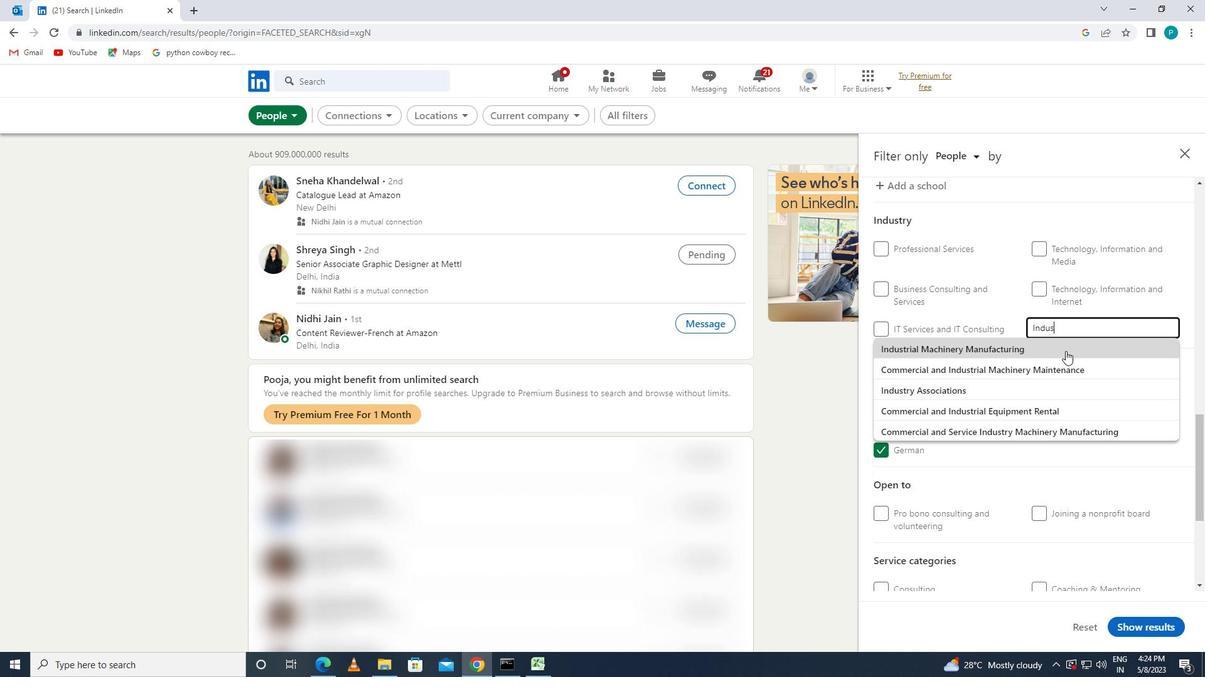 
Action: Mouse moved to (1099, 374)
Screenshot: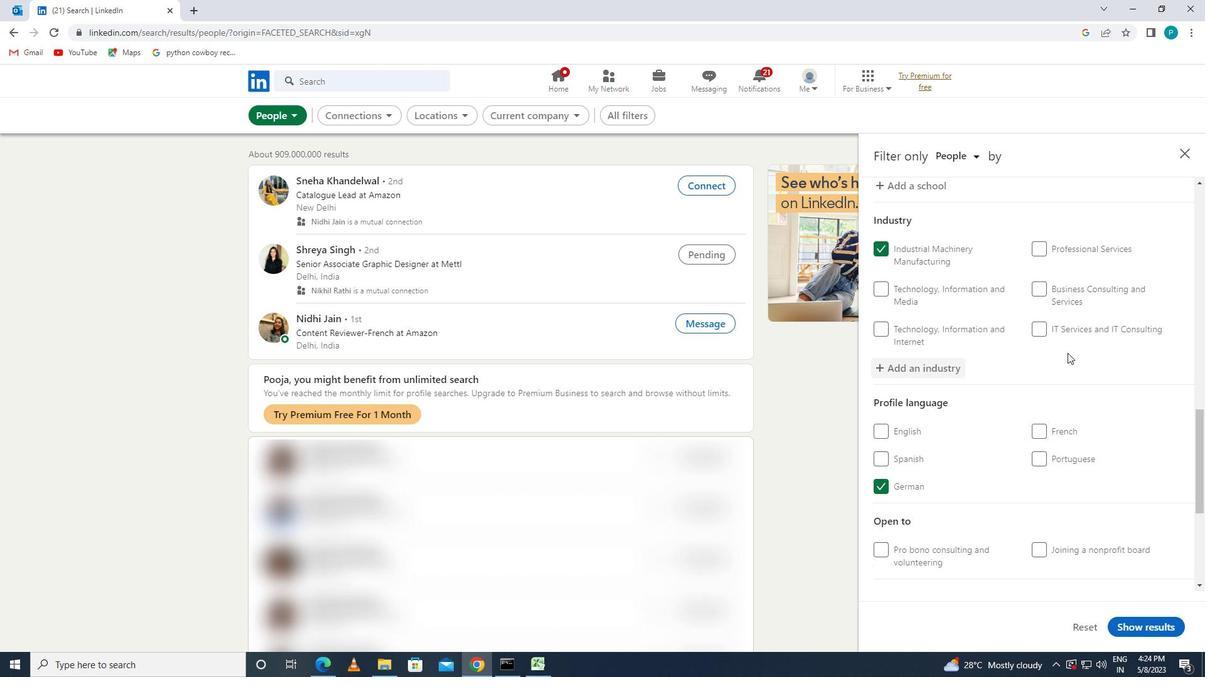 
Action: Key pressed <Key.space>
Screenshot: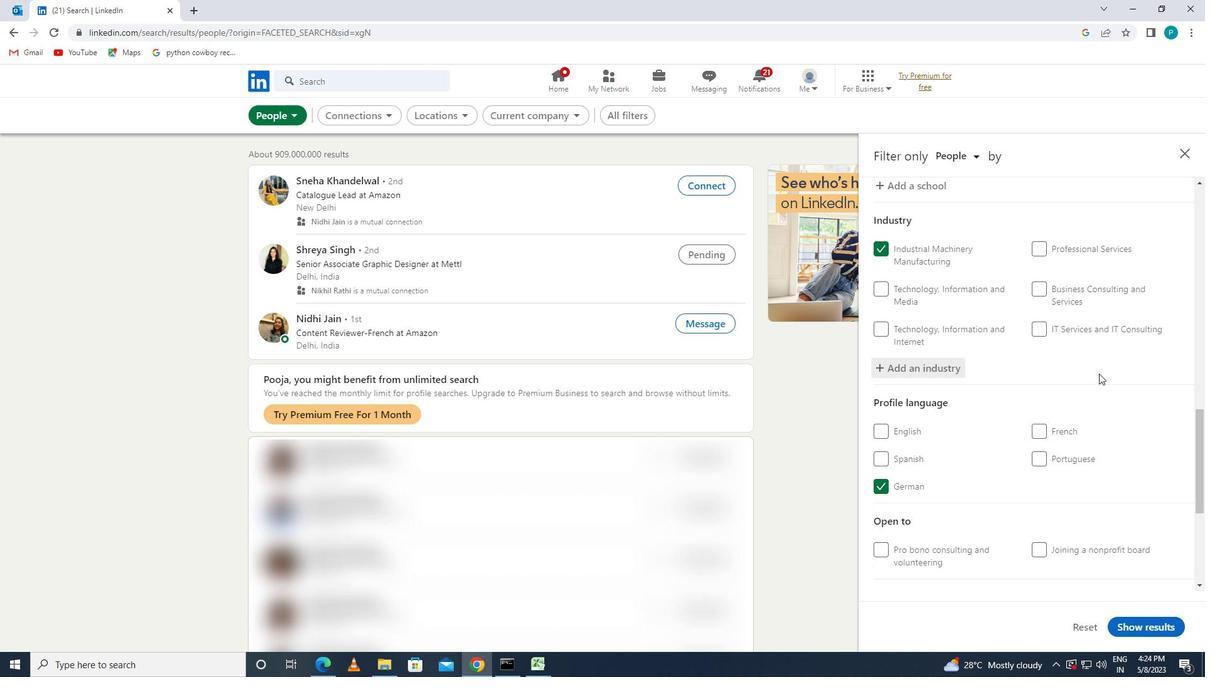 
Action: Mouse moved to (1075, 409)
Screenshot: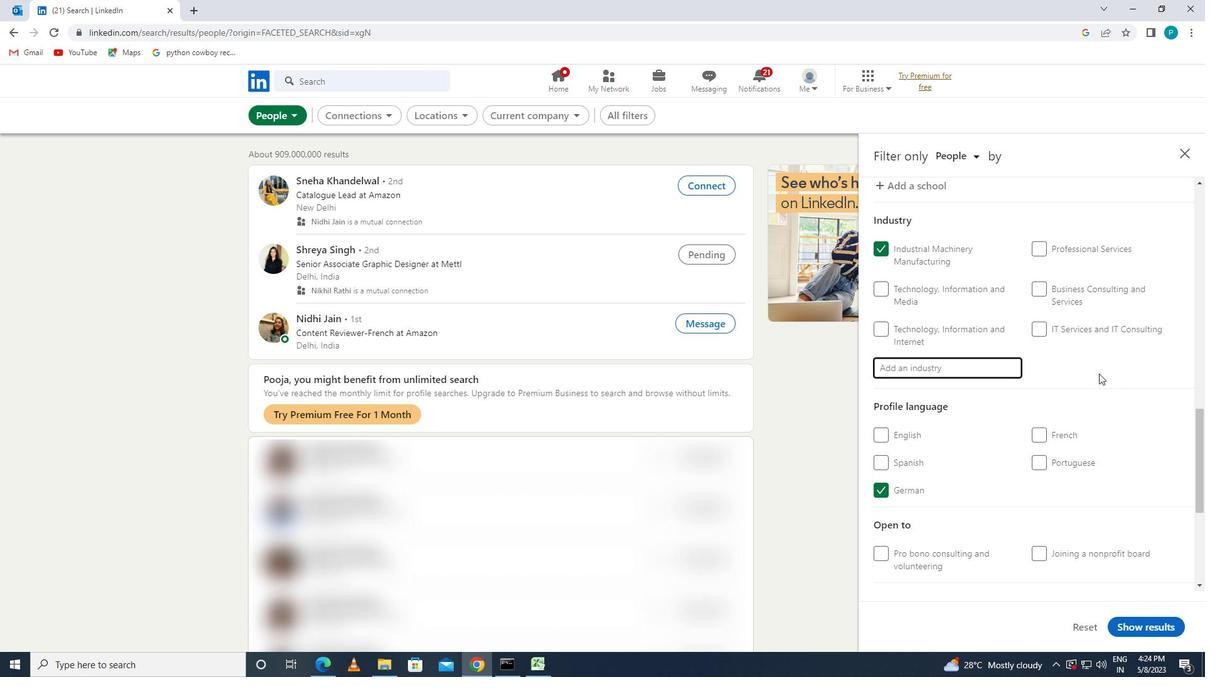 
Action: Mouse scrolled (1075, 409) with delta (0, 0)
Screenshot: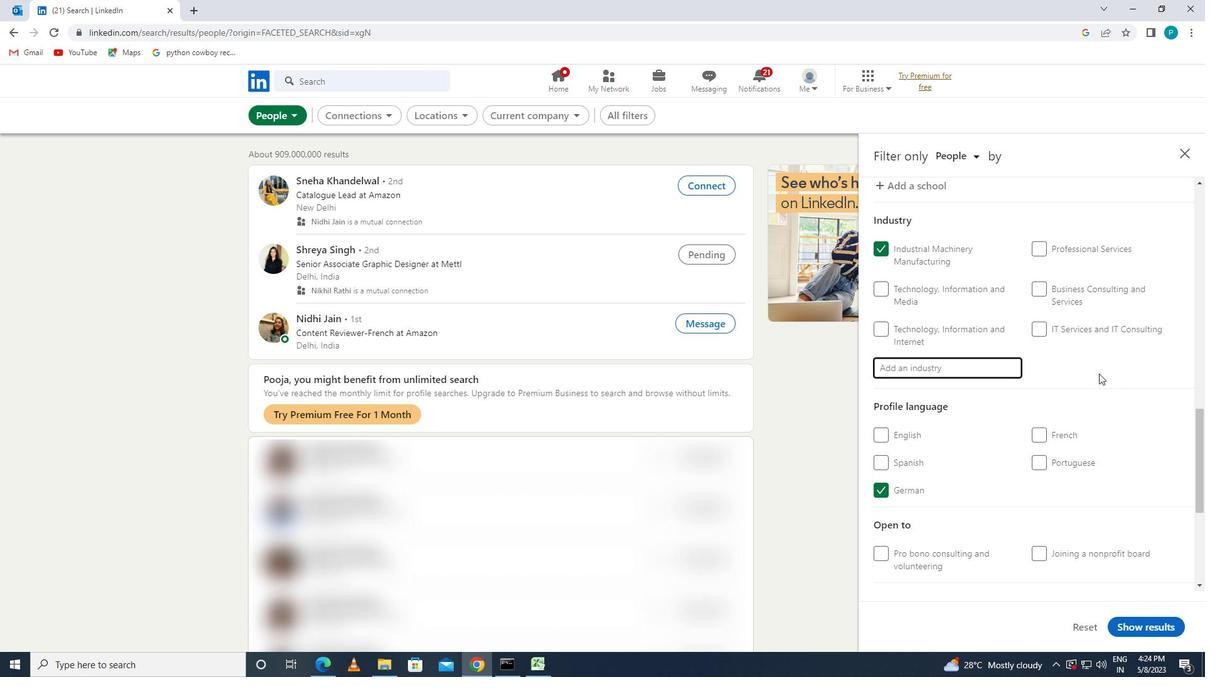 
Action: Mouse moved to (1072, 414)
Screenshot: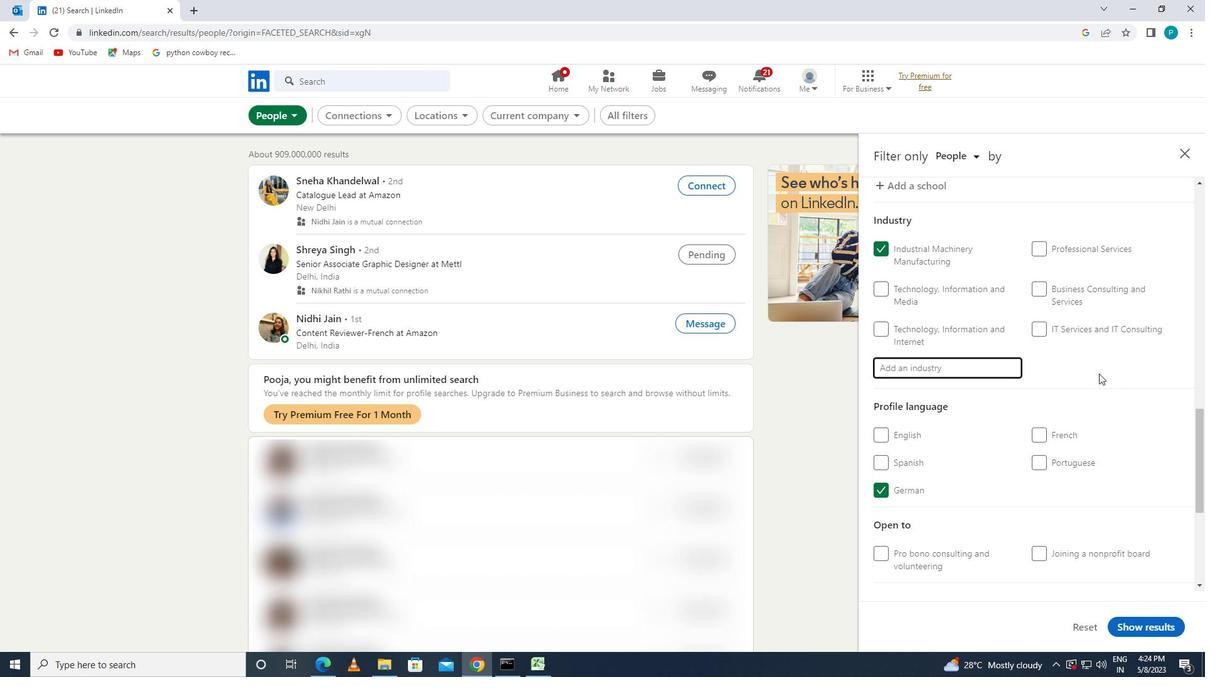 
Action: Mouse scrolled (1072, 413) with delta (0, 0)
Screenshot: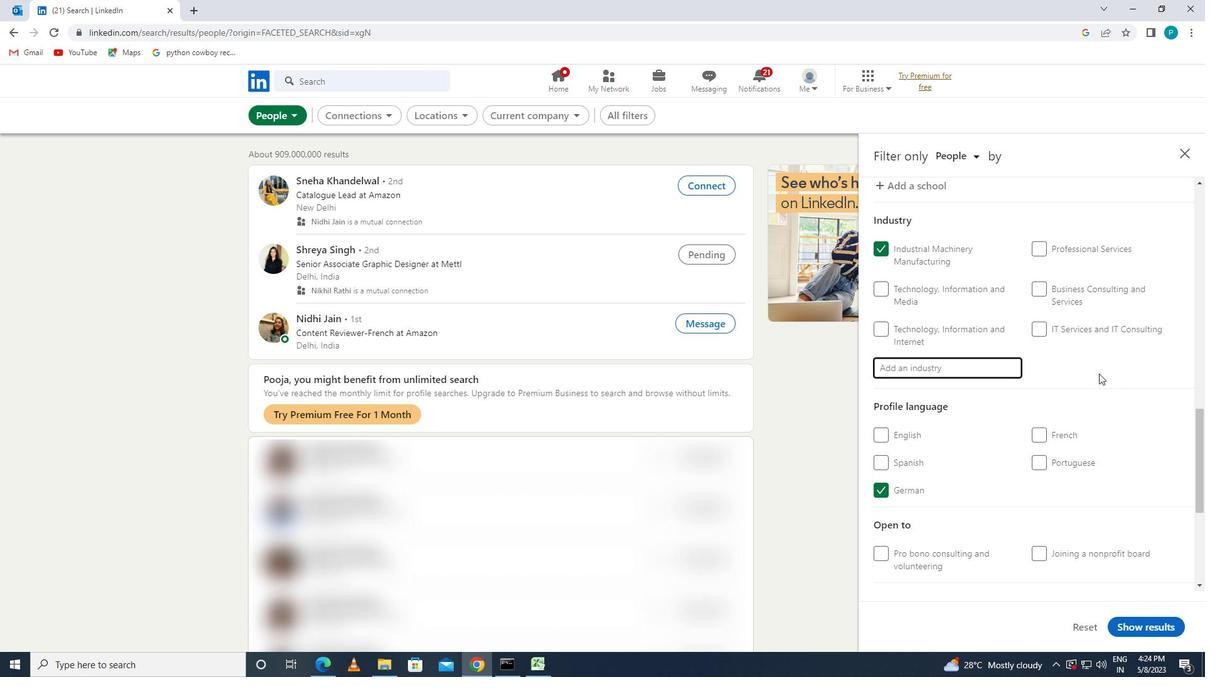 
Action: Mouse scrolled (1072, 413) with delta (0, 0)
Screenshot: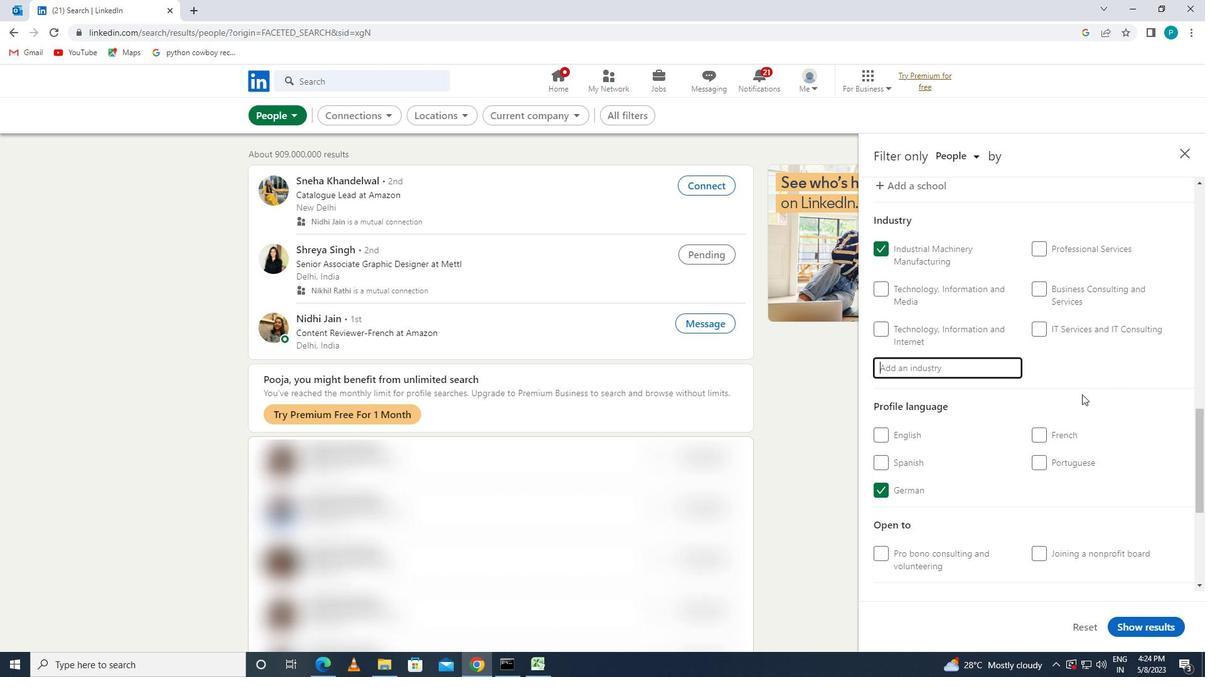 
Action: Mouse moved to (1094, 495)
Screenshot: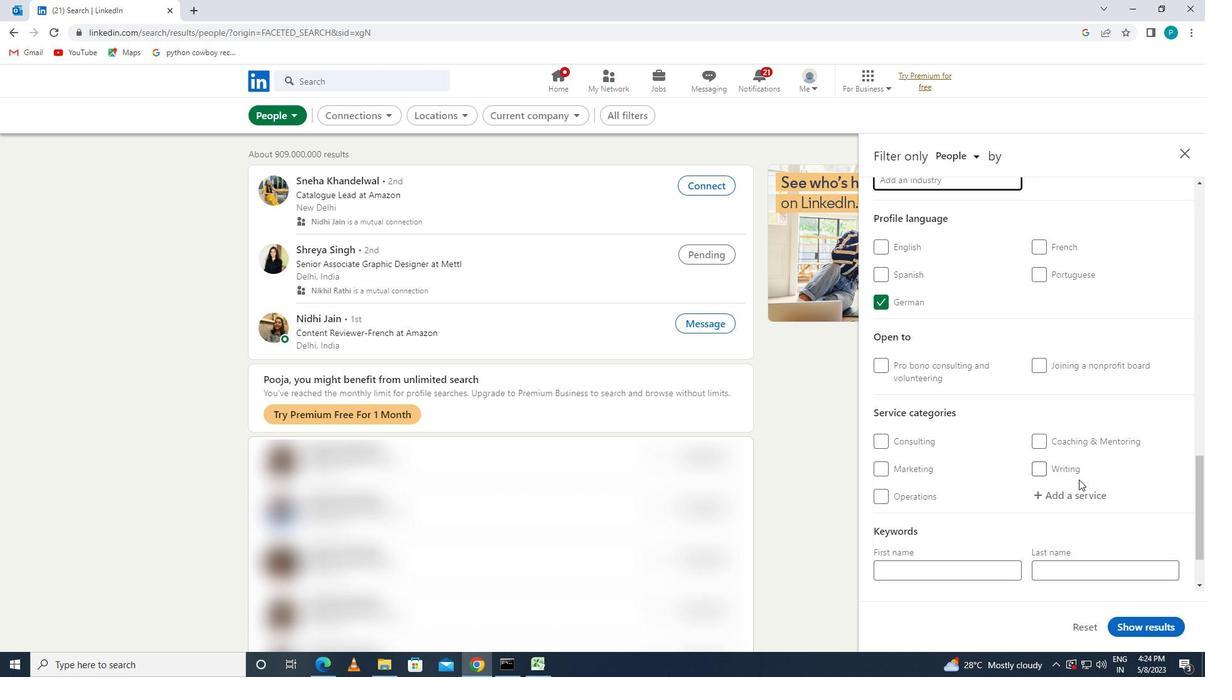 
Action: Mouse pressed left at (1094, 495)
Screenshot: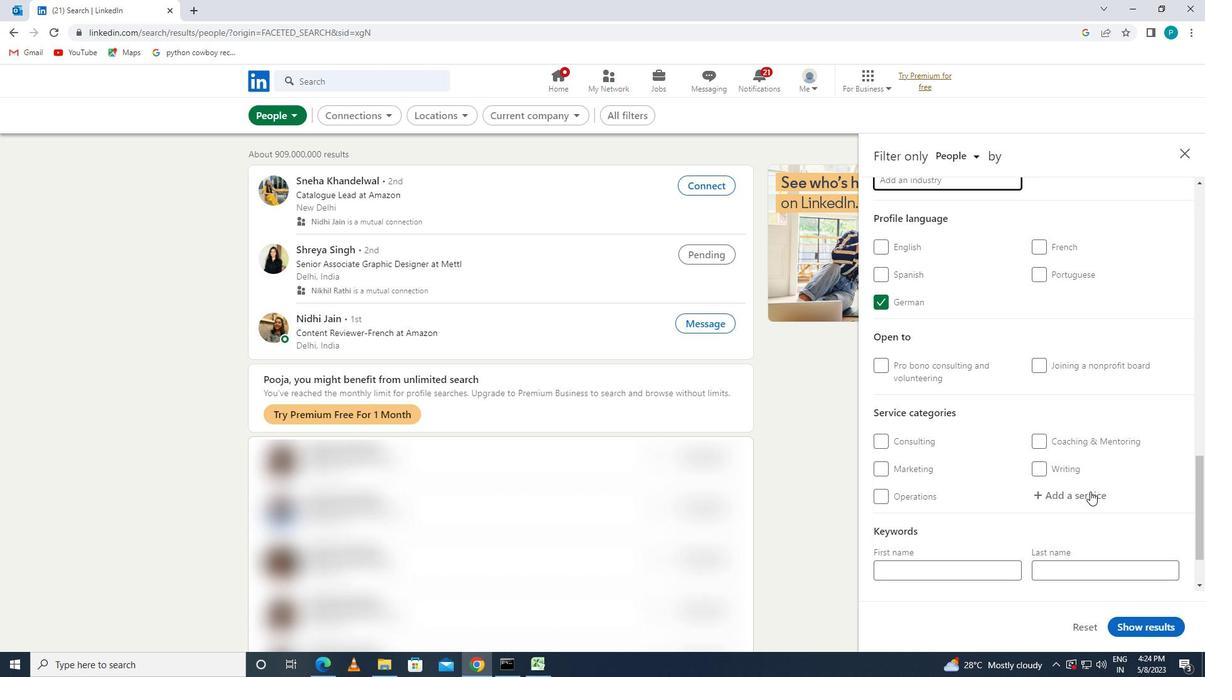
Action: Key pressed <Key.caps_lock>U<Key.caps_lock>SER
Screenshot: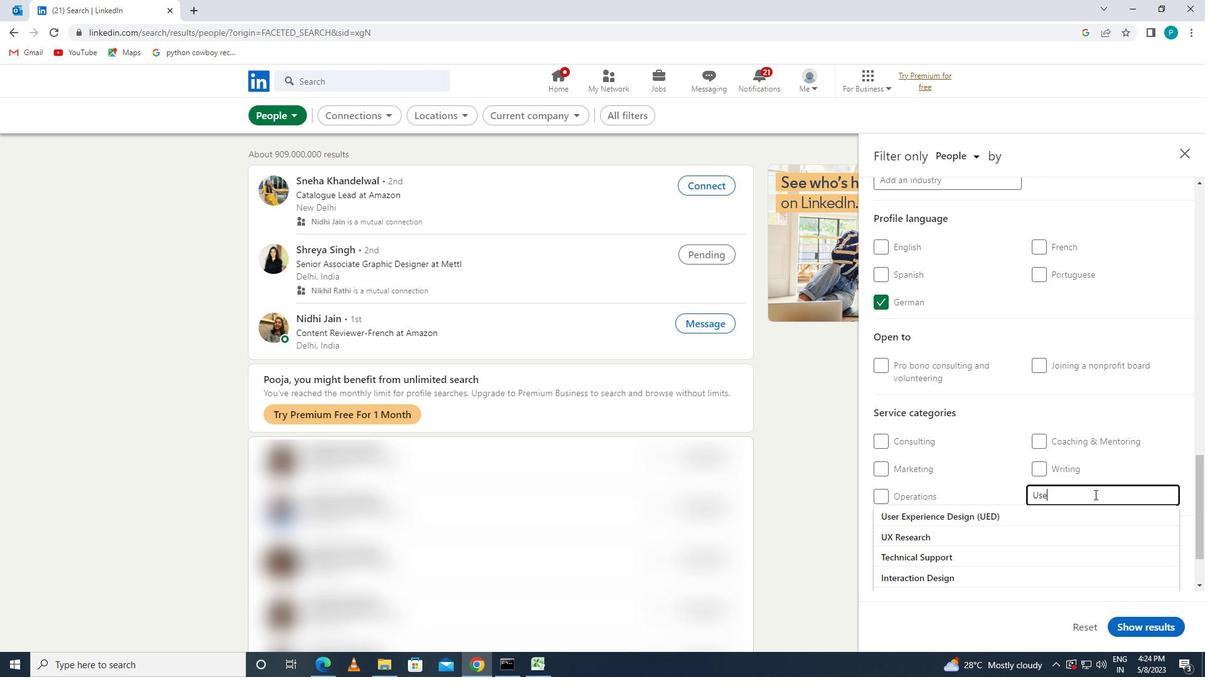 
Action: Mouse moved to (1068, 465)
Screenshot: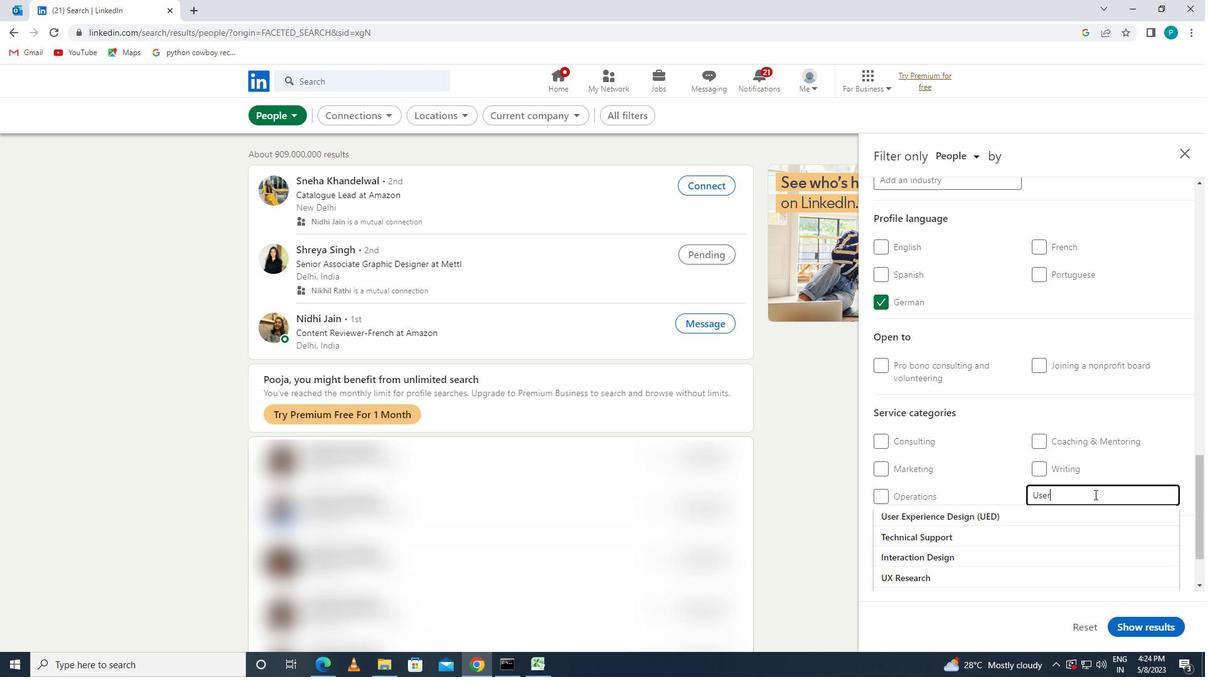 
Action: Mouse scrolled (1068, 464) with delta (0, 0)
Screenshot: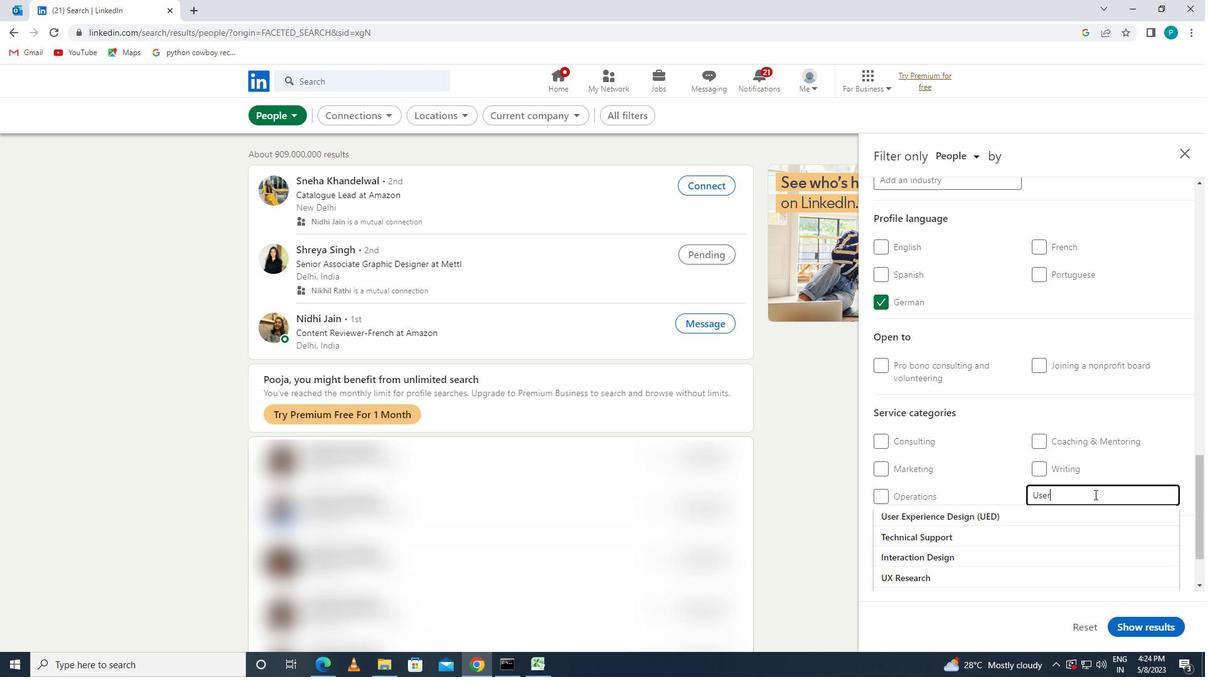 
Action: Mouse moved to (1062, 460)
Screenshot: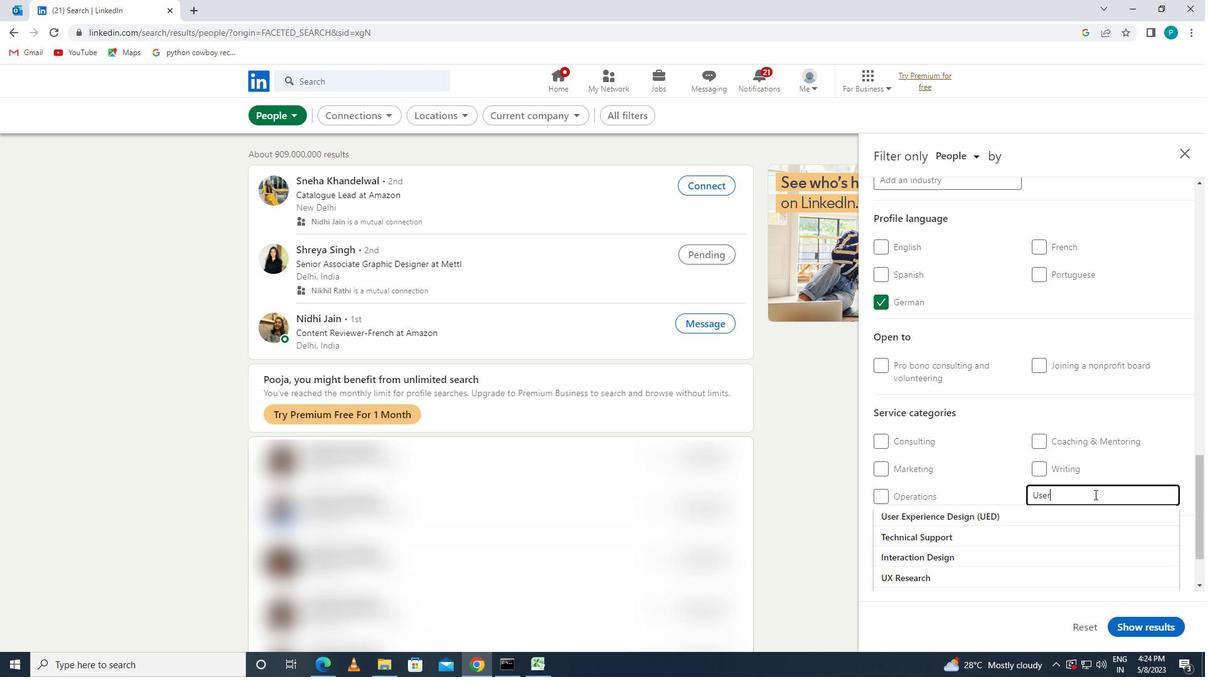 
Action: Mouse scrolled (1062, 459) with delta (0, 0)
Screenshot: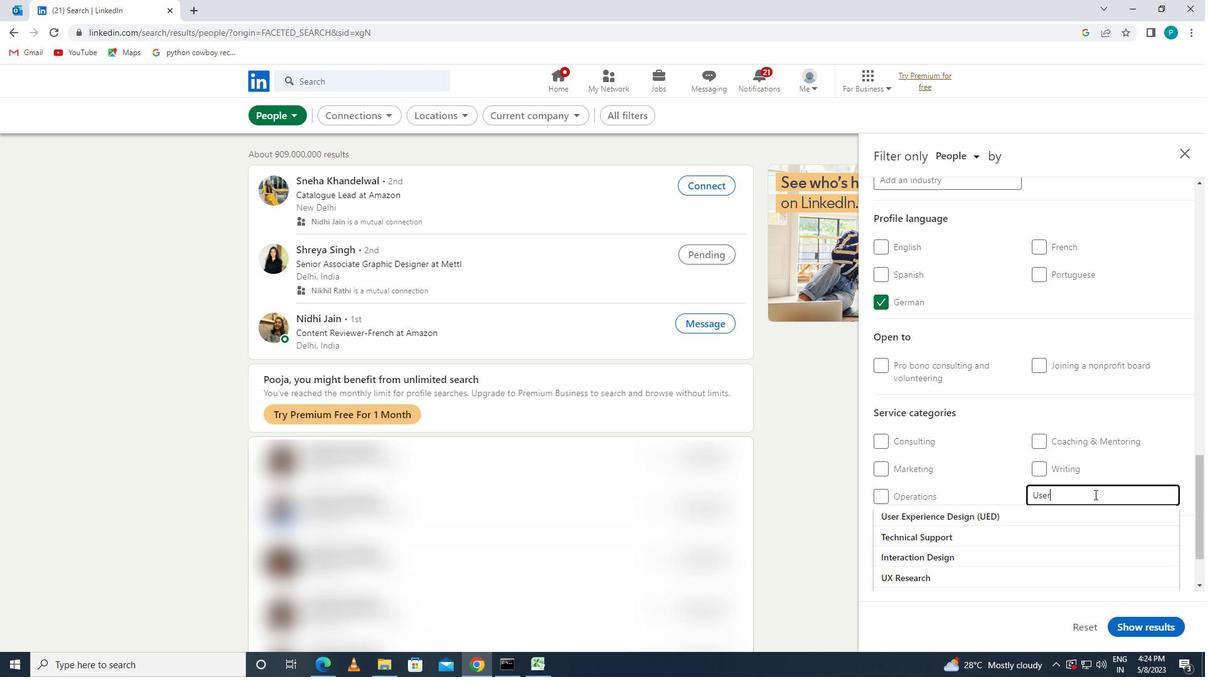 
Action: Mouse moved to (991, 518)
Screenshot: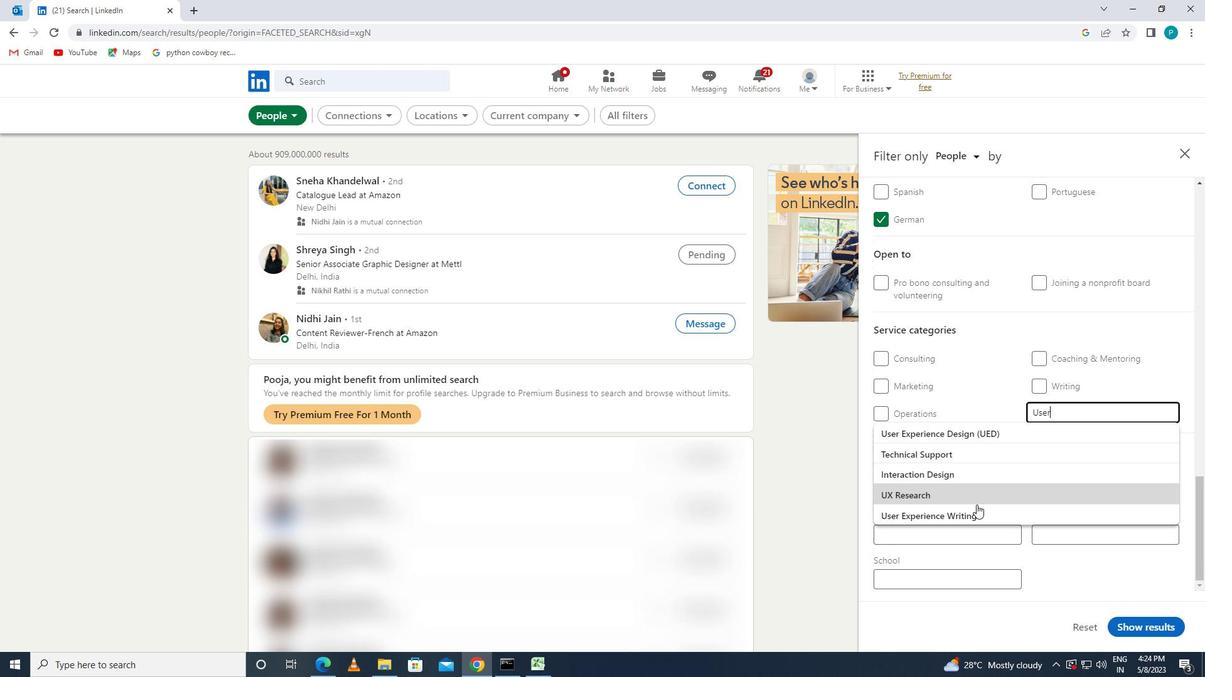 
Action: Mouse pressed left at (991, 518)
Screenshot: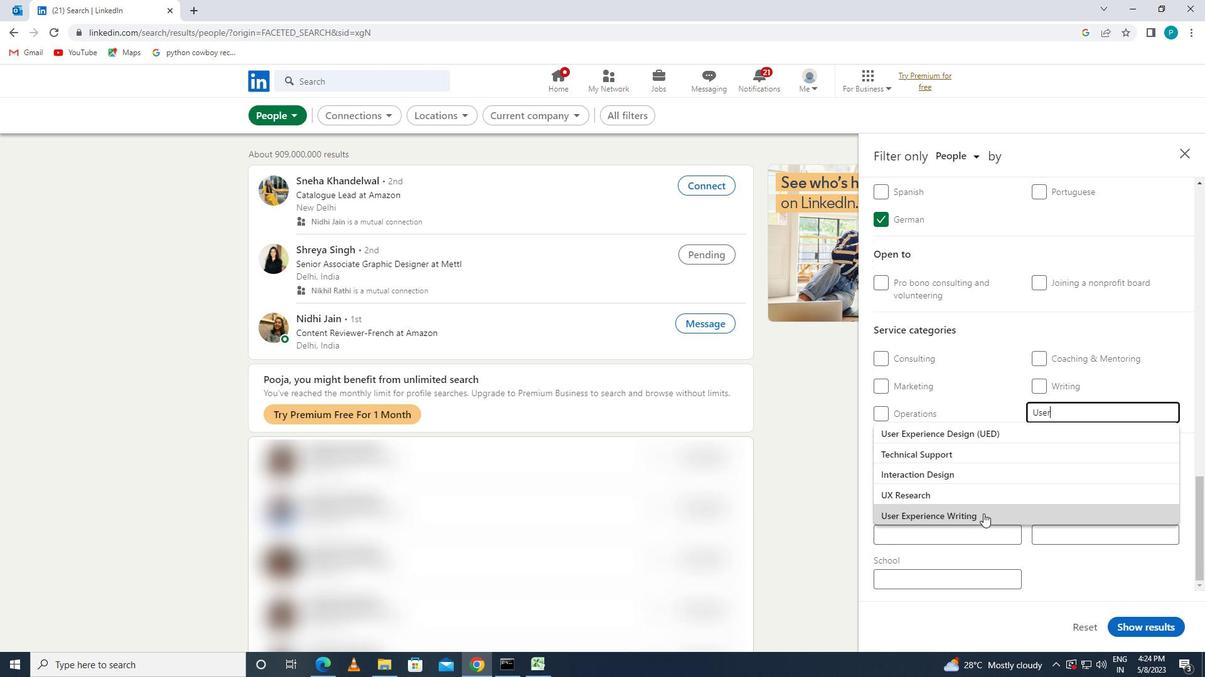 
Action: Mouse moved to (964, 506)
Screenshot: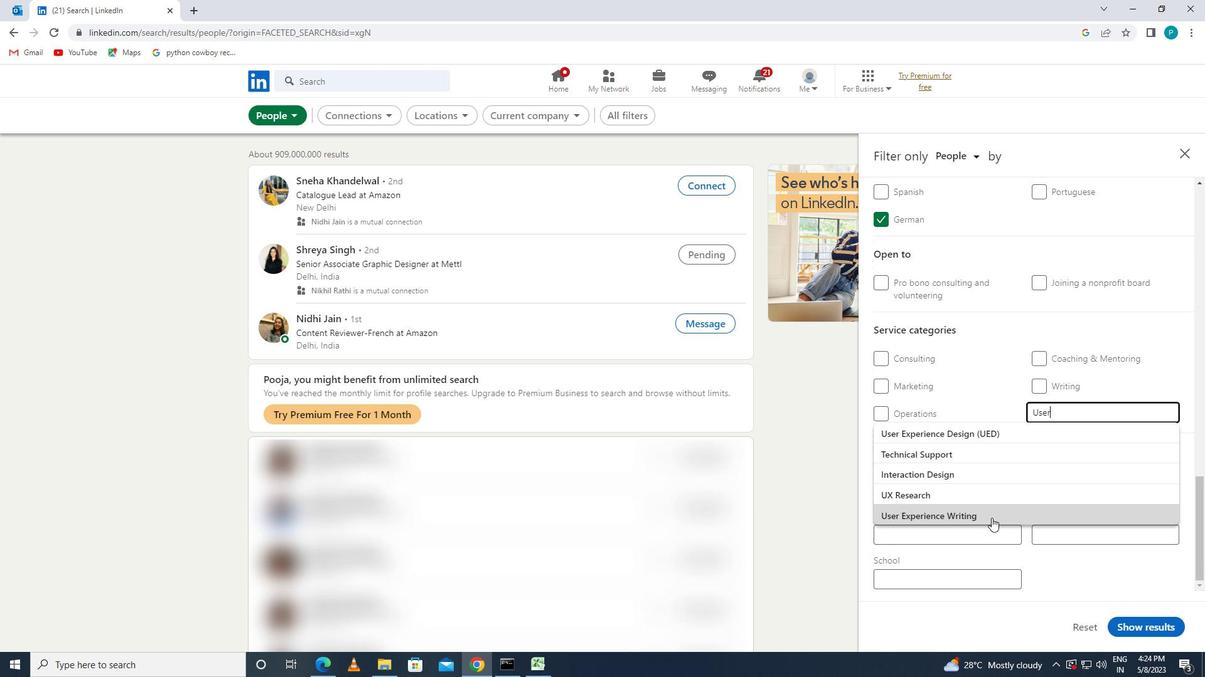 
Action: Mouse scrolled (964, 505) with delta (0, 0)
Screenshot: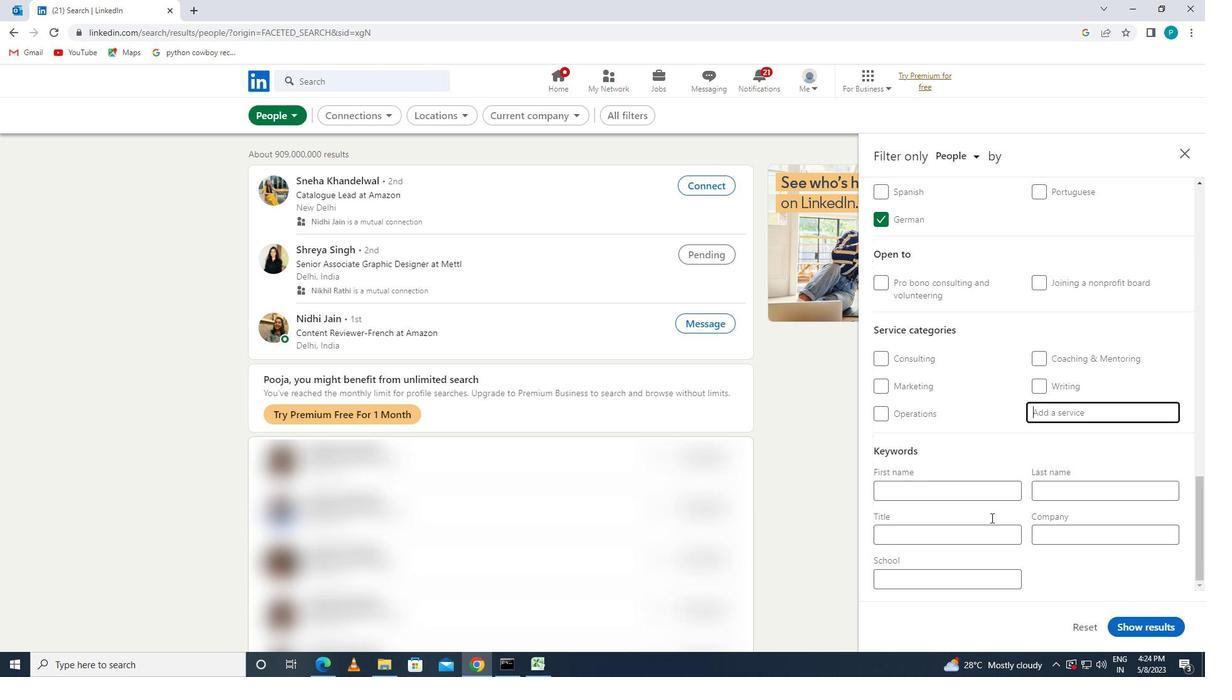 
Action: Mouse scrolled (964, 505) with delta (0, 0)
Screenshot: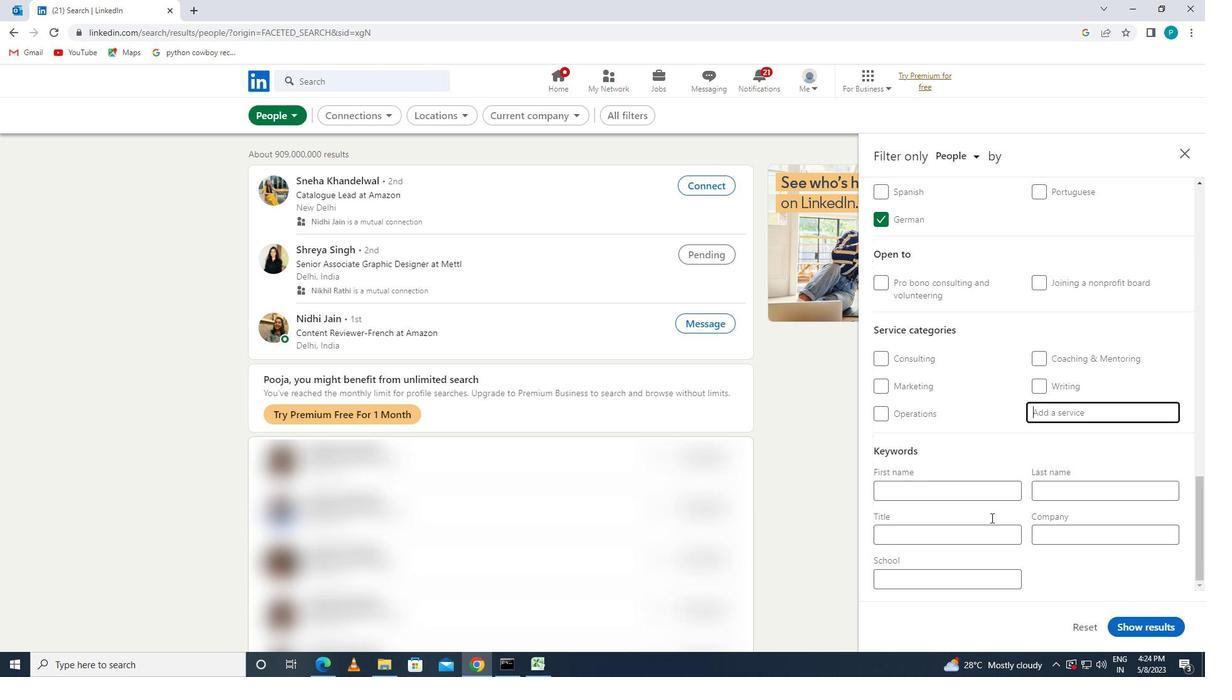 
Action: Mouse scrolled (964, 505) with delta (0, 0)
Screenshot: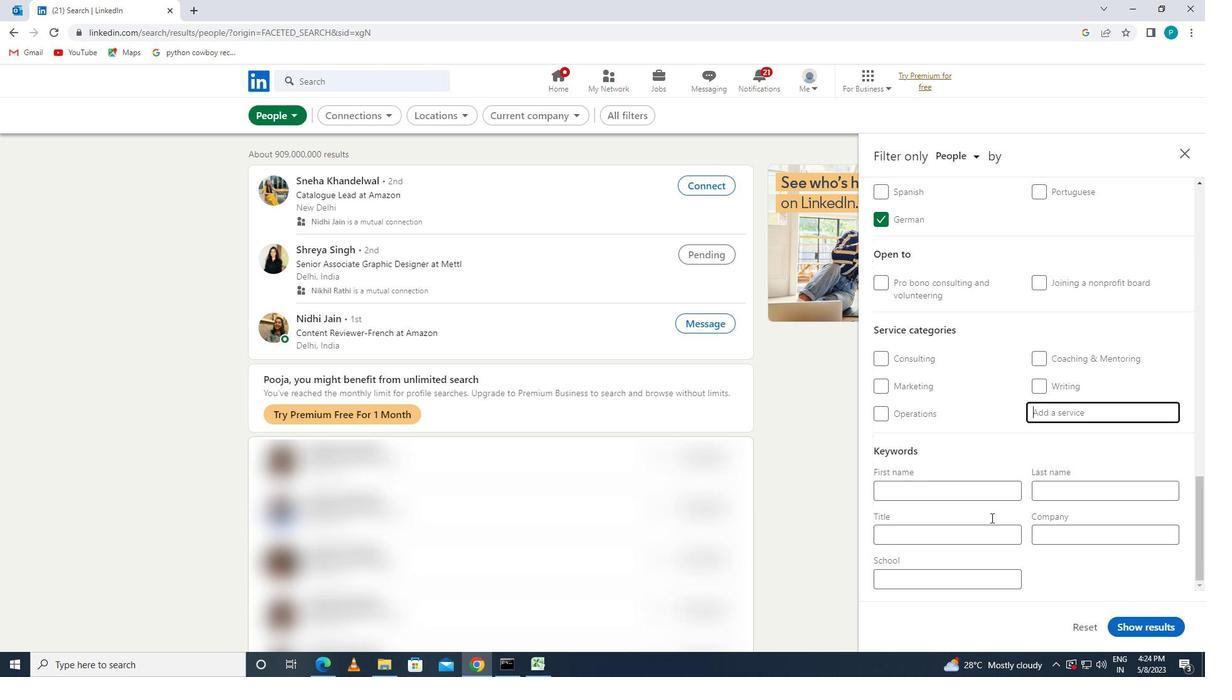 
Action: Mouse scrolled (964, 505) with delta (0, 0)
Screenshot: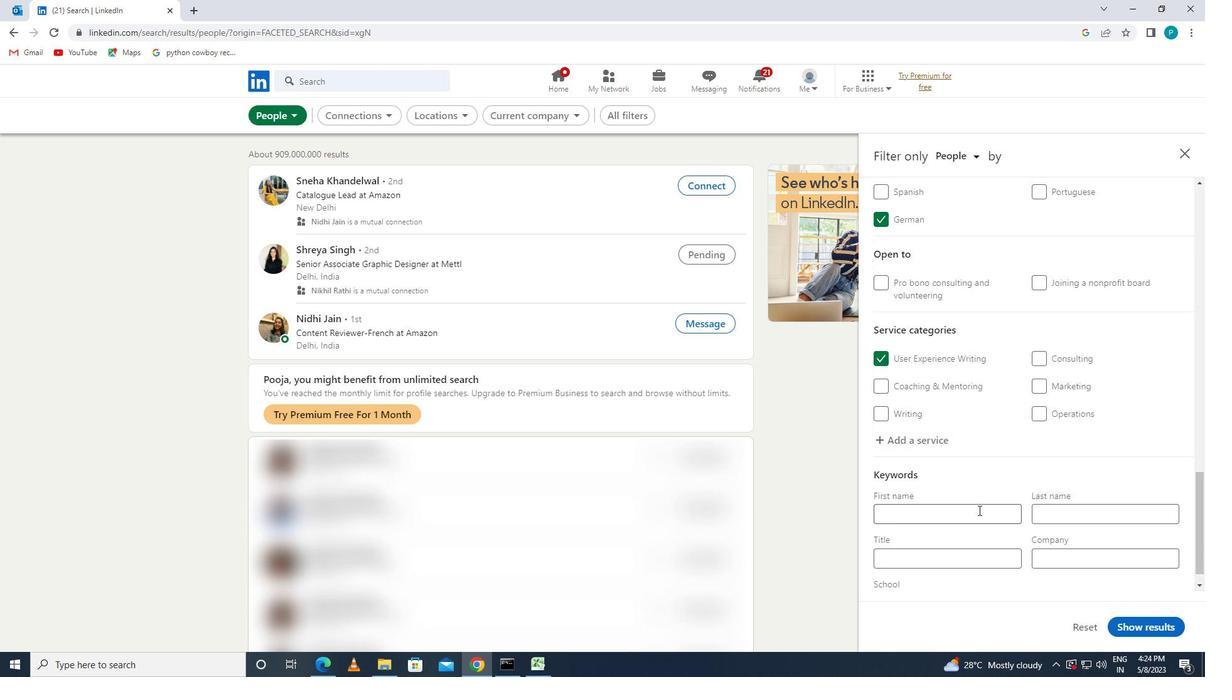
Action: Mouse moved to (980, 531)
Screenshot: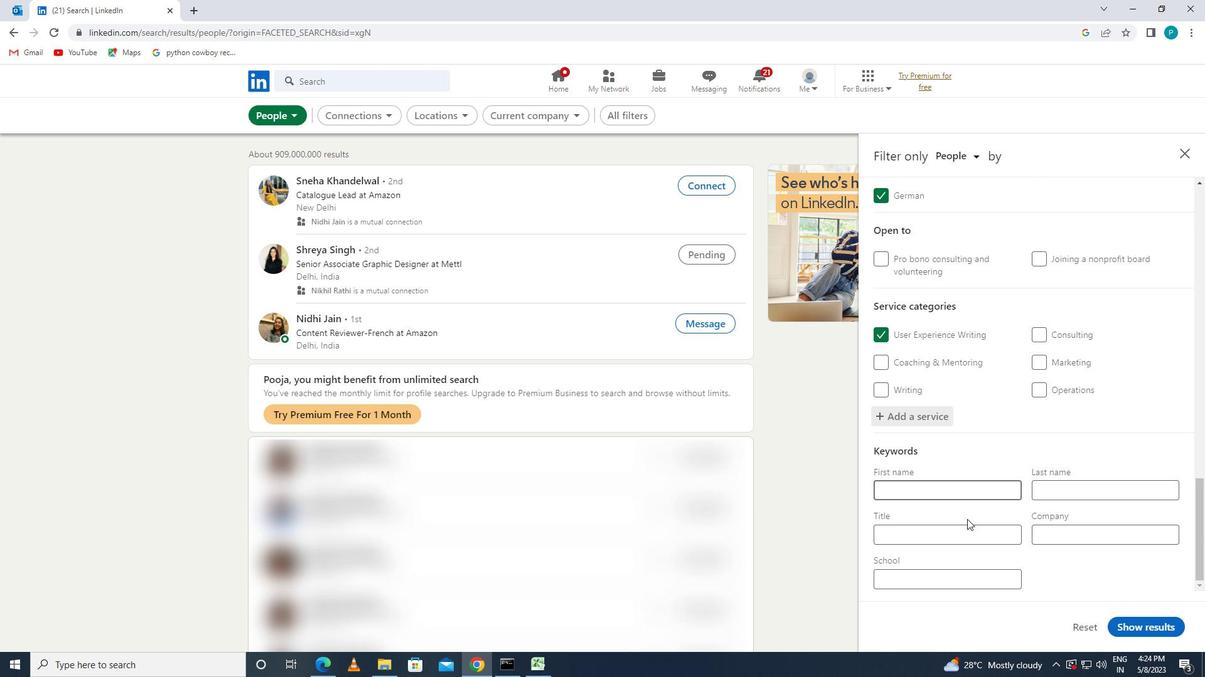 
Action: Mouse pressed left at (980, 531)
Screenshot: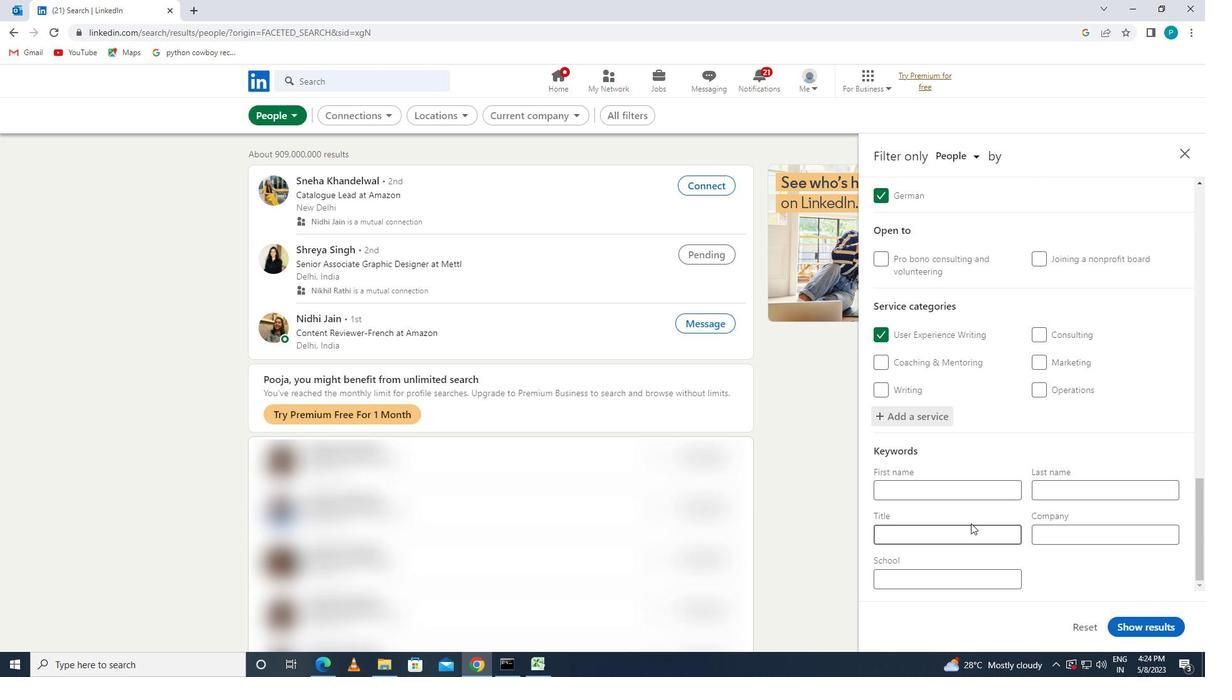 
Action: Key pressed <Key.caps_lock>D<Key.caps_lock>ATA<Key.space><Key.caps_lock>A<Key.caps_lock>NALYST
Screenshot: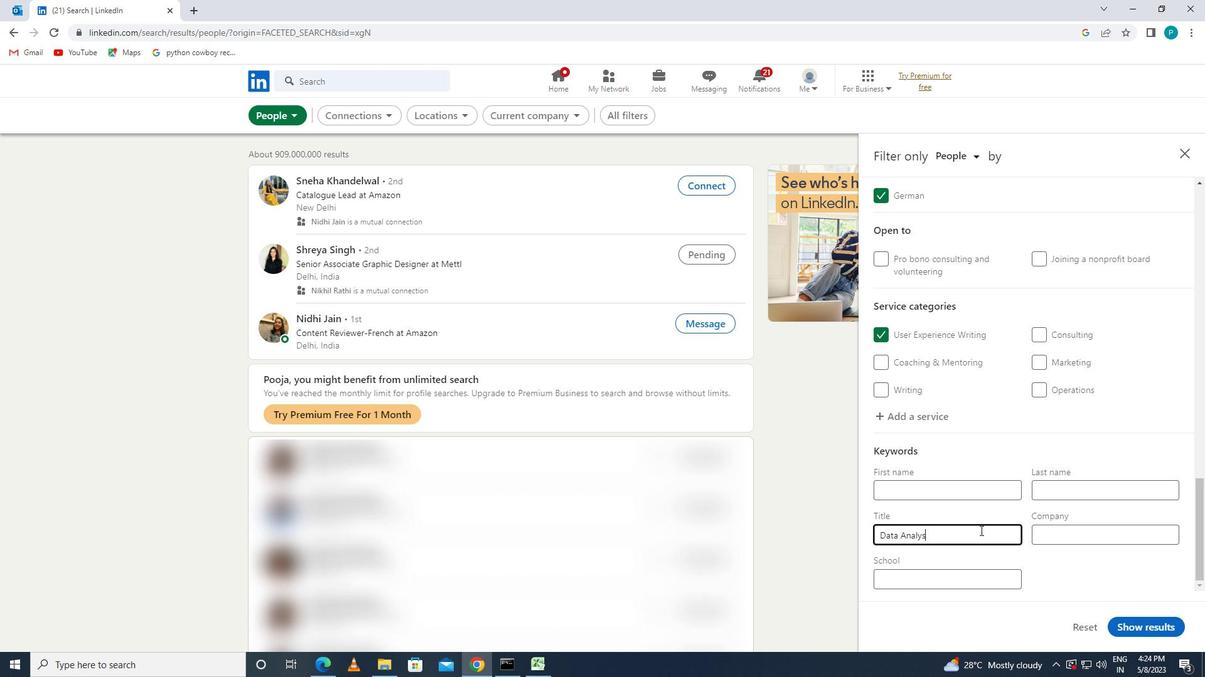 
Action: Mouse moved to (1127, 622)
Screenshot: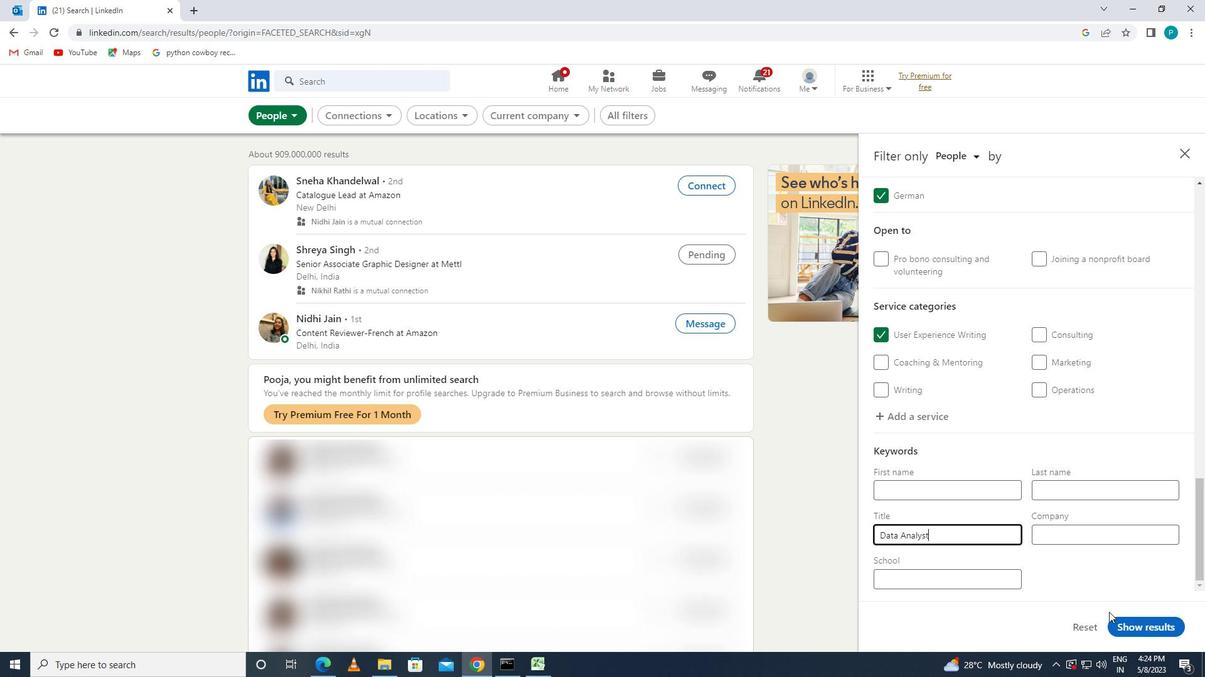 
Action: Mouse pressed left at (1127, 622)
Screenshot: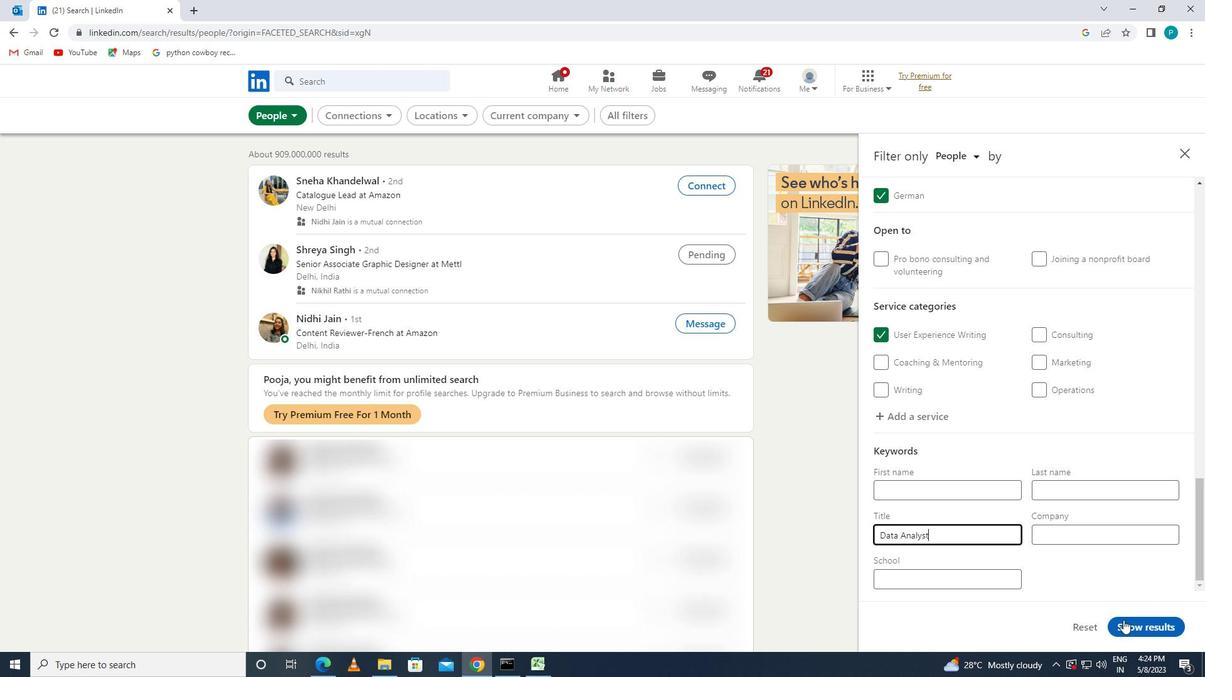 
